 Task: Compose an email with the signature Dominique Adams with the subject Budget report and the message I am writing to inform you that there will be a delay in the shipment. from softage.1@softage.net to softage.3@softage.net,  softage.1@softage.net and softage.4@softage.net with CC to softage.5@softage.net with an attached document Product_catalog.pdf, insert an emoji of calendar Send the email
Action: Mouse moved to (495, 615)
Screenshot: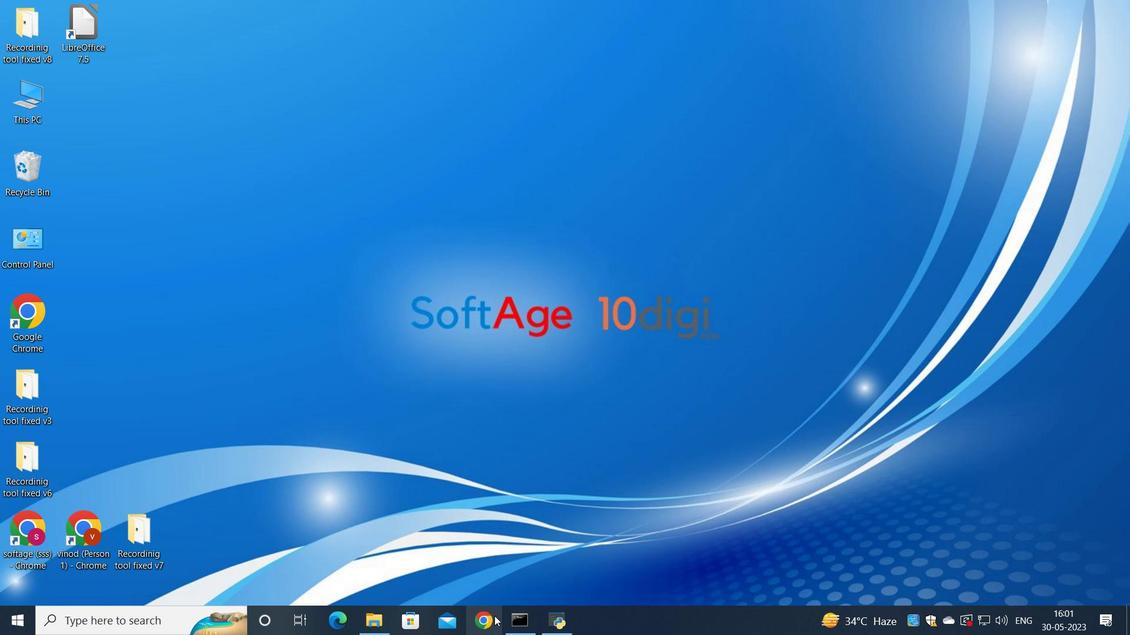 
Action: Mouse pressed left at (495, 615)
Screenshot: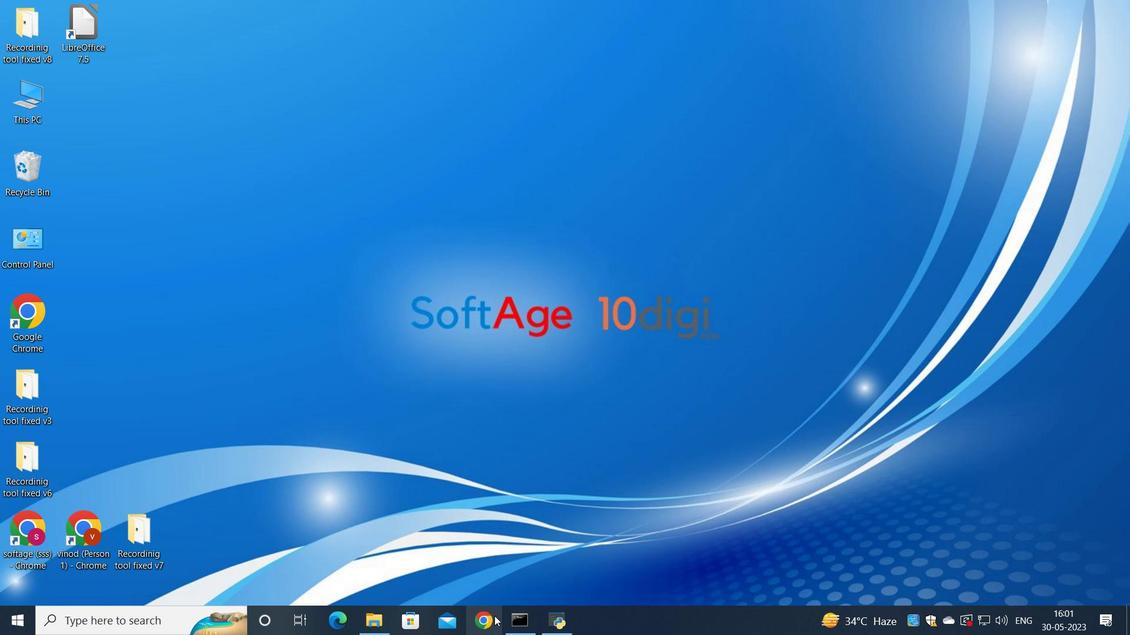 
Action: Mouse moved to (500, 399)
Screenshot: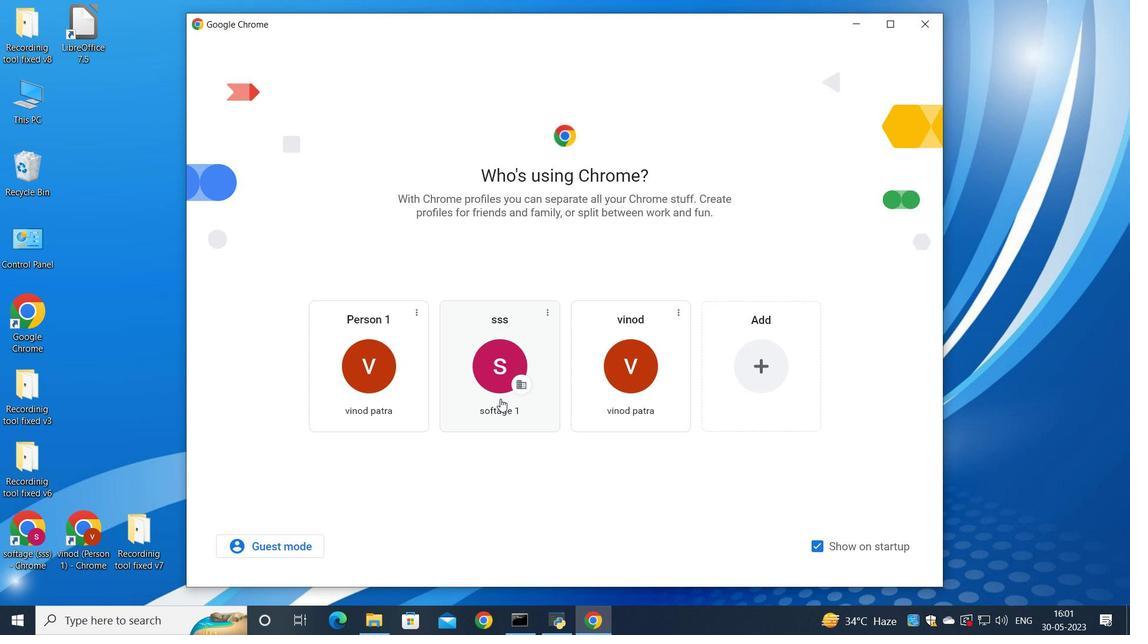 
Action: Mouse pressed left at (500, 399)
Screenshot: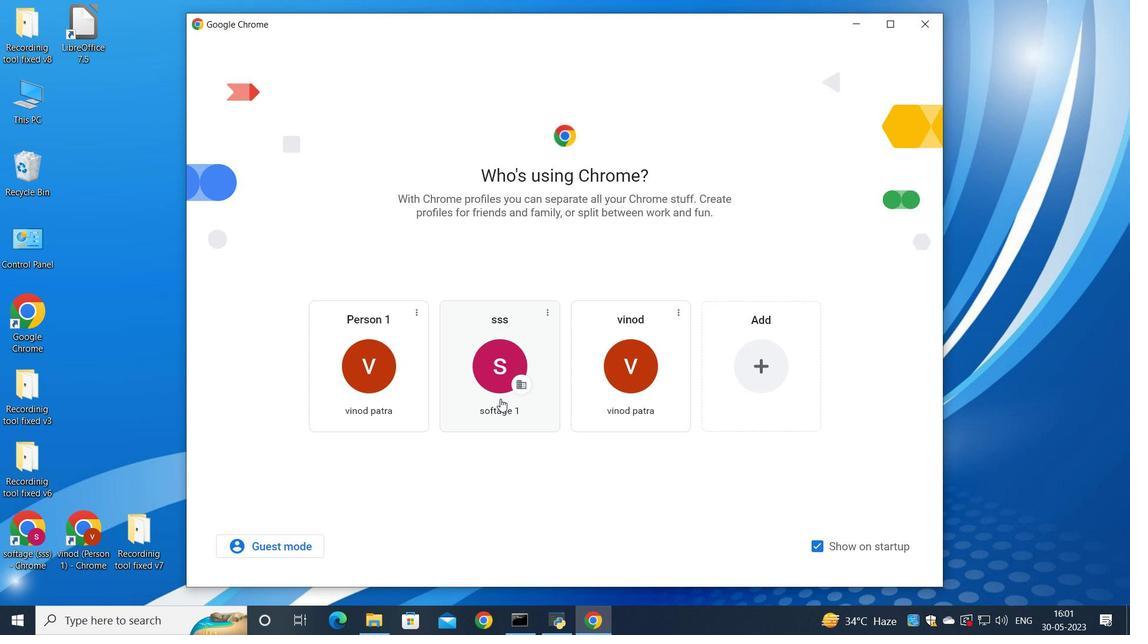 
Action: Mouse moved to (991, 70)
Screenshot: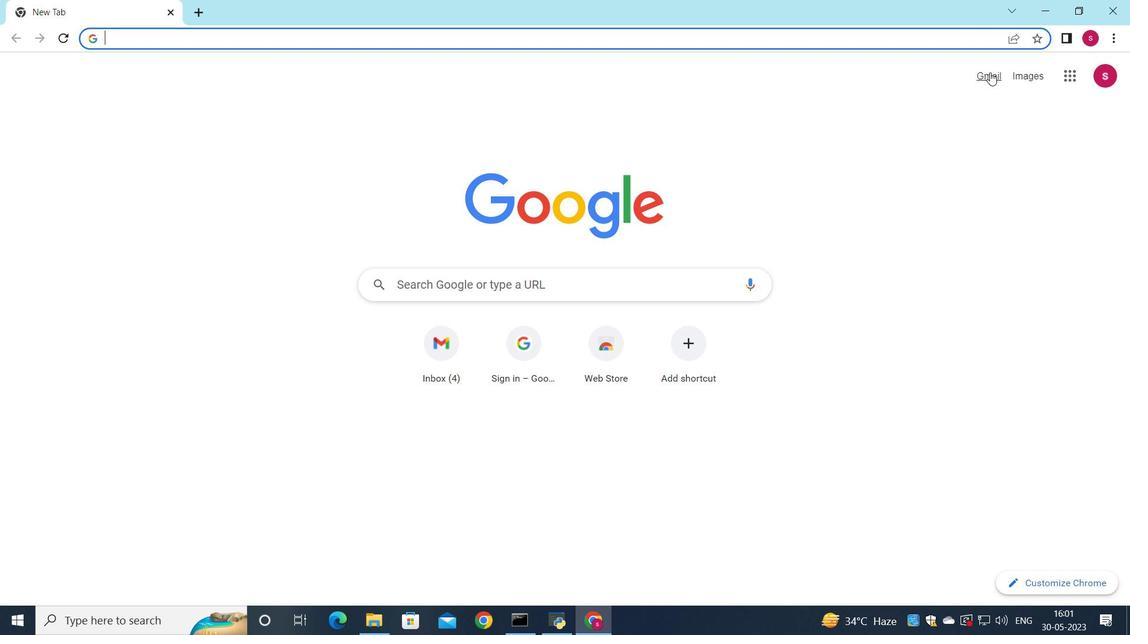 
Action: Mouse pressed left at (991, 70)
Screenshot: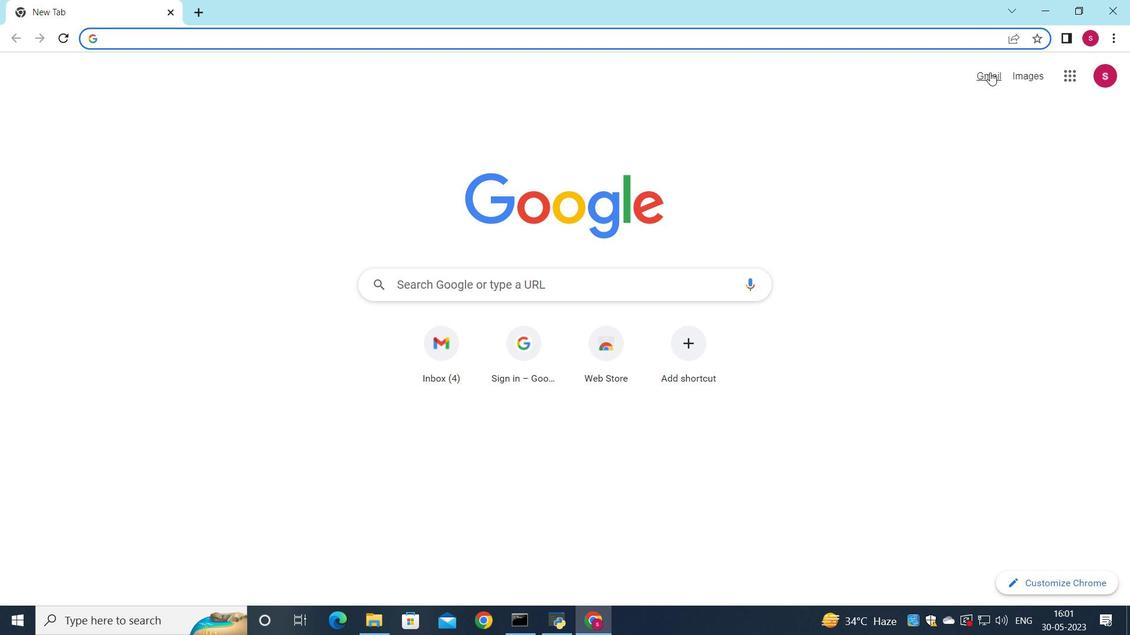 
Action: Mouse moved to (958, 101)
Screenshot: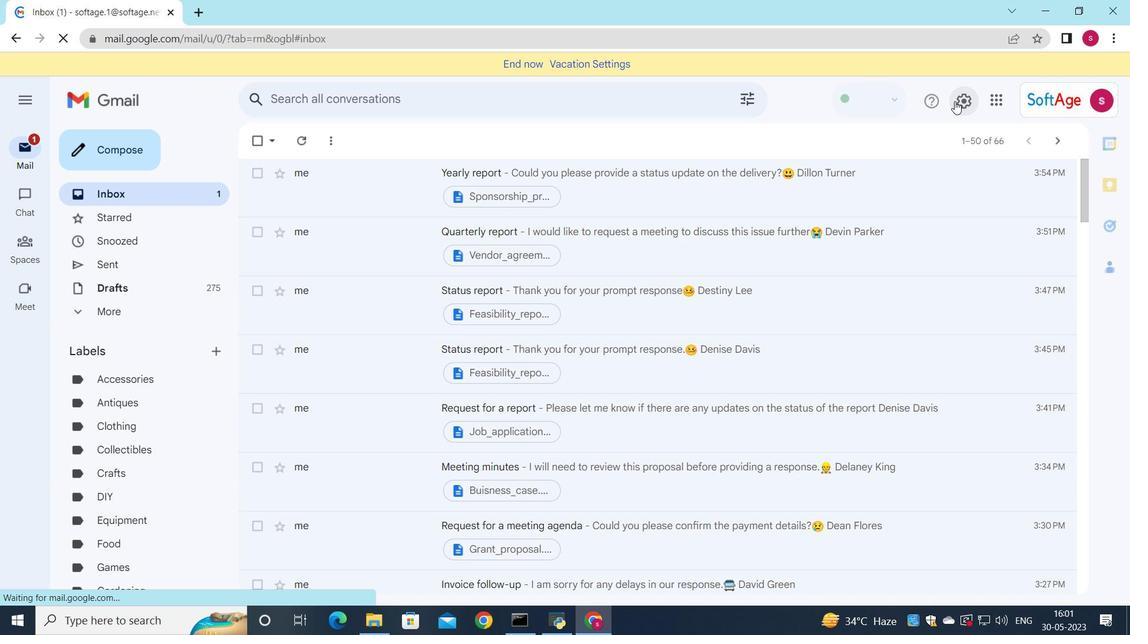 
Action: Mouse pressed left at (958, 101)
Screenshot: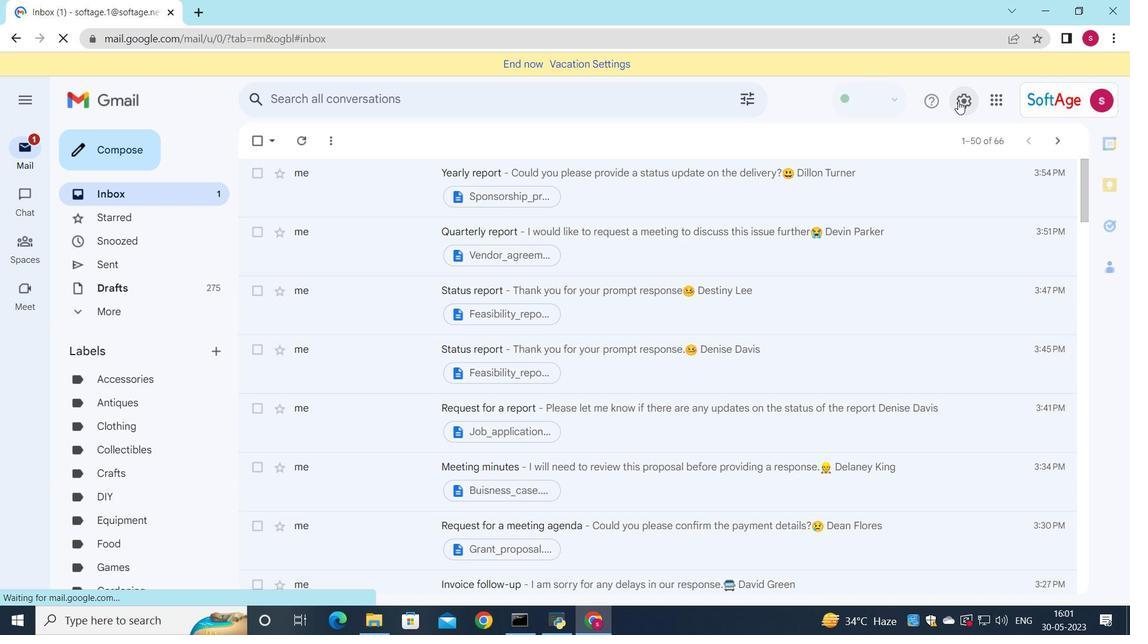 
Action: Mouse moved to (987, 167)
Screenshot: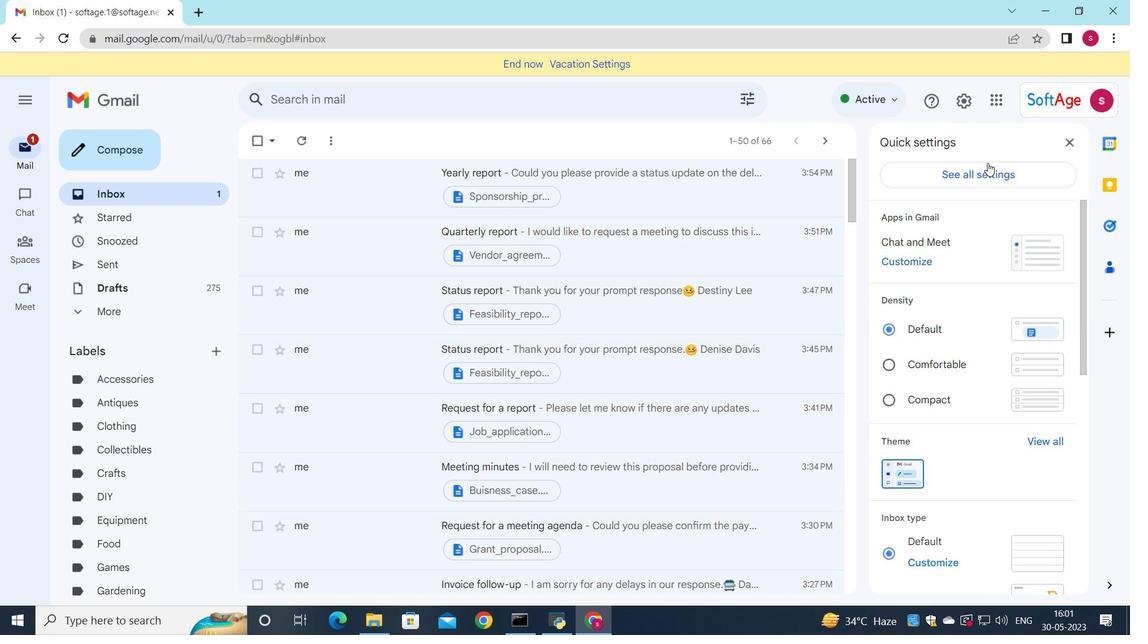 
Action: Mouse pressed left at (987, 167)
Screenshot: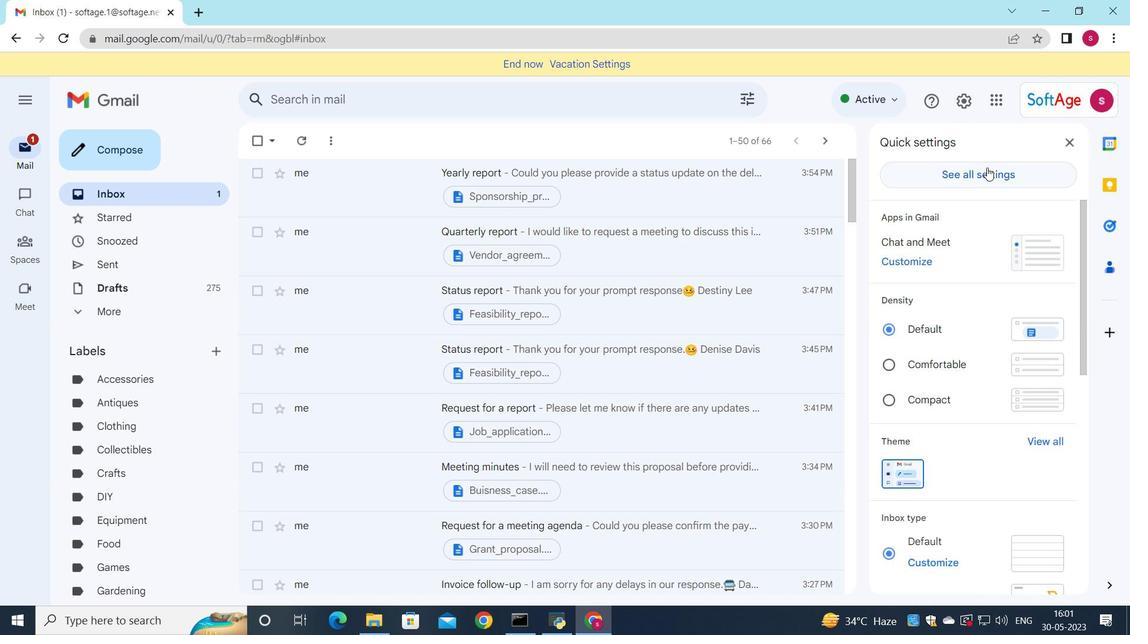 
Action: Mouse moved to (961, 98)
Screenshot: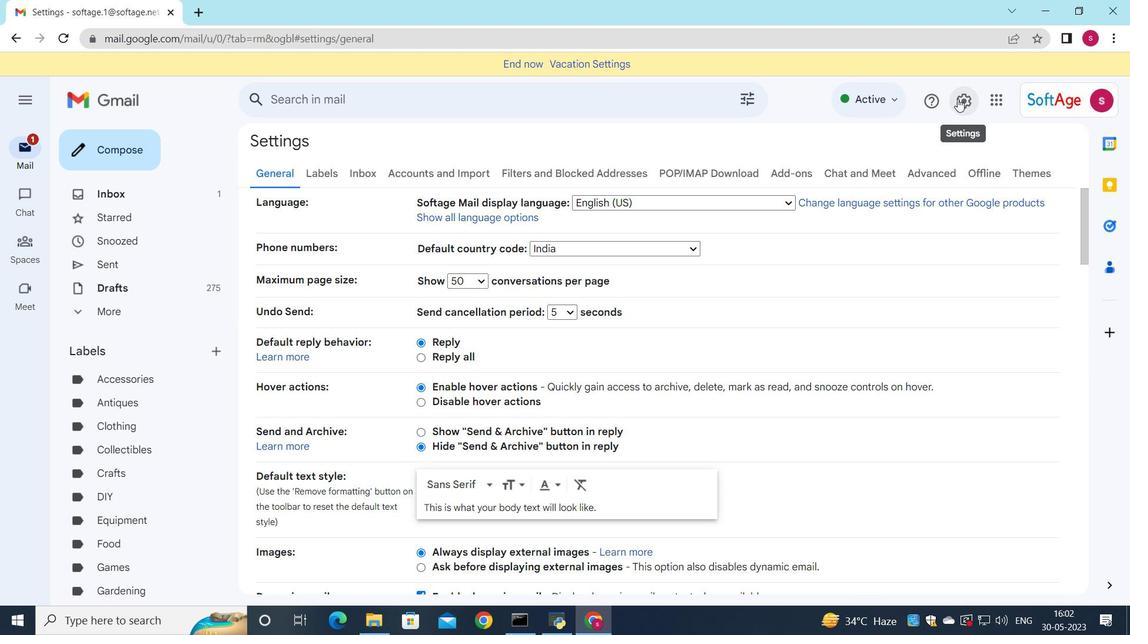 
Action: Mouse pressed left at (961, 98)
Screenshot: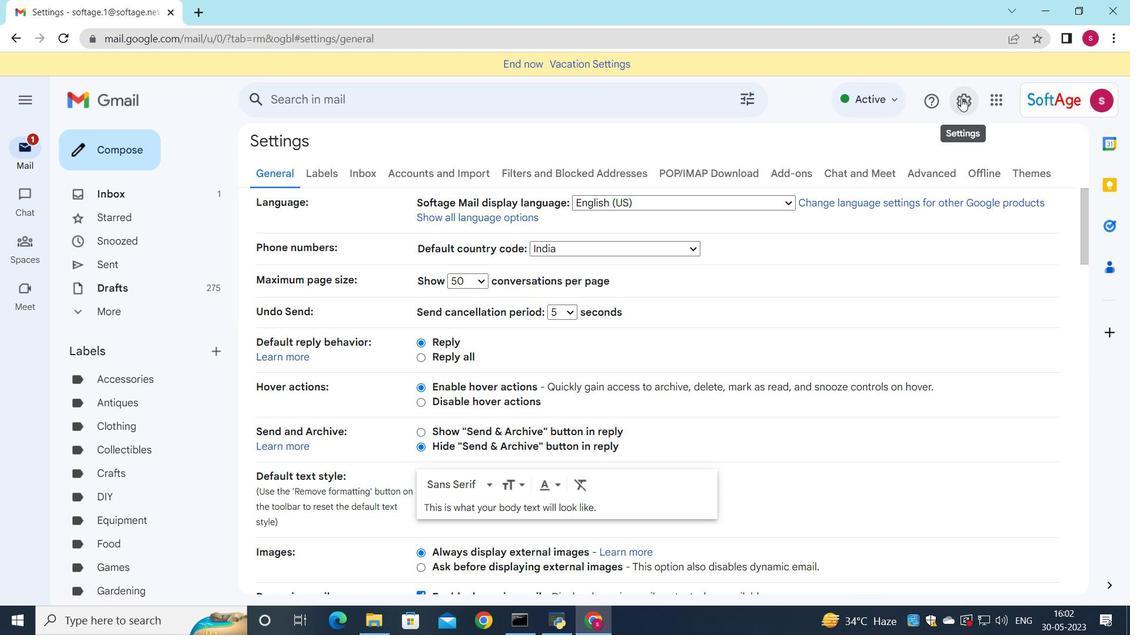 
Action: Mouse moved to (754, 213)
Screenshot: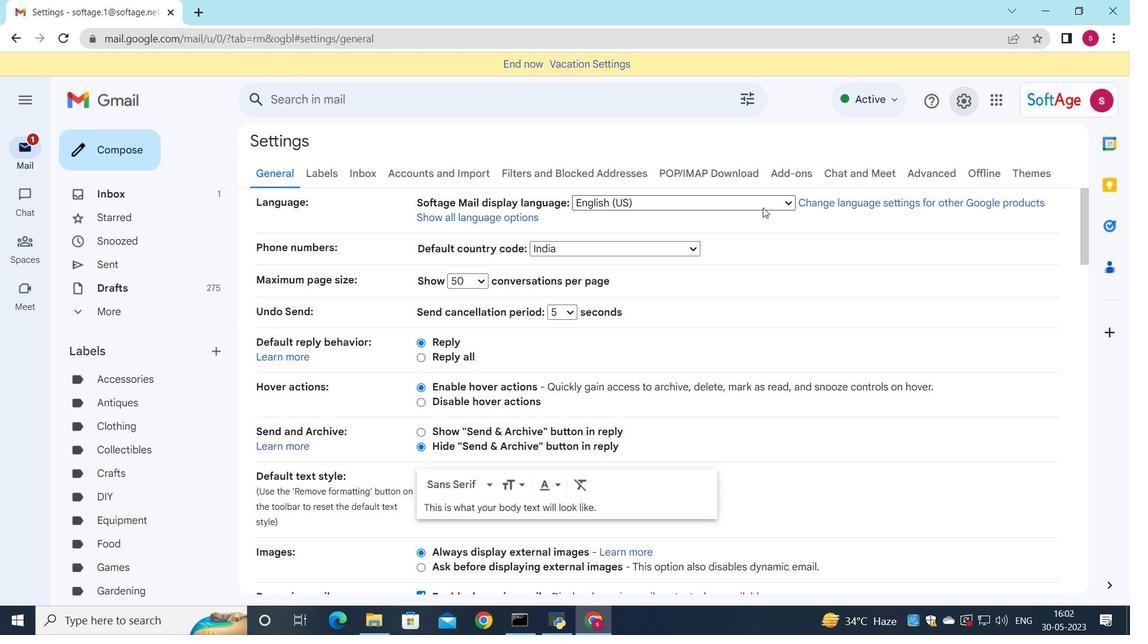 
Action: Mouse pressed left at (754, 213)
Screenshot: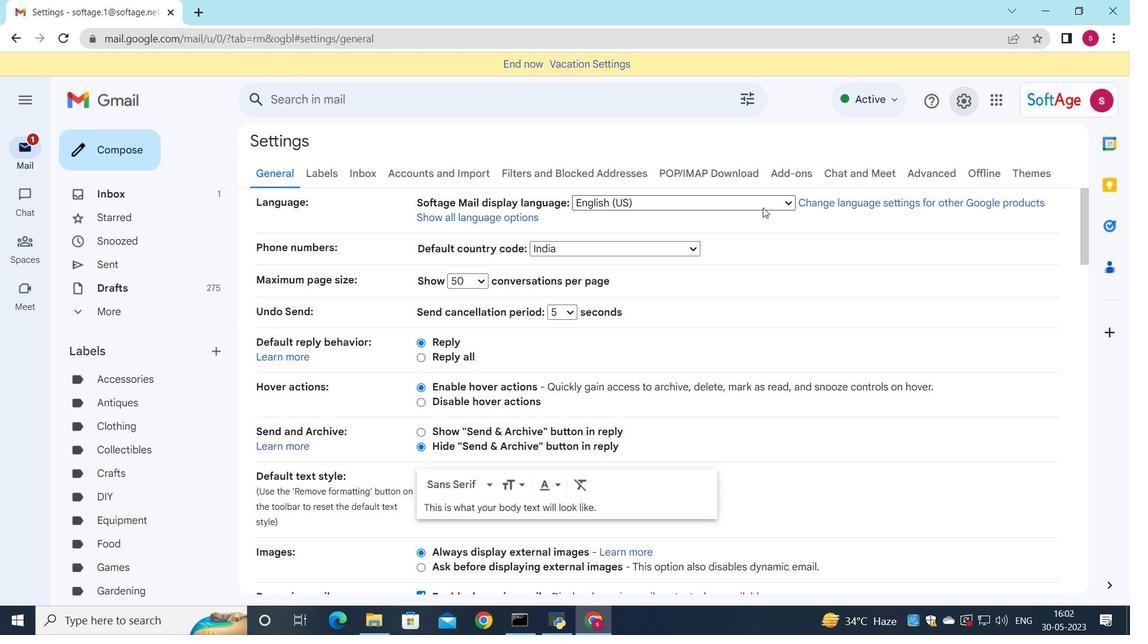 
Action: Mouse moved to (753, 215)
Screenshot: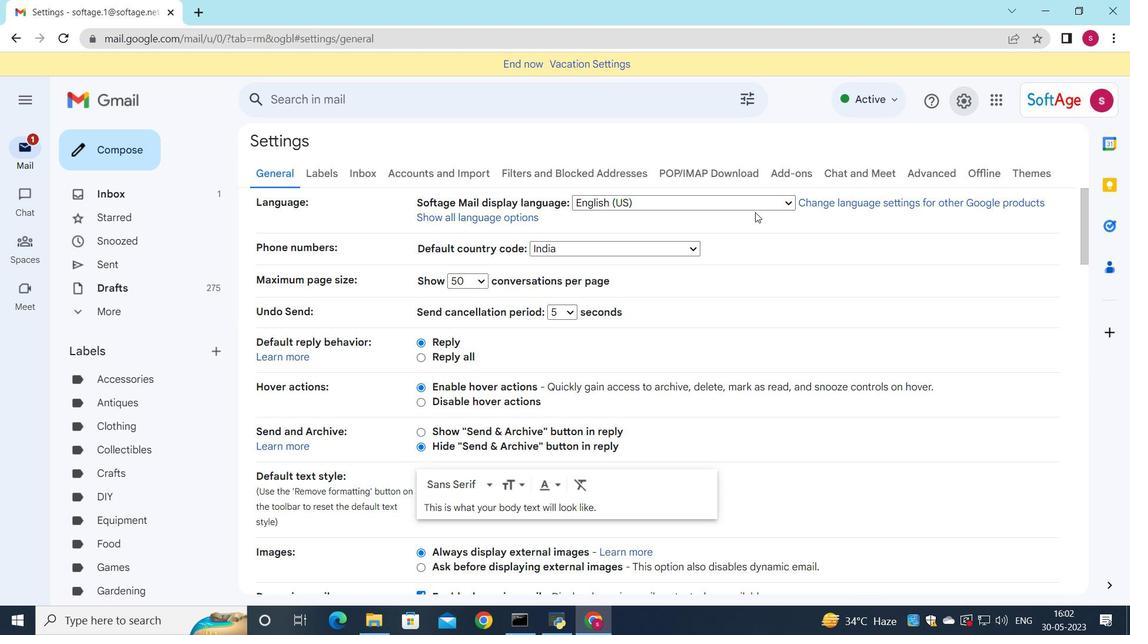 
Action: Mouse scrolled (753, 215) with delta (0, 0)
Screenshot: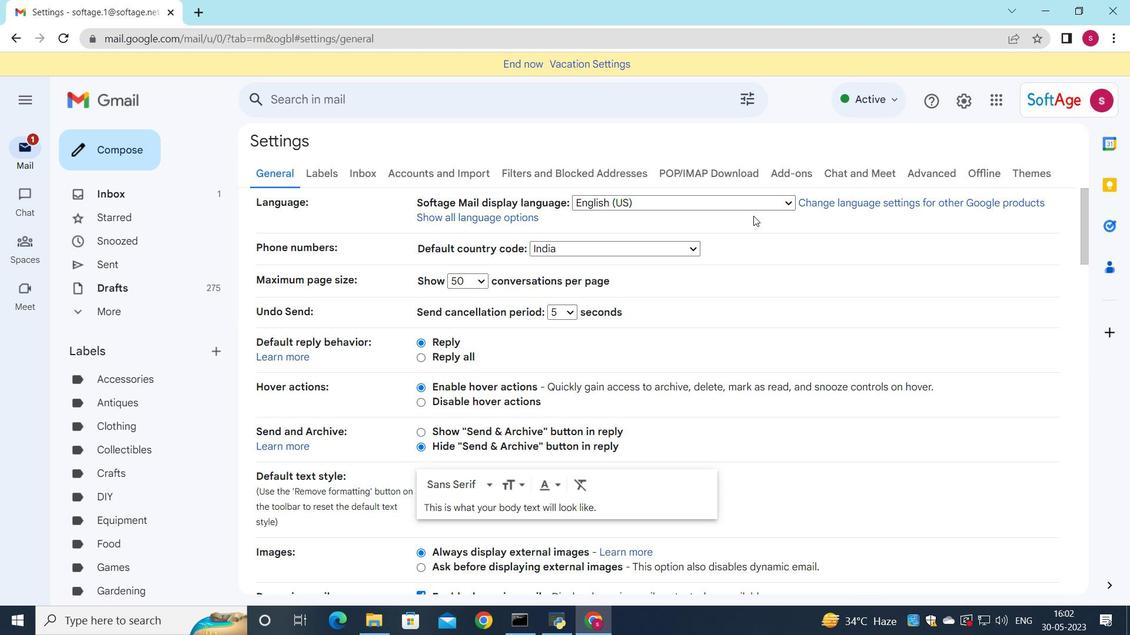
Action: Mouse scrolled (753, 215) with delta (0, 0)
Screenshot: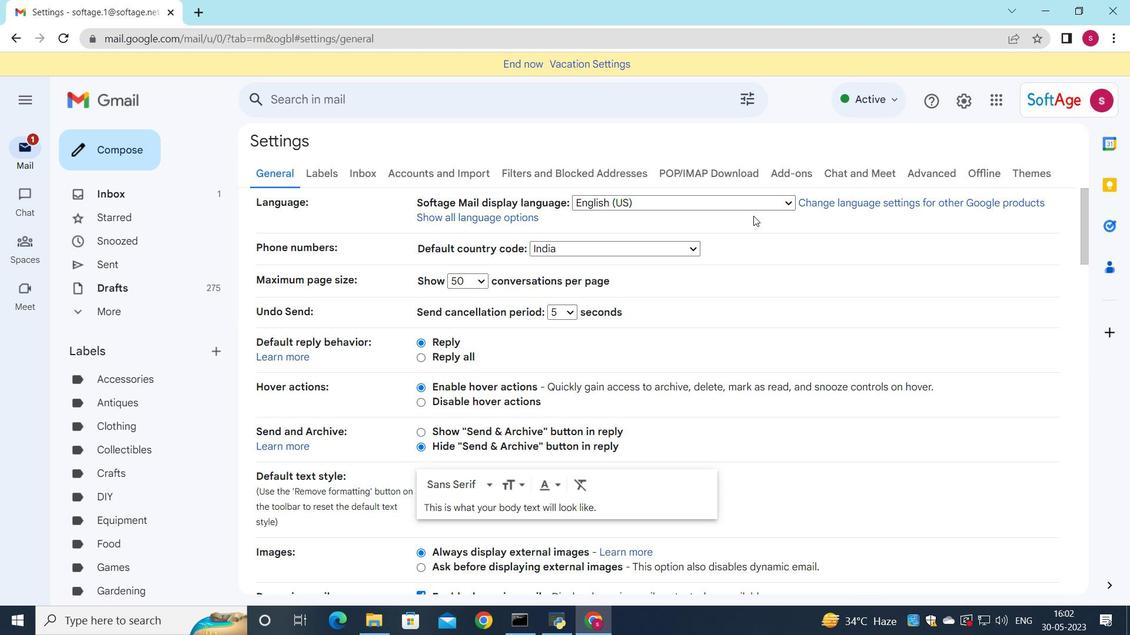 
Action: Mouse scrolled (753, 215) with delta (0, 0)
Screenshot: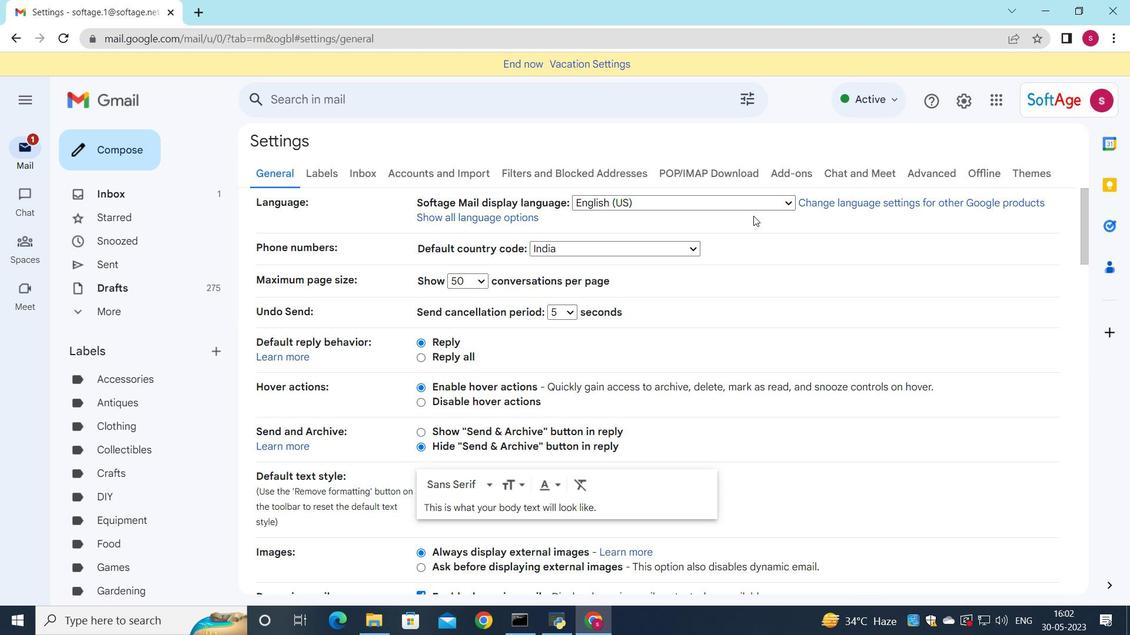 
Action: Mouse scrolled (753, 215) with delta (0, 0)
Screenshot: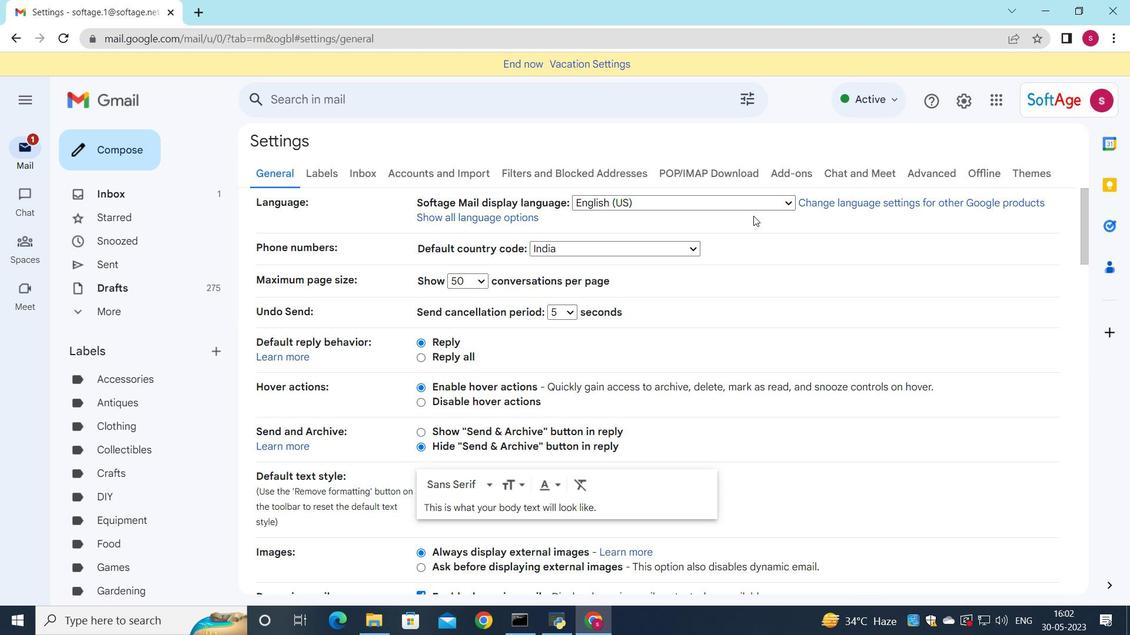 
Action: Mouse scrolled (753, 215) with delta (0, 0)
Screenshot: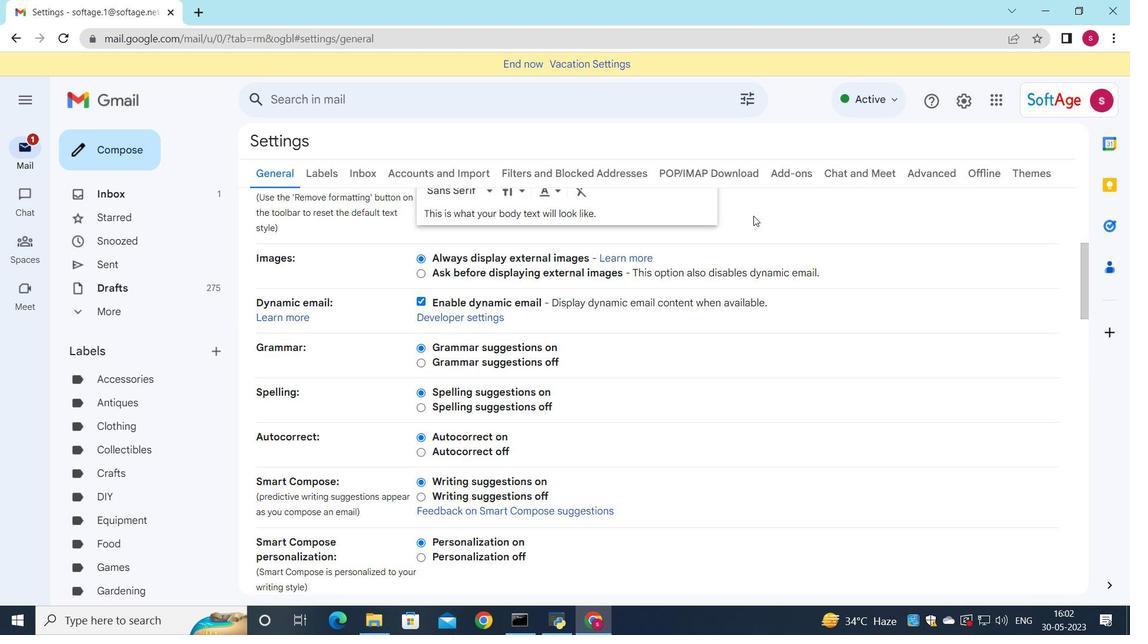 
Action: Mouse scrolled (753, 215) with delta (0, 0)
Screenshot: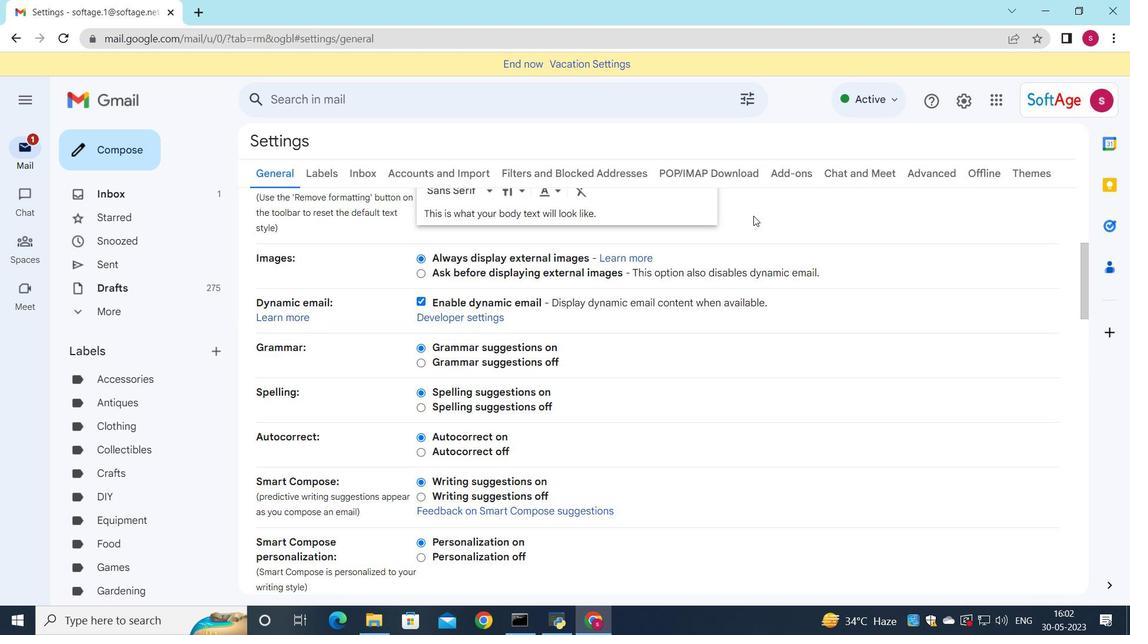 
Action: Mouse scrolled (753, 215) with delta (0, 0)
Screenshot: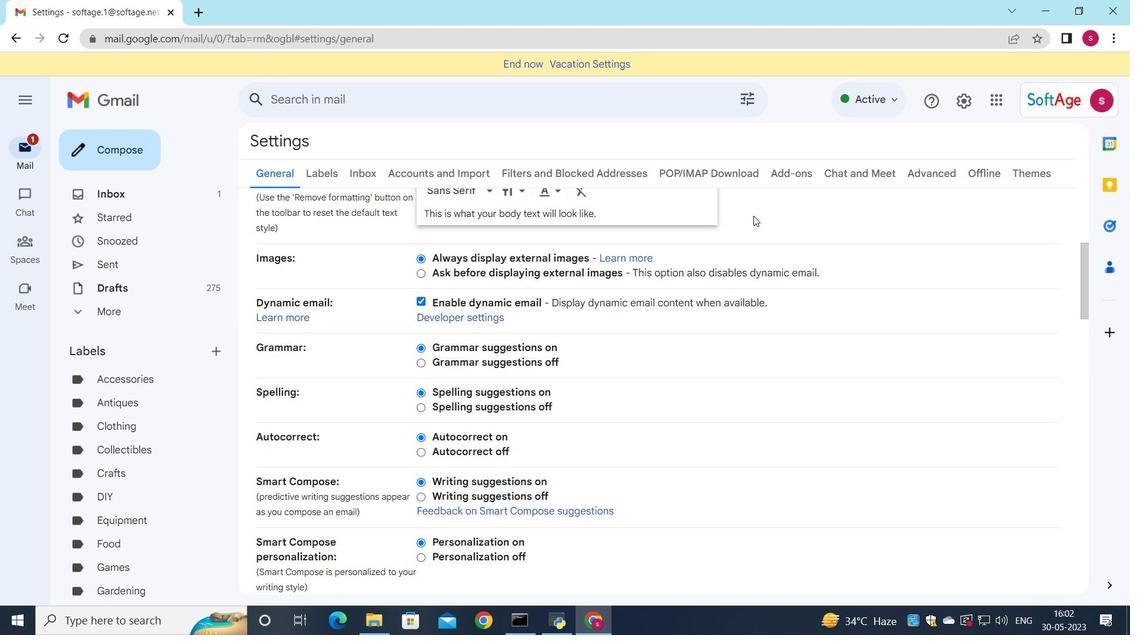 
Action: Mouse scrolled (753, 215) with delta (0, 0)
Screenshot: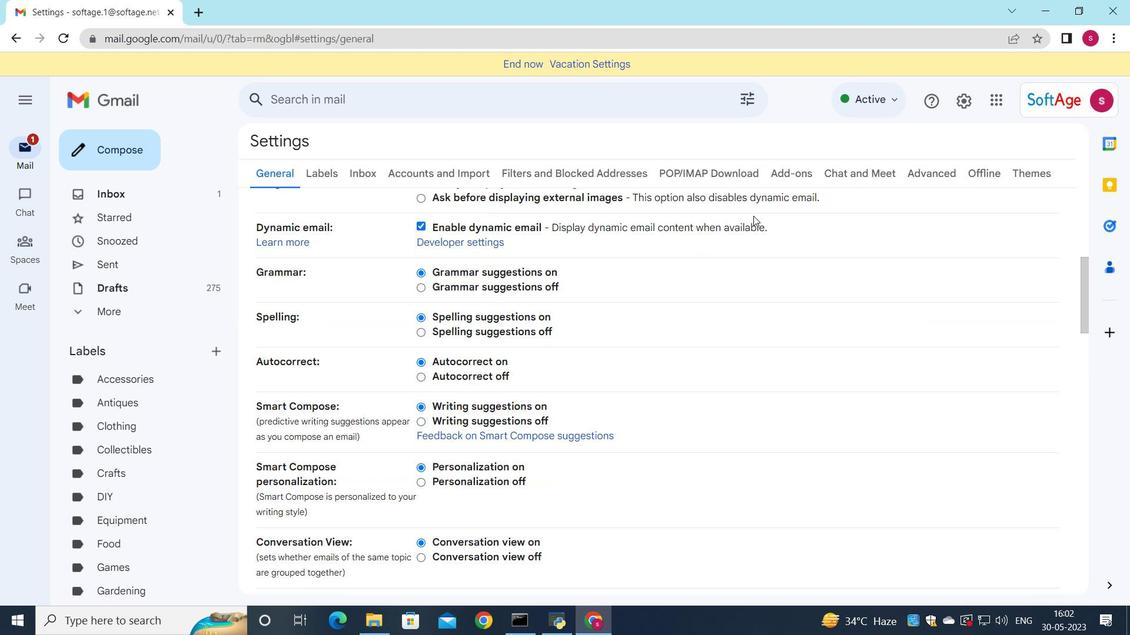 
Action: Mouse scrolled (753, 215) with delta (0, 0)
Screenshot: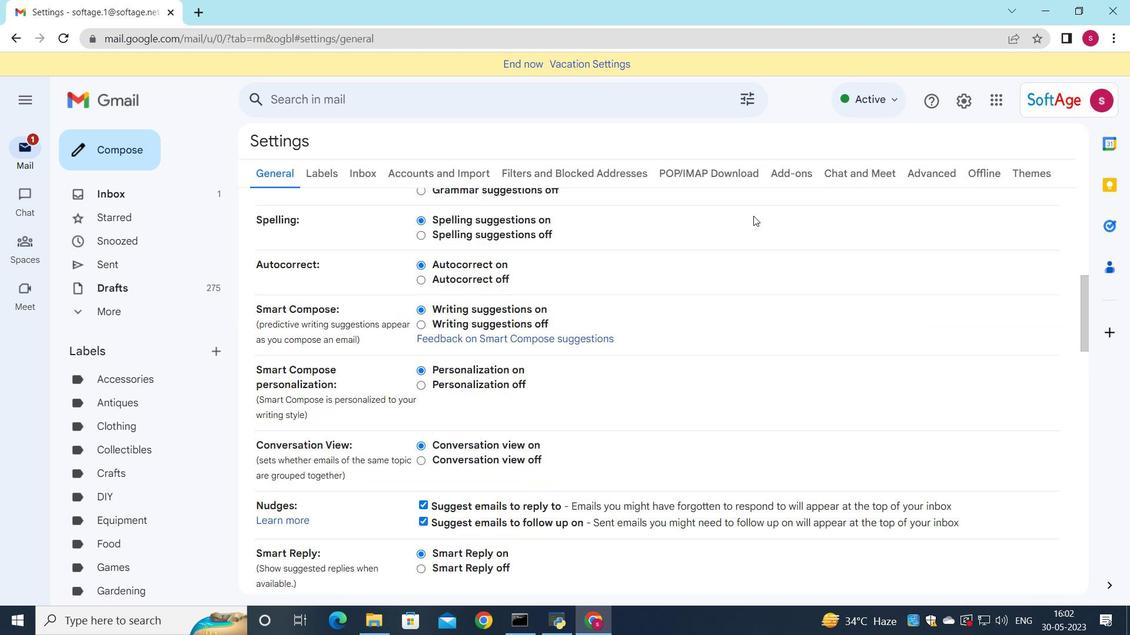 
Action: Mouse scrolled (753, 215) with delta (0, 0)
Screenshot: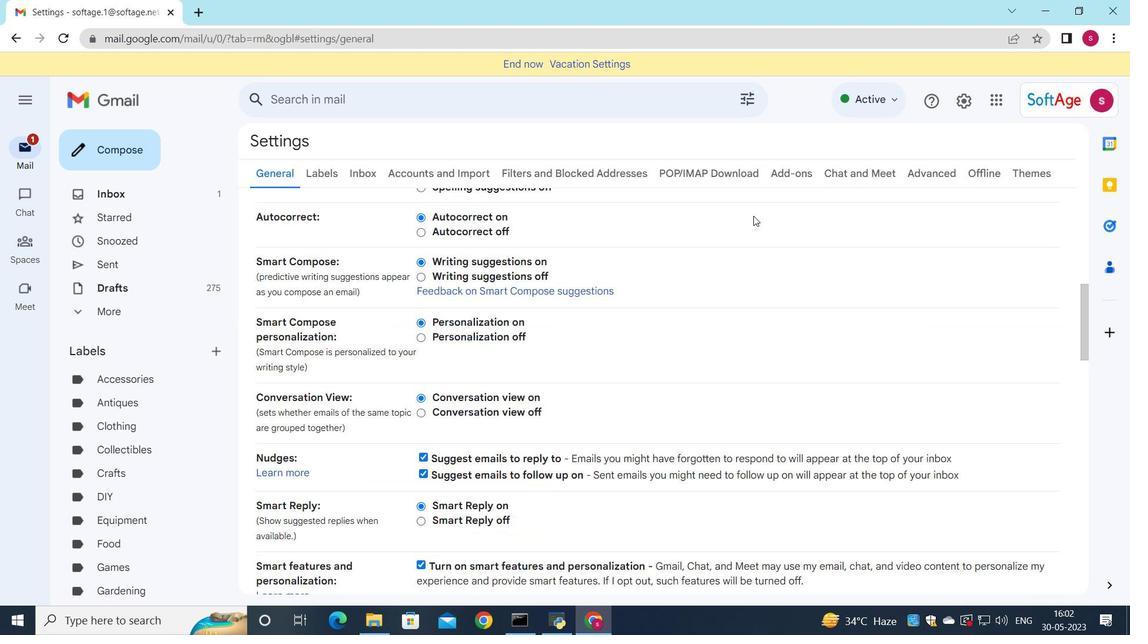 
Action: Mouse moved to (753, 216)
Screenshot: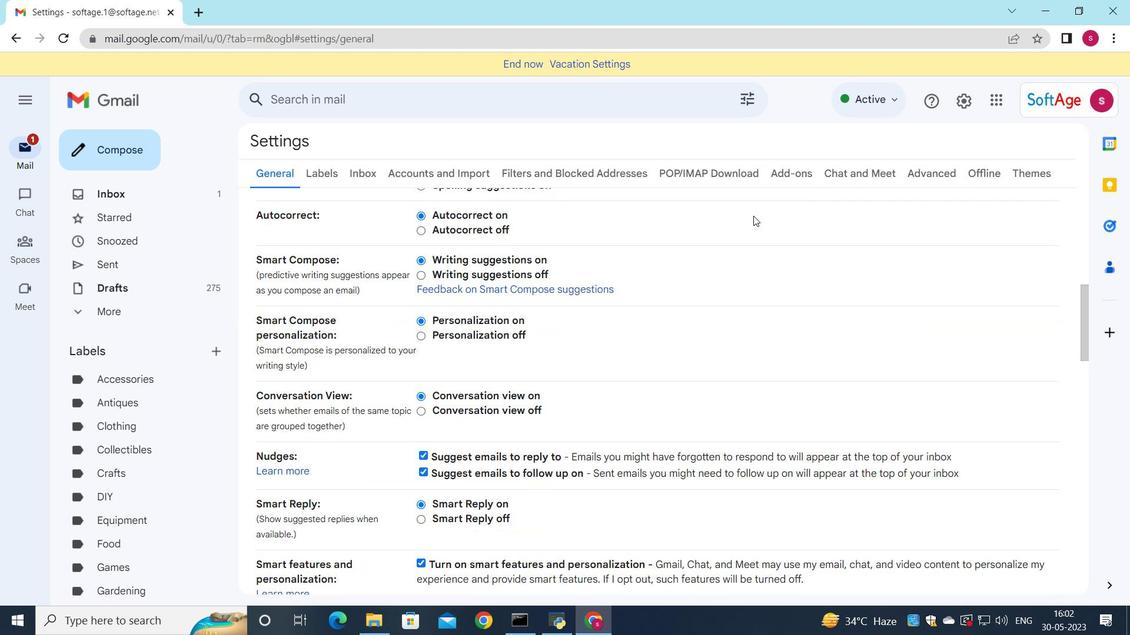 
Action: Mouse scrolled (753, 215) with delta (0, 0)
Screenshot: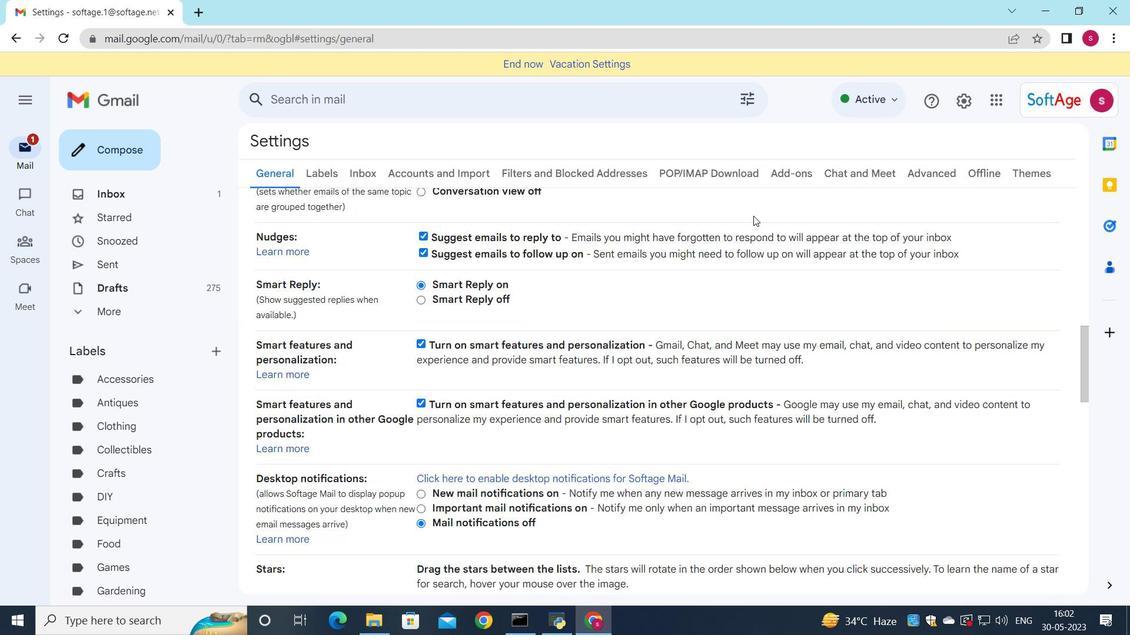 
Action: Mouse moved to (753, 217)
Screenshot: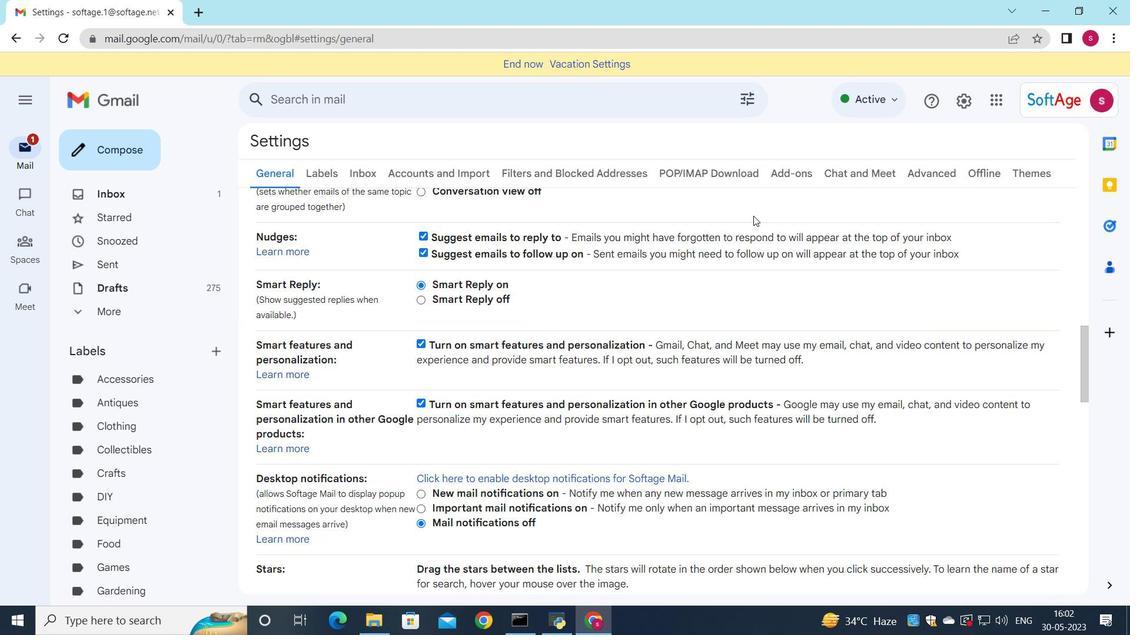 
Action: Mouse scrolled (753, 216) with delta (0, 0)
Screenshot: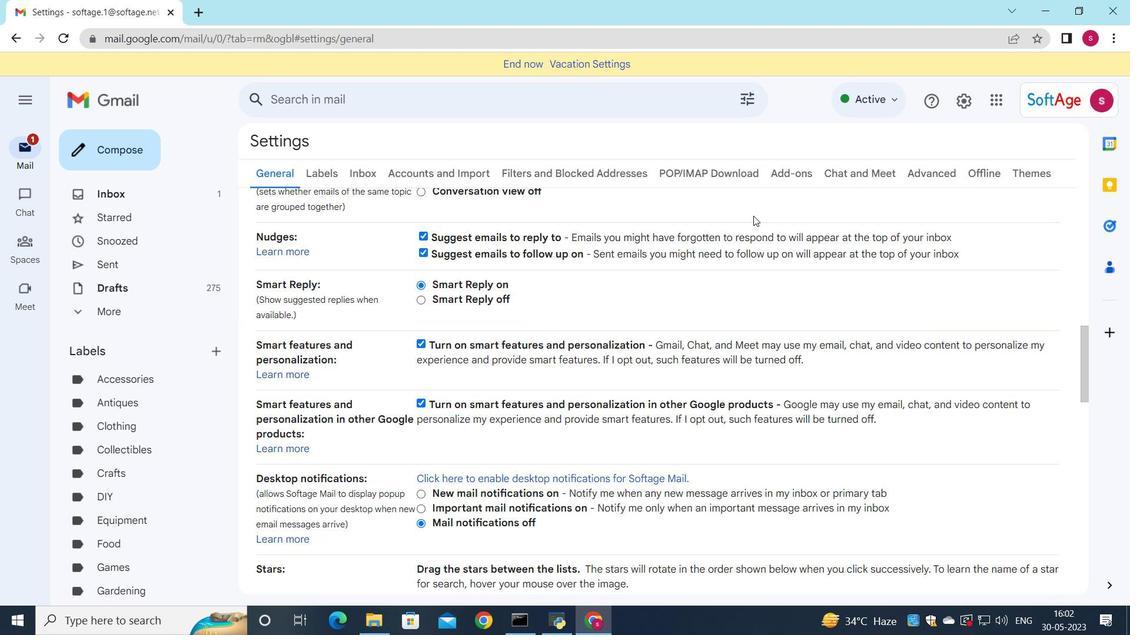 
Action: Mouse moved to (753, 234)
Screenshot: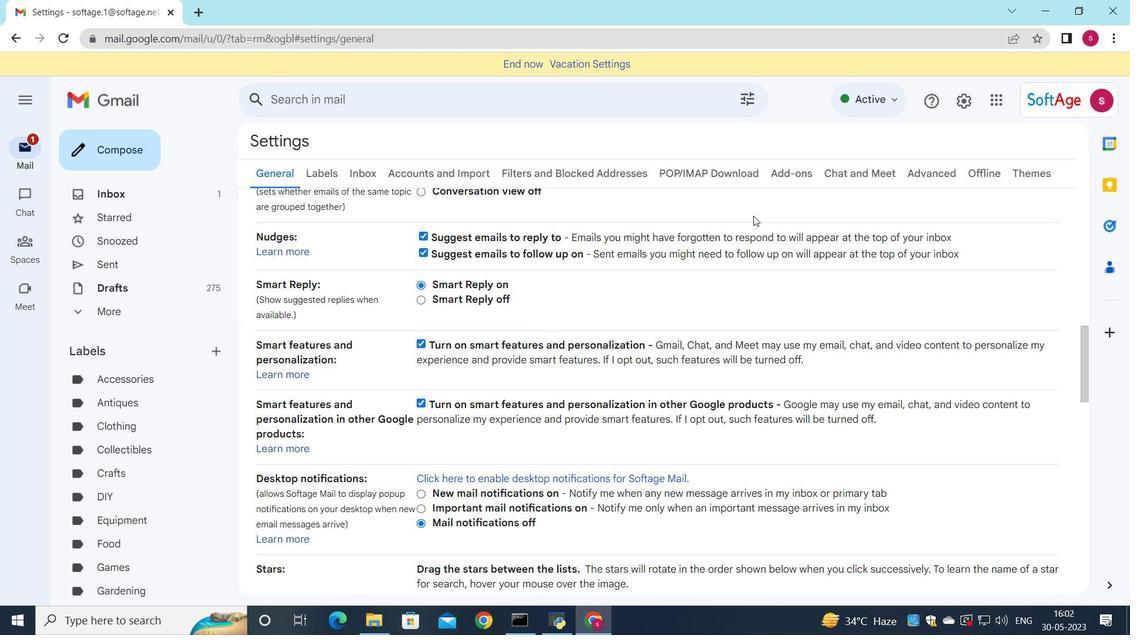 
Action: Mouse scrolled (753, 234) with delta (0, 0)
Screenshot: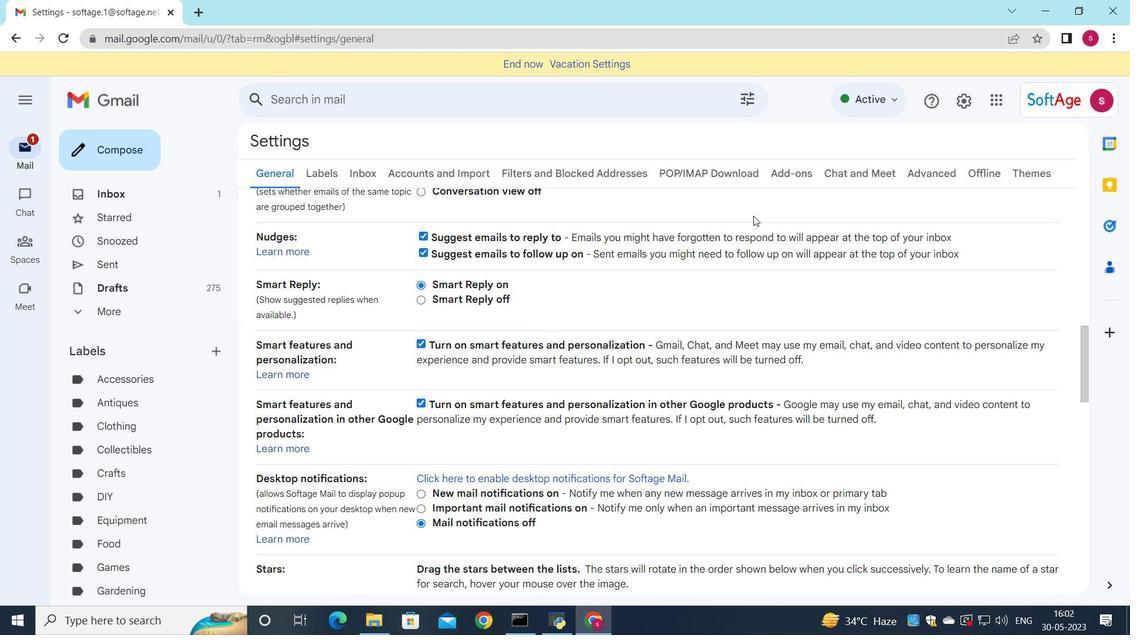 
Action: Mouse moved to (943, 307)
Screenshot: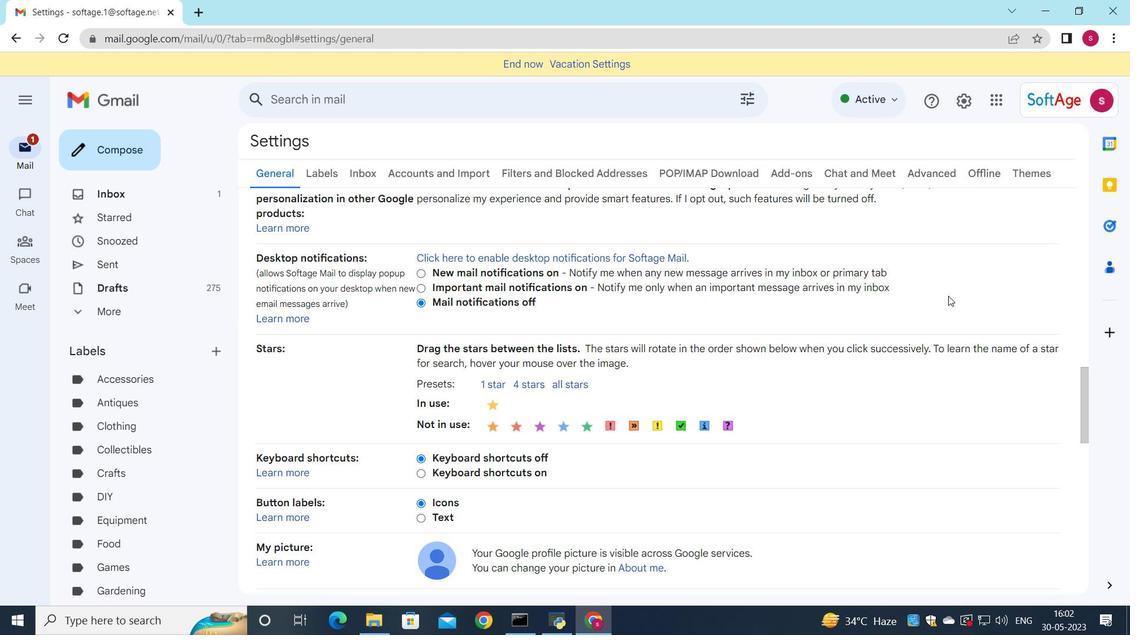 
Action: Mouse scrolled (943, 306) with delta (0, 0)
Screenshot: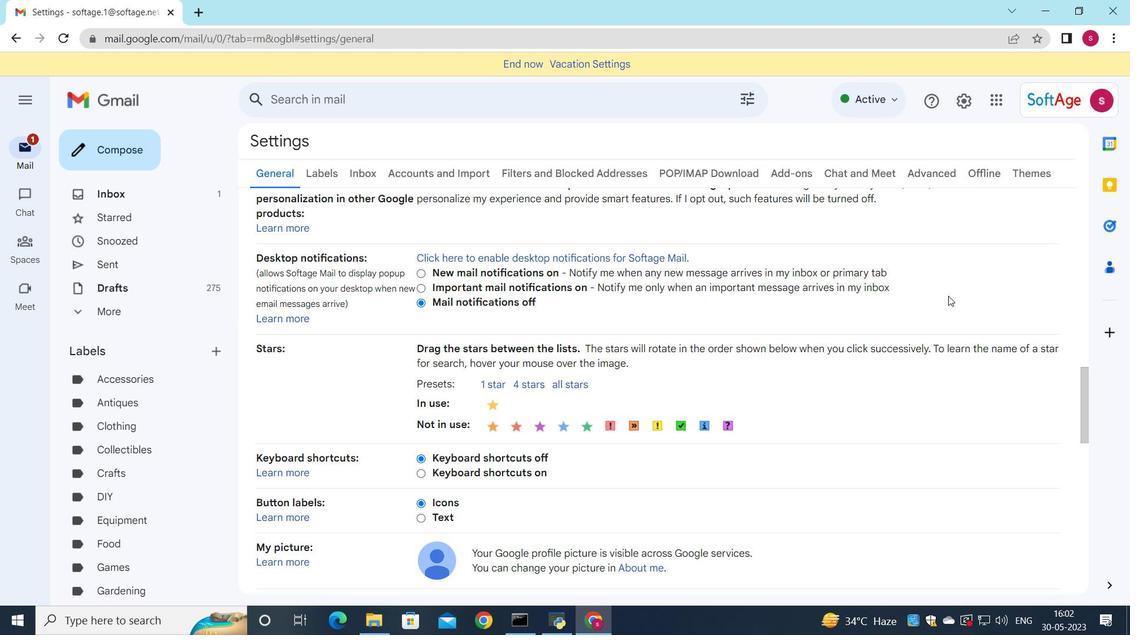 
Action: Mouse moved to (939, 310)
Screenshot: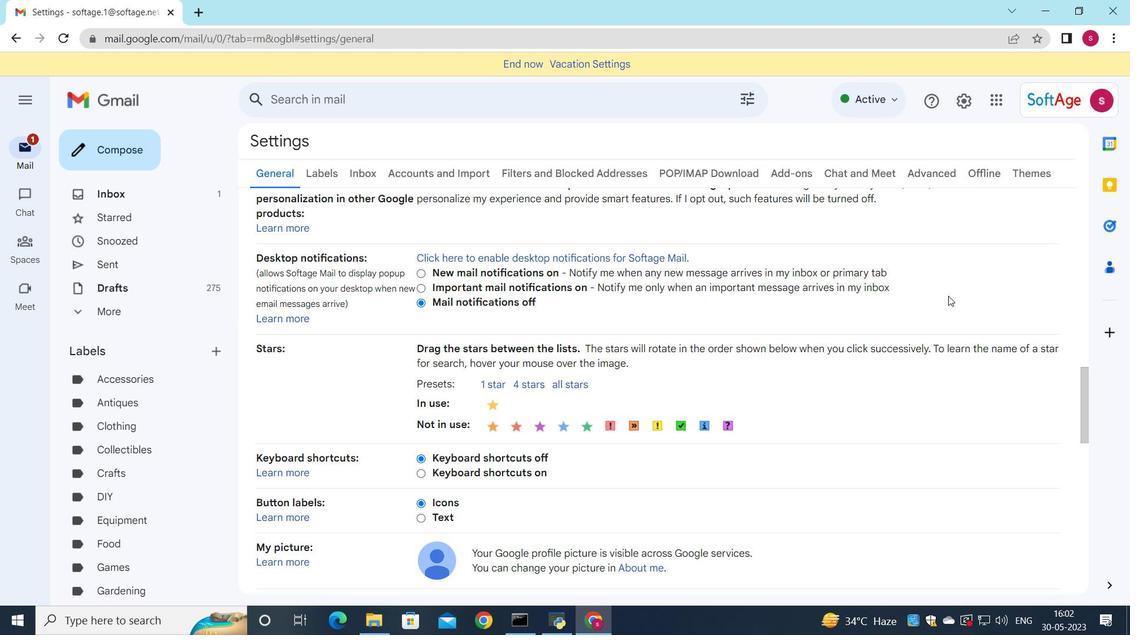 
Action: Mouse scrolled (939, 310) with delta (0, 0)
Screenshot: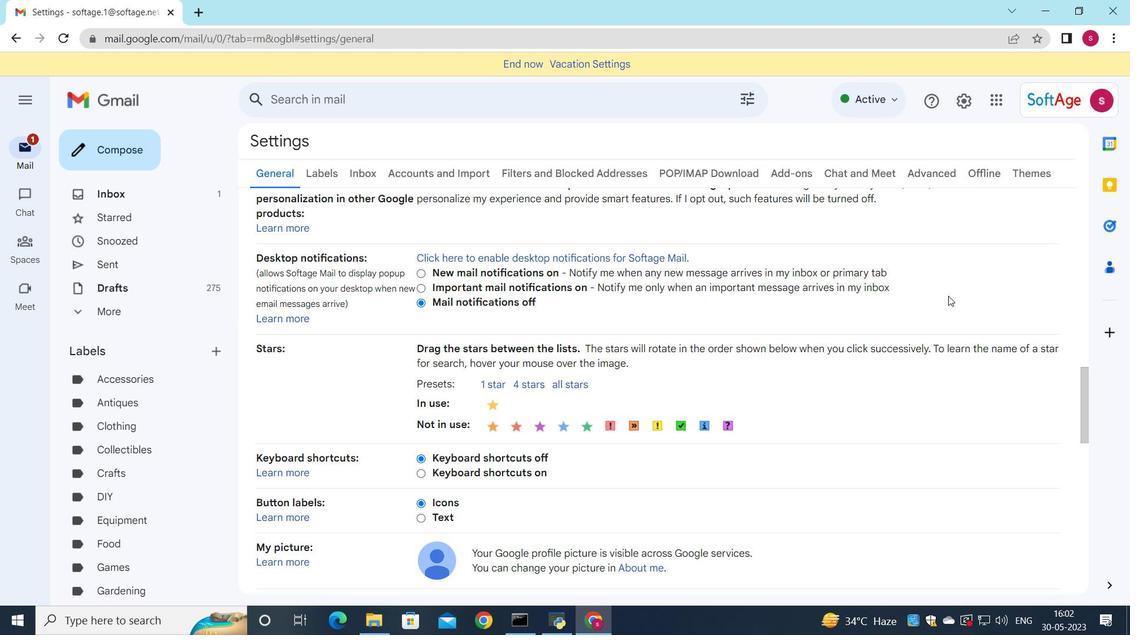 
Action: Mouse moved to (932, 314)
Screenshot: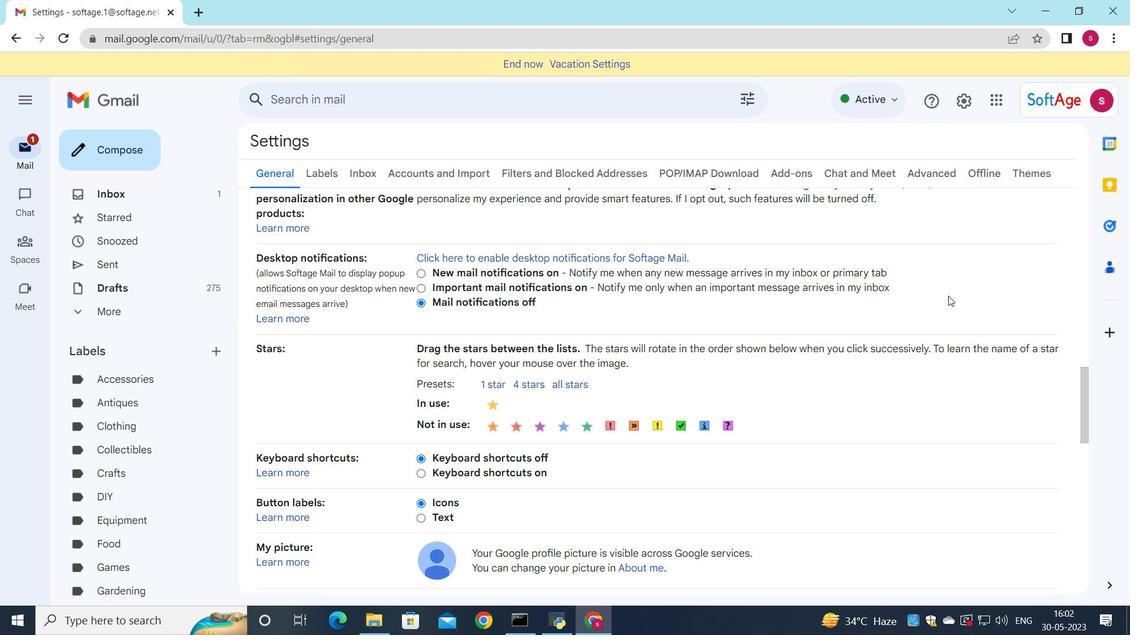 
Action: Mouse scrolled (932, 313) with delta (0, 0)
Screenshot: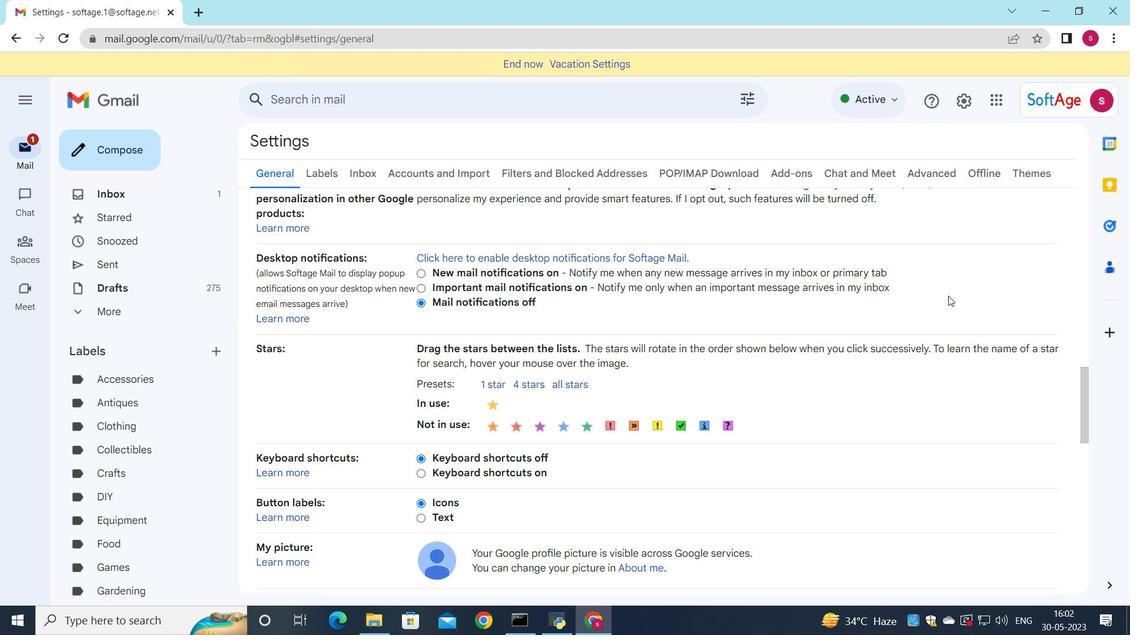 
Action: Mouse moved to (658, 397)
Screenshot: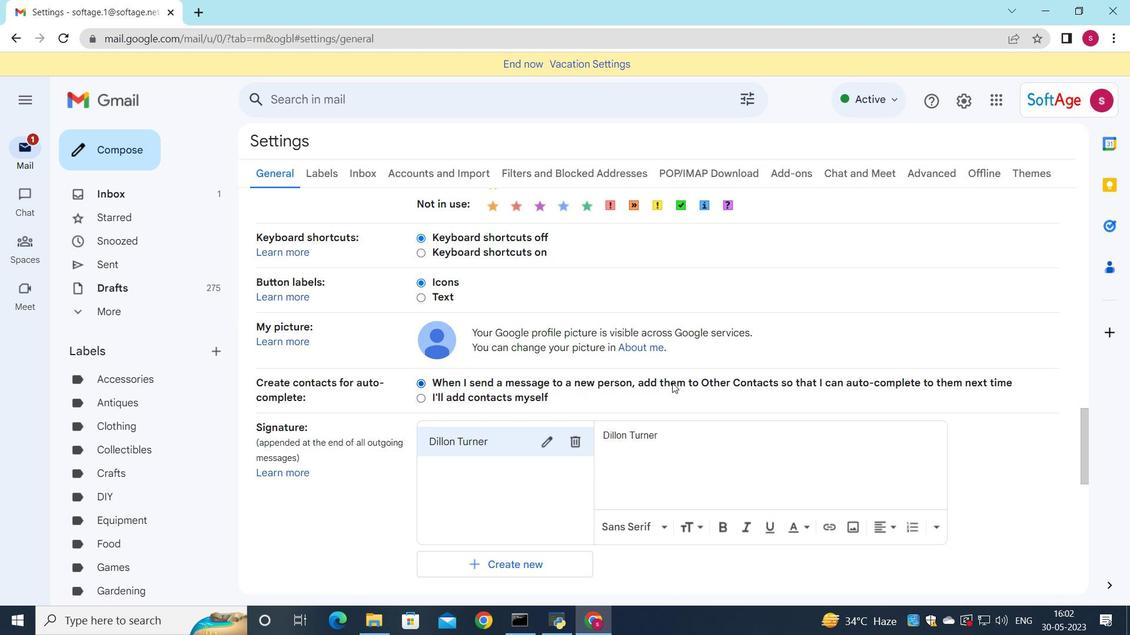 
Action: Mouse scrolled (658, 396) with delta (0, 0)
Screenshot: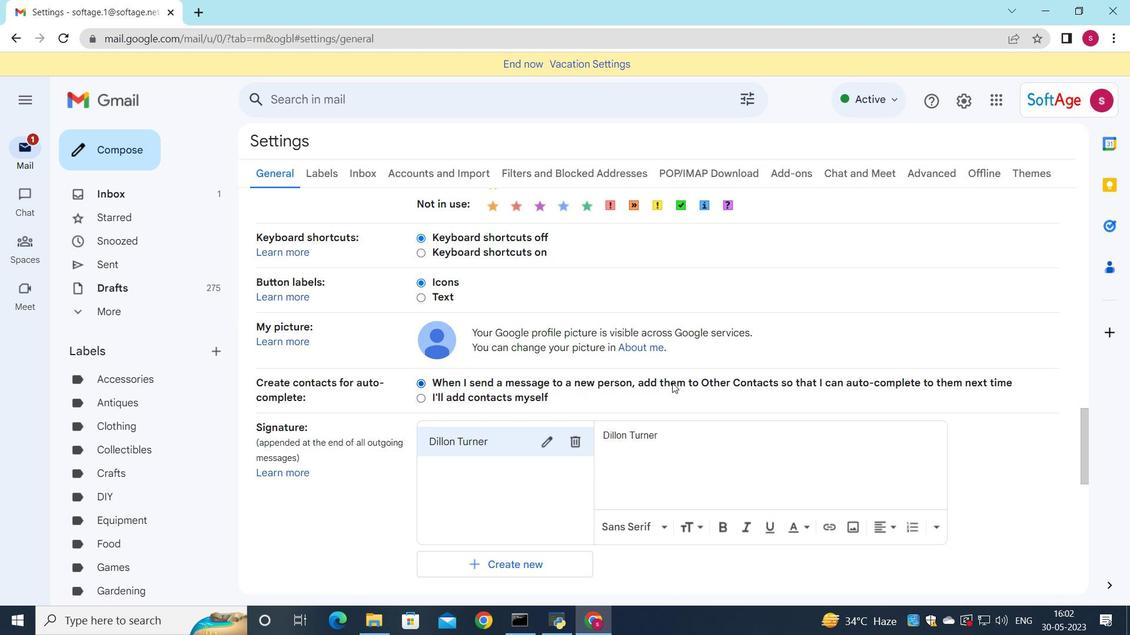 
Action: Mouse moved to (657, 404)
Screenshot: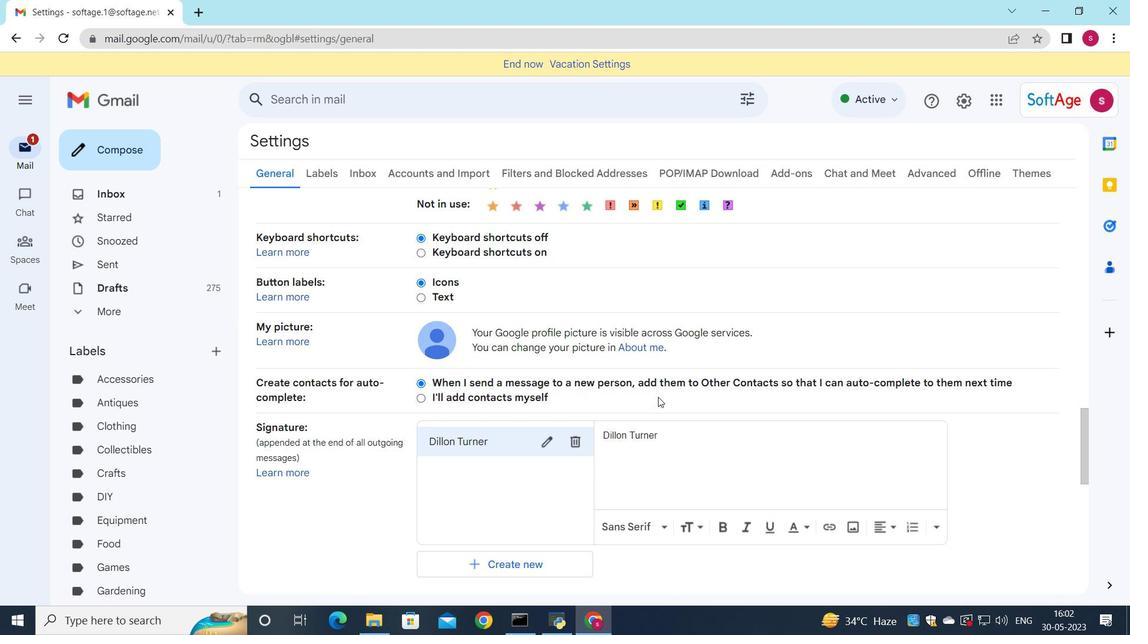 
Action: Mouse scrolled (657, 404) with delta (0, 0)
Screenshot: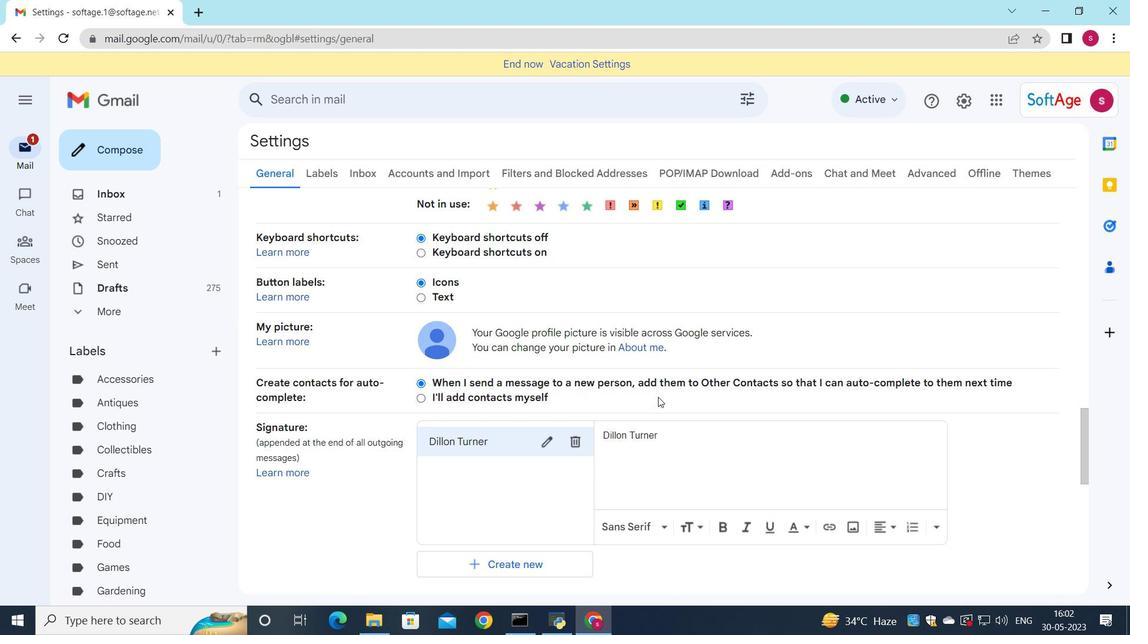 
Action: Mouse moved to (575, 290)
Screenshot: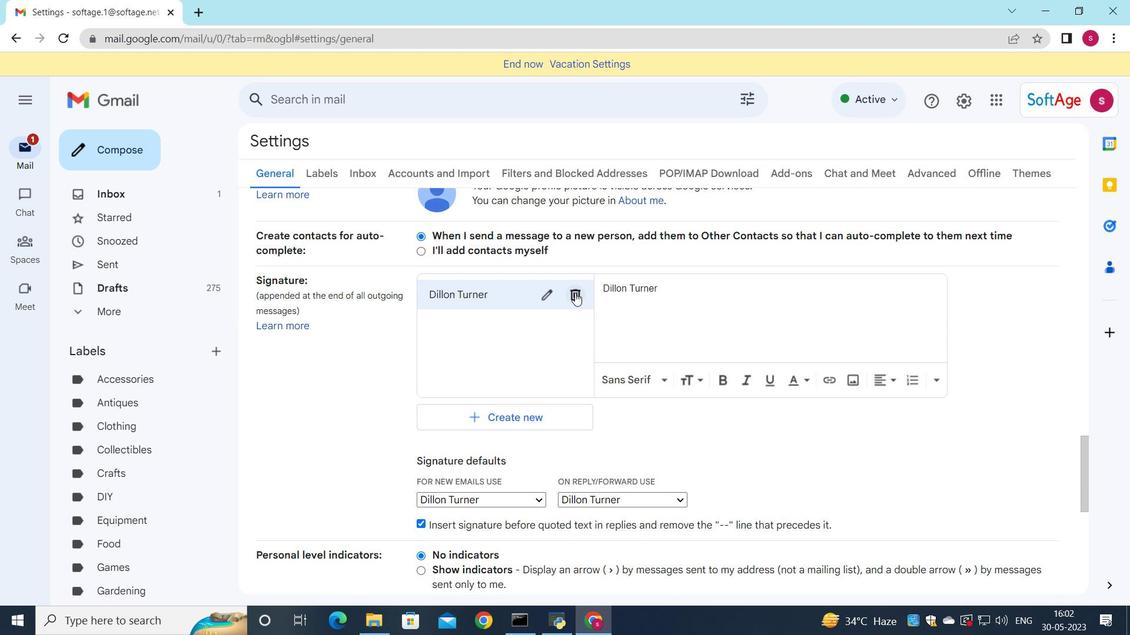 
Action: Mouse pressed left at (575, 290)
Screenshot: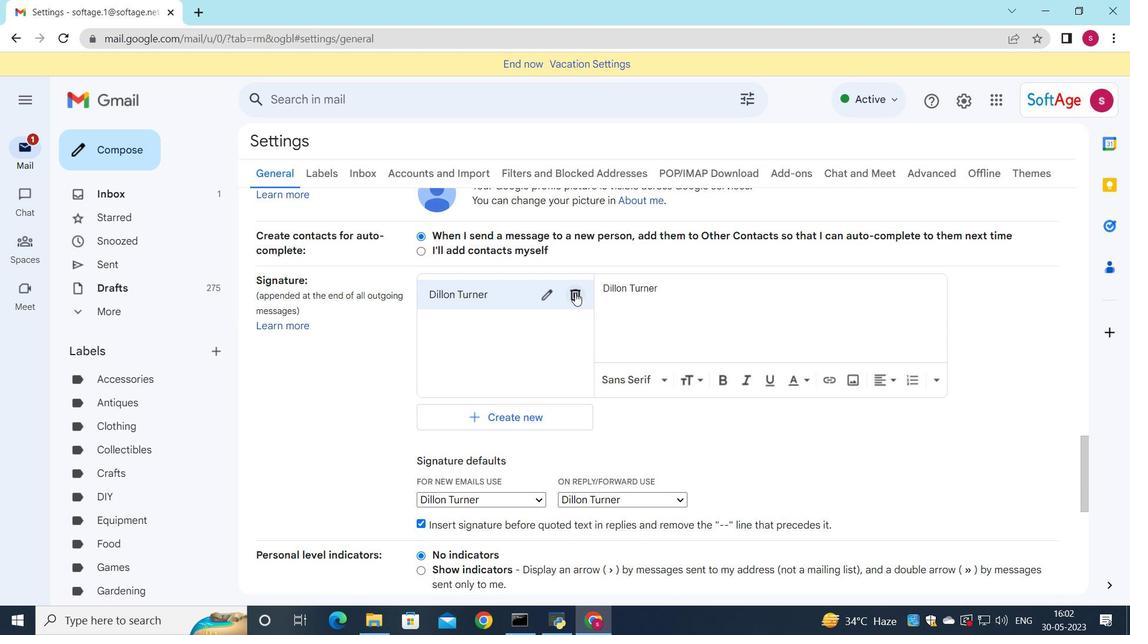 
Action: Mouse moved to (687, 349)
Screenshot: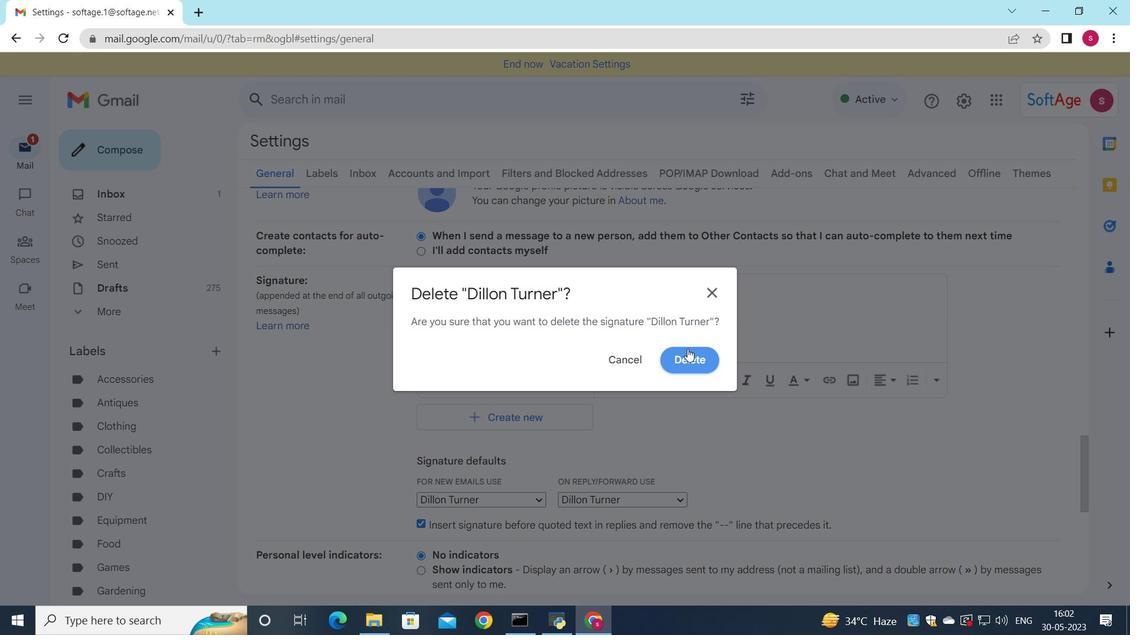 
Action: Mouse pressed left at (687, 349)
Screenshot: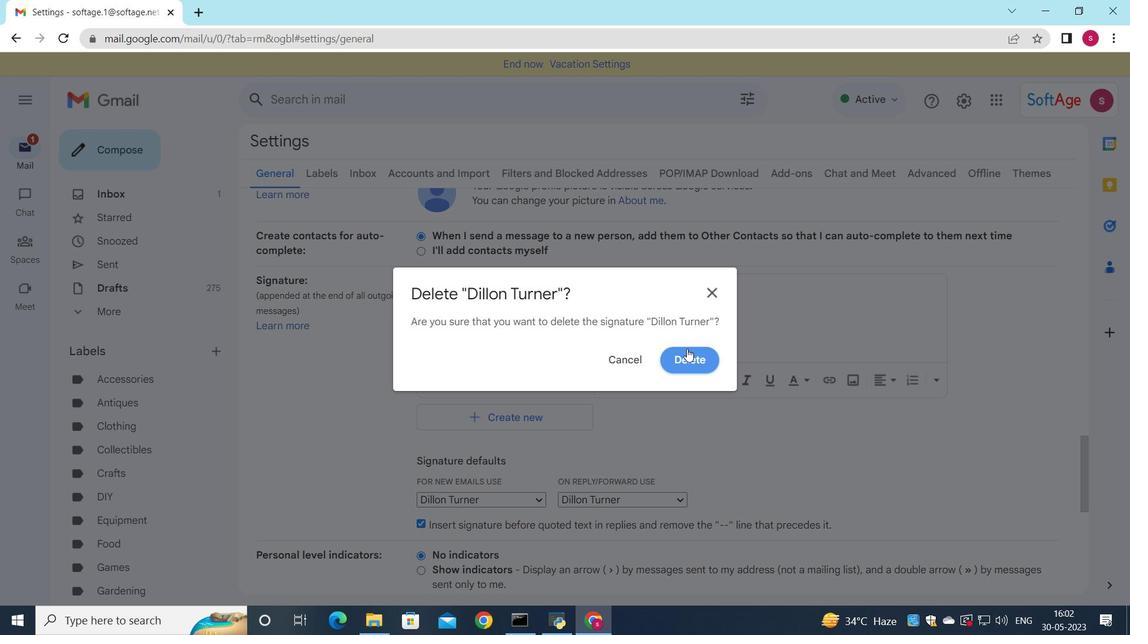 
Action: Mouse moved to (456, 307)
Screenshot: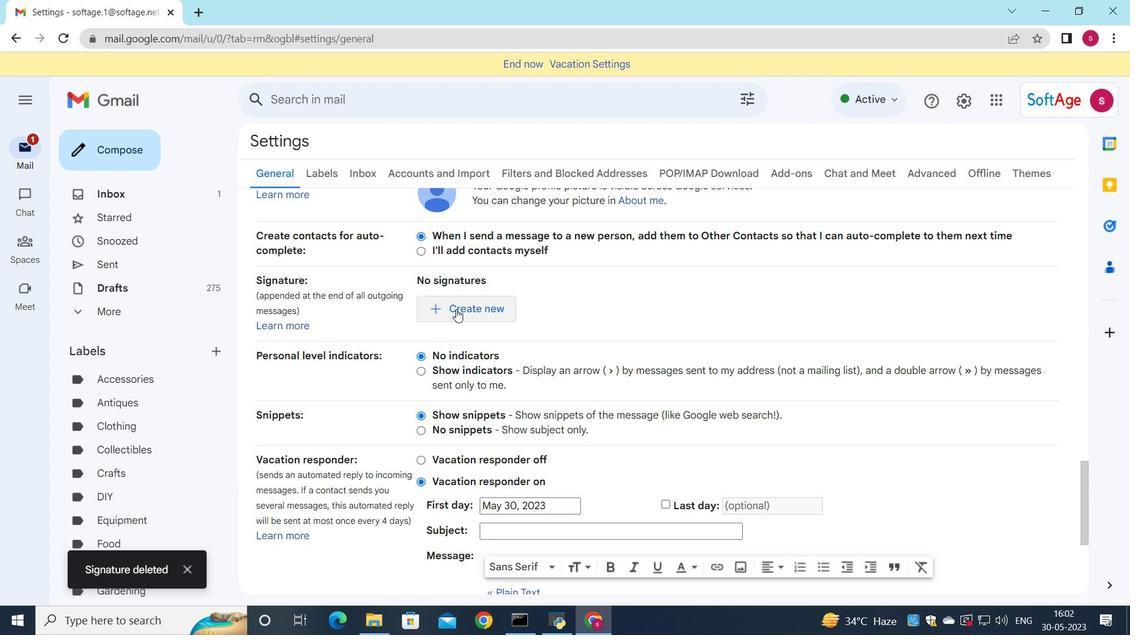 
Action: Mouse pressed left at (456, 307)
Screenshot: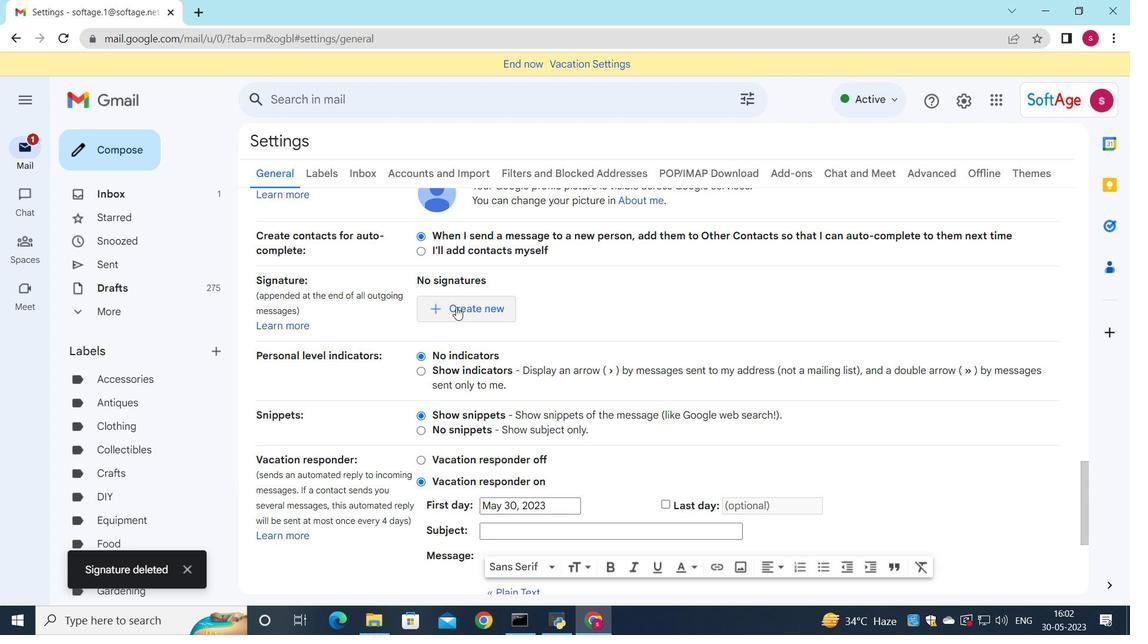 
Action: Mouse moved to (605, 330)
Screenshot: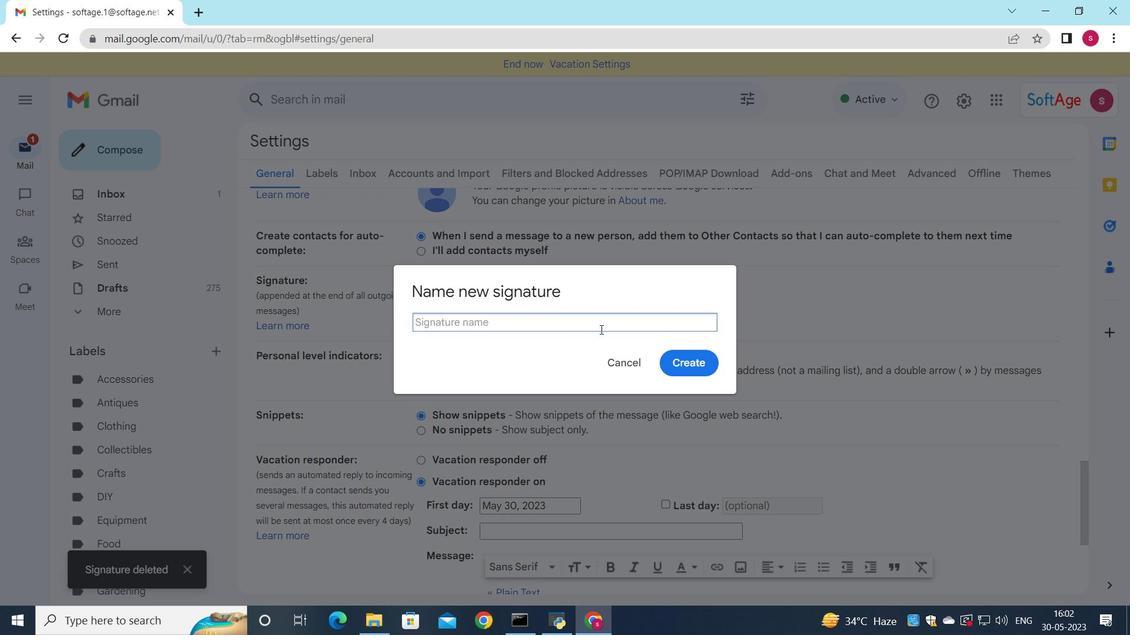
Action: Key pressed <Key.shift>DOm<Key.backspace><Key.backspace>ominique<Key.space><Key.shift>Adams
Screenshot: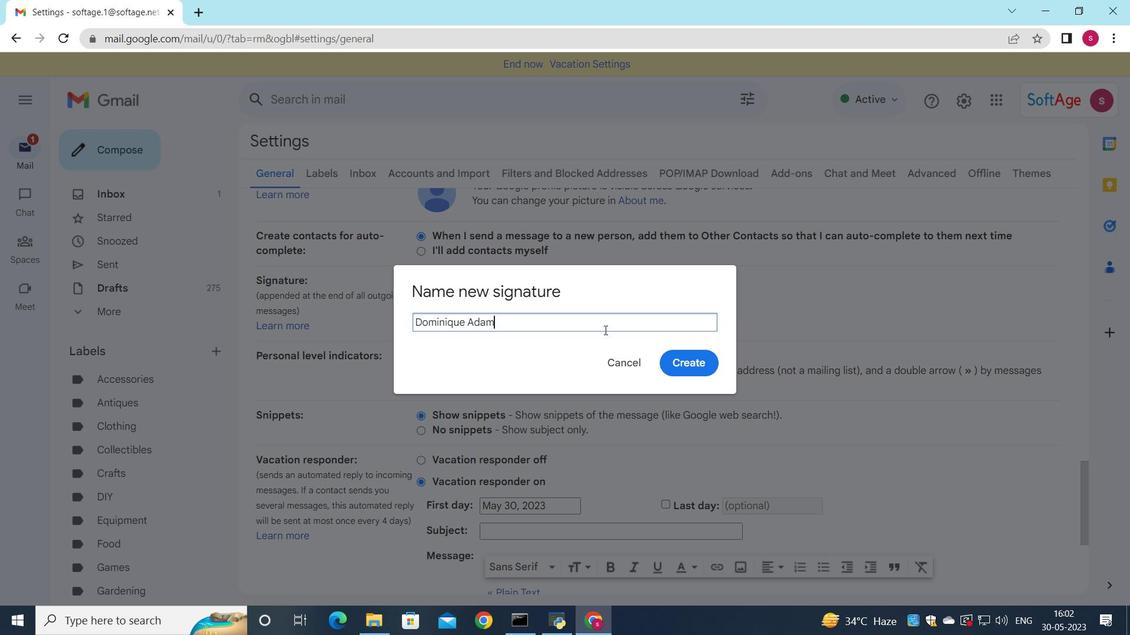 
Action: Mouse moved to (677, 368)
Screenshot: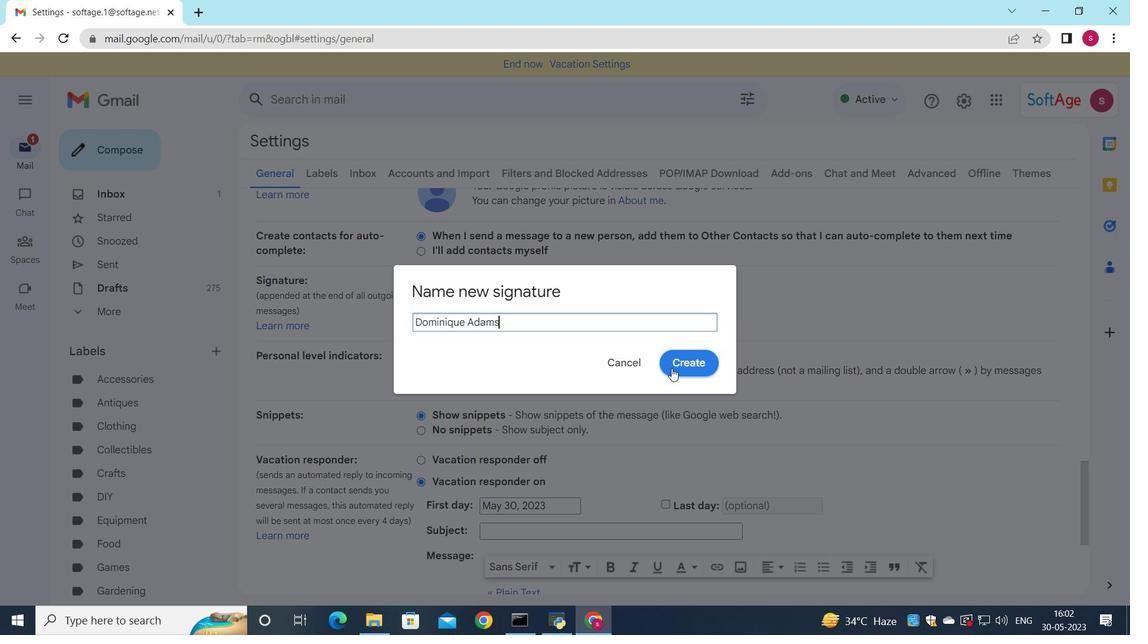 
Action: Mouse pressed left at (677, 368)
Screenshot: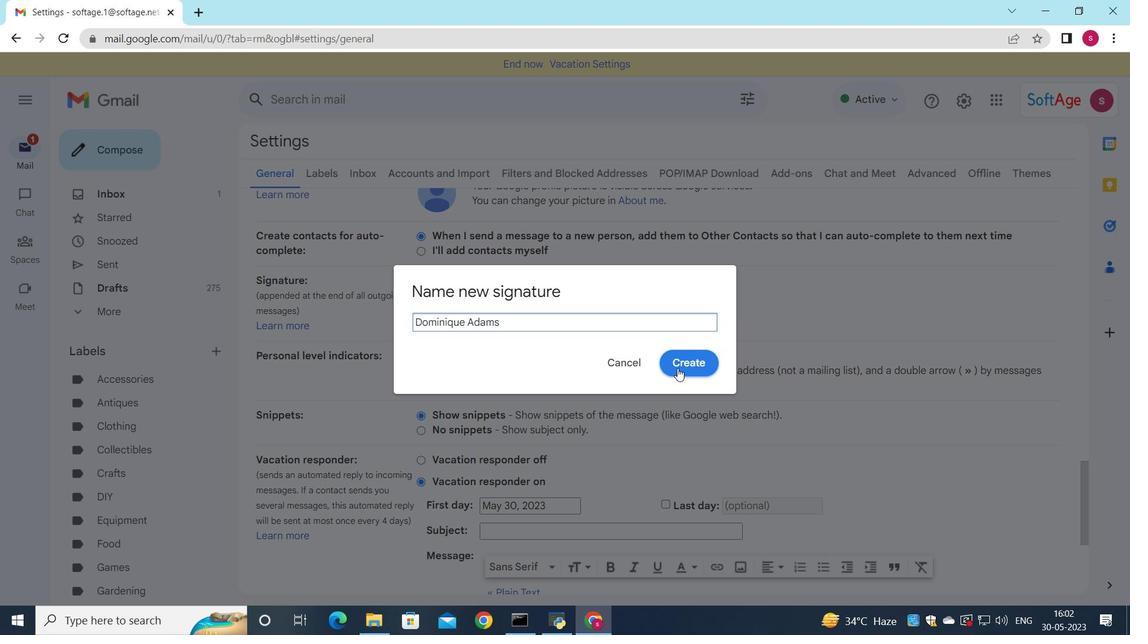 
Action: Mouse moved to (703, 298)
Screenshot: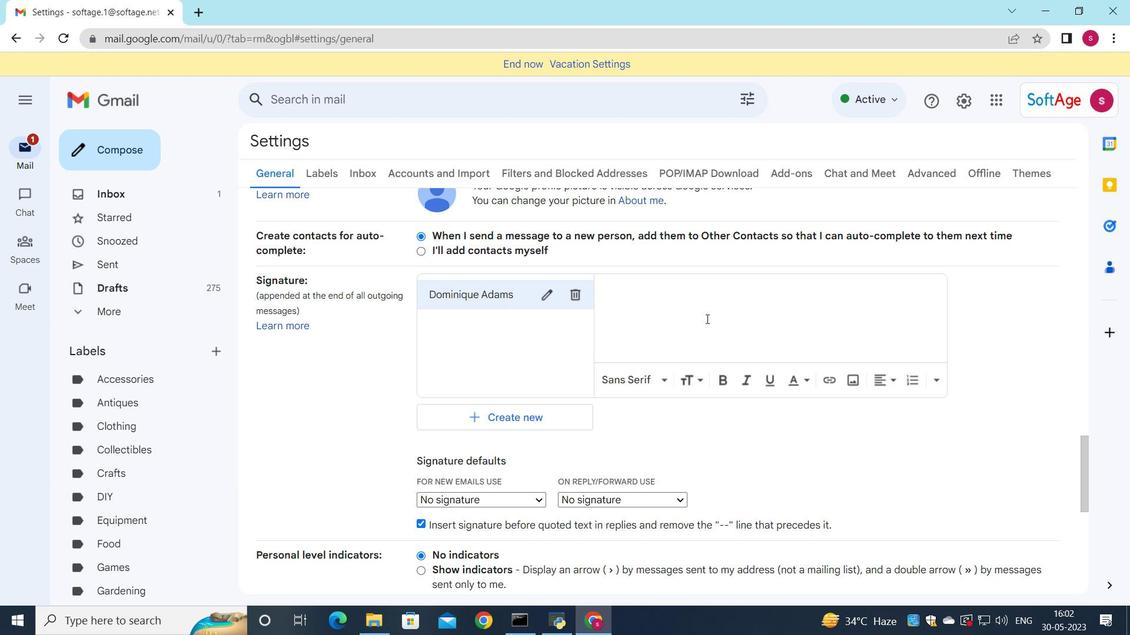 
Action: Mouse pressed left at (703, 298)
Screenshot: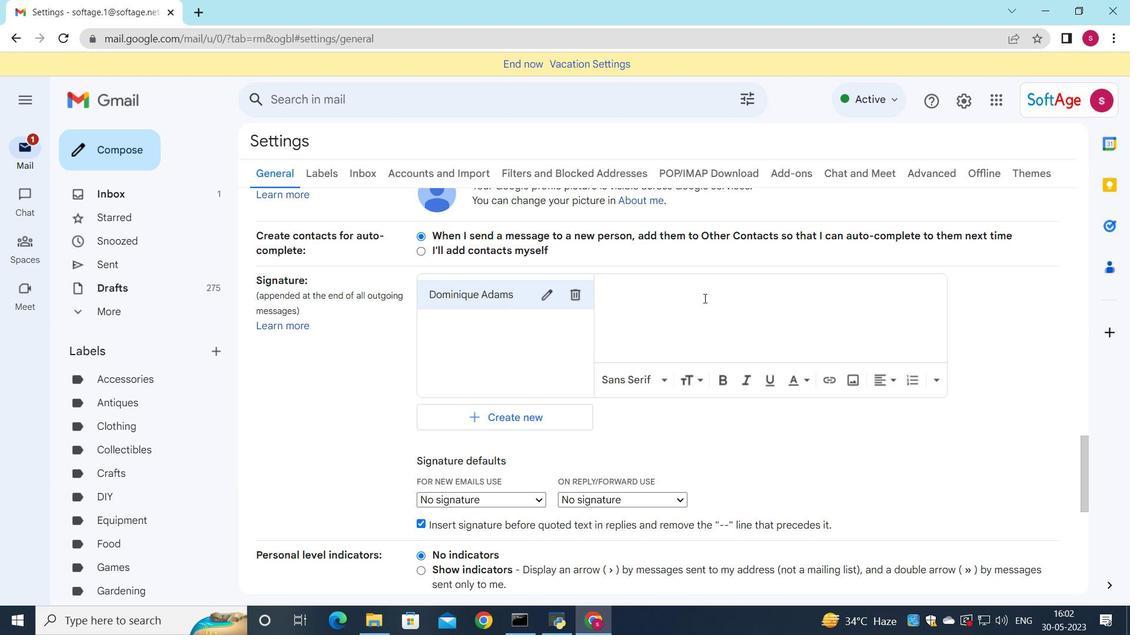 
Action: Key pressed <Key.shift>Dominique<Key.space><Key.shift>Adams
Screenshot: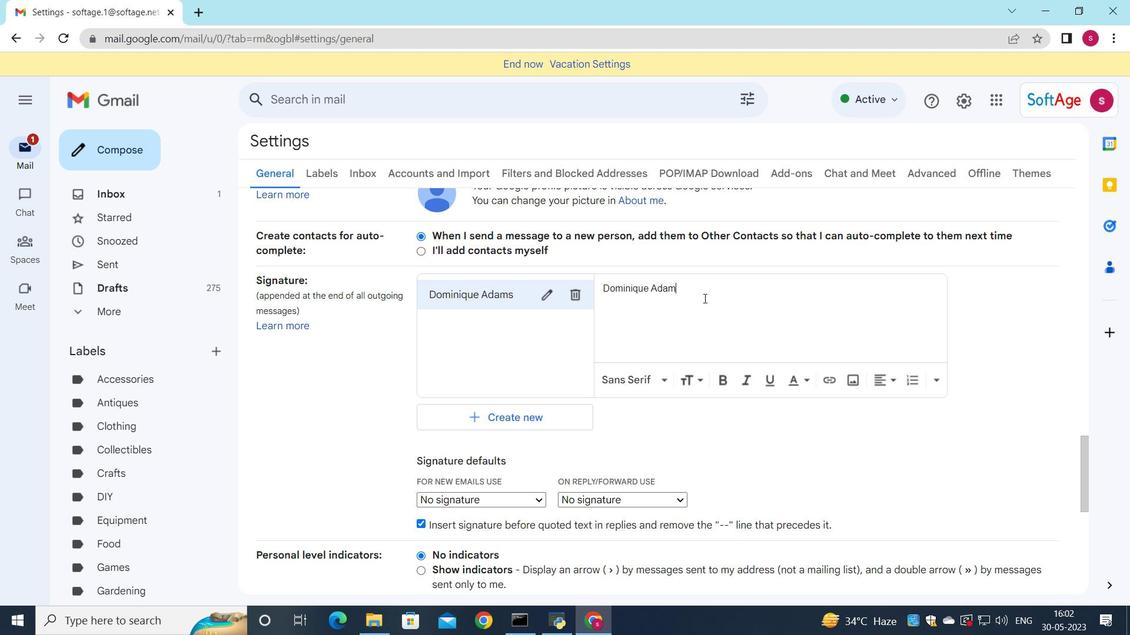 
Action: Mouse moved to (574, 351)
Screenshot: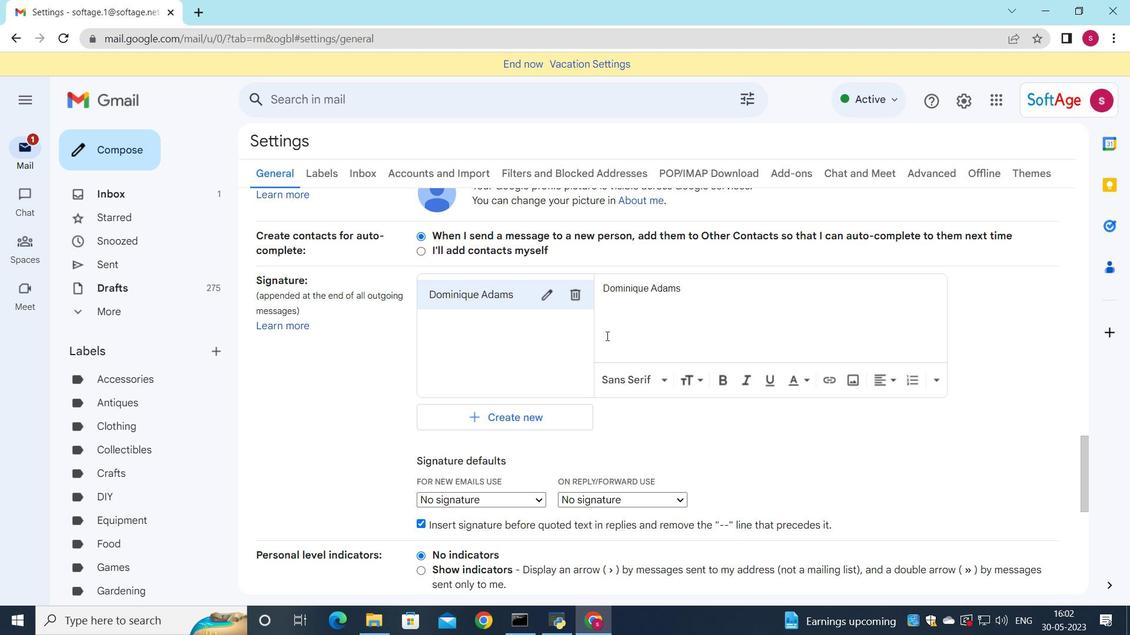 
Action: Mouse scrolled (574, 351) with delta (0, 0)
Screenshot: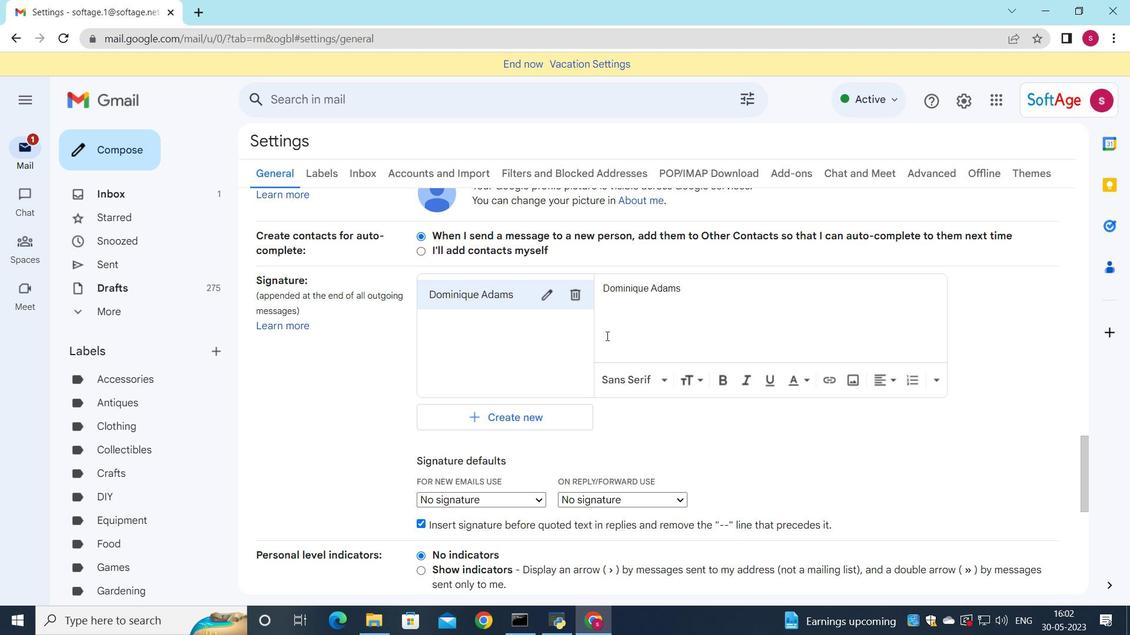 
Action: Mouse moved to (569, 359)
Screenshot: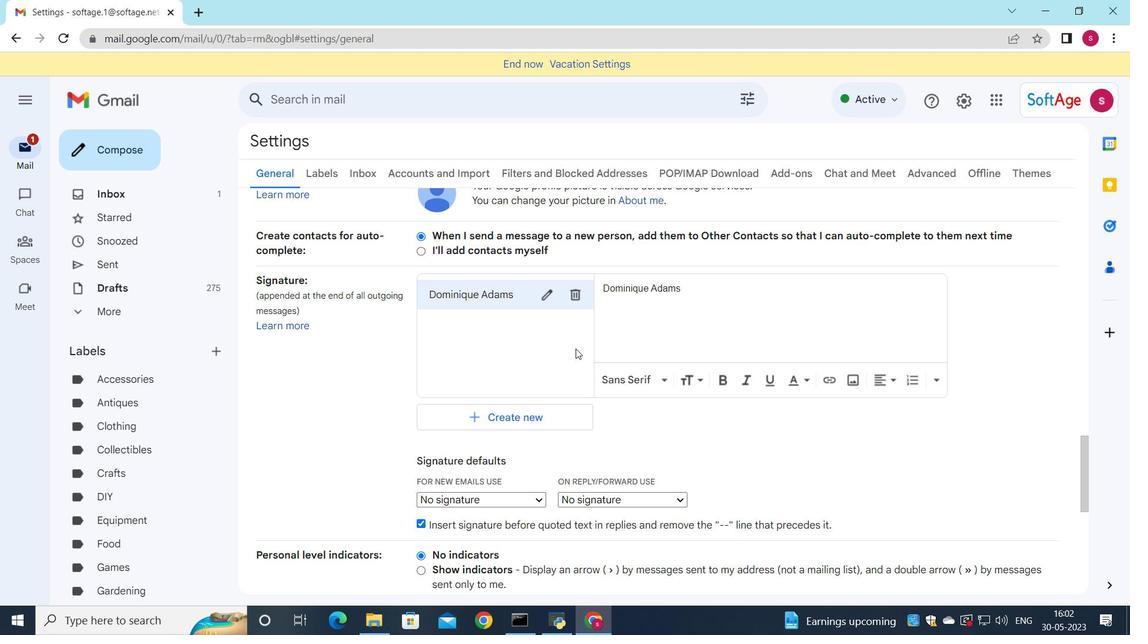 
Action: Mouse scrolled (569, 358) with delta (0, 0)
Screenshot: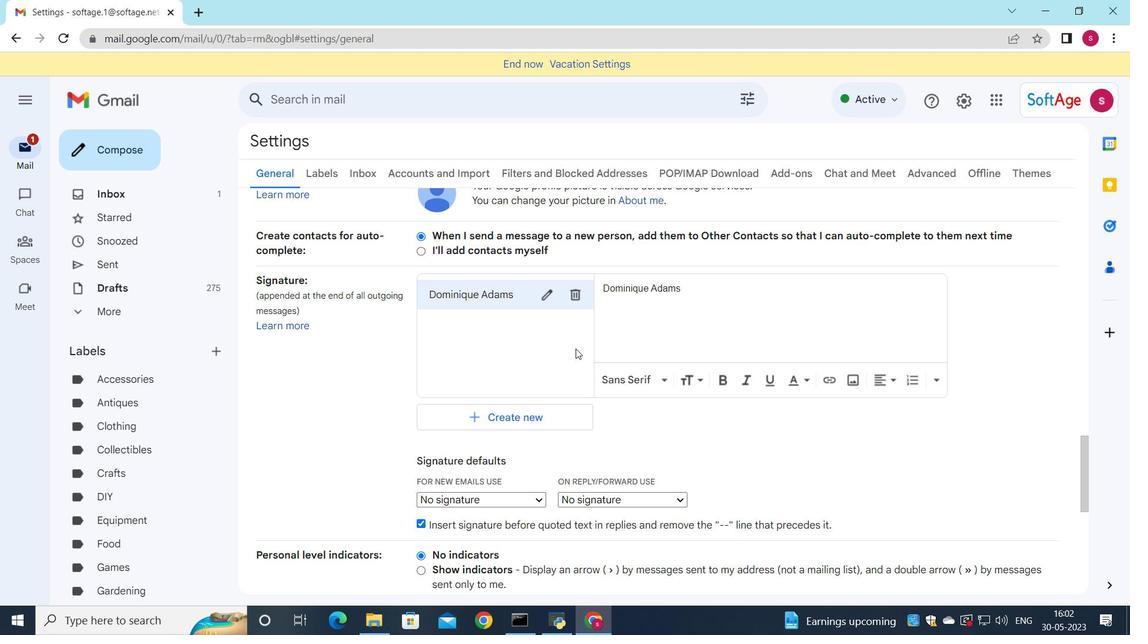 
Action: Mouse moved to (567, 360)
Screenshot: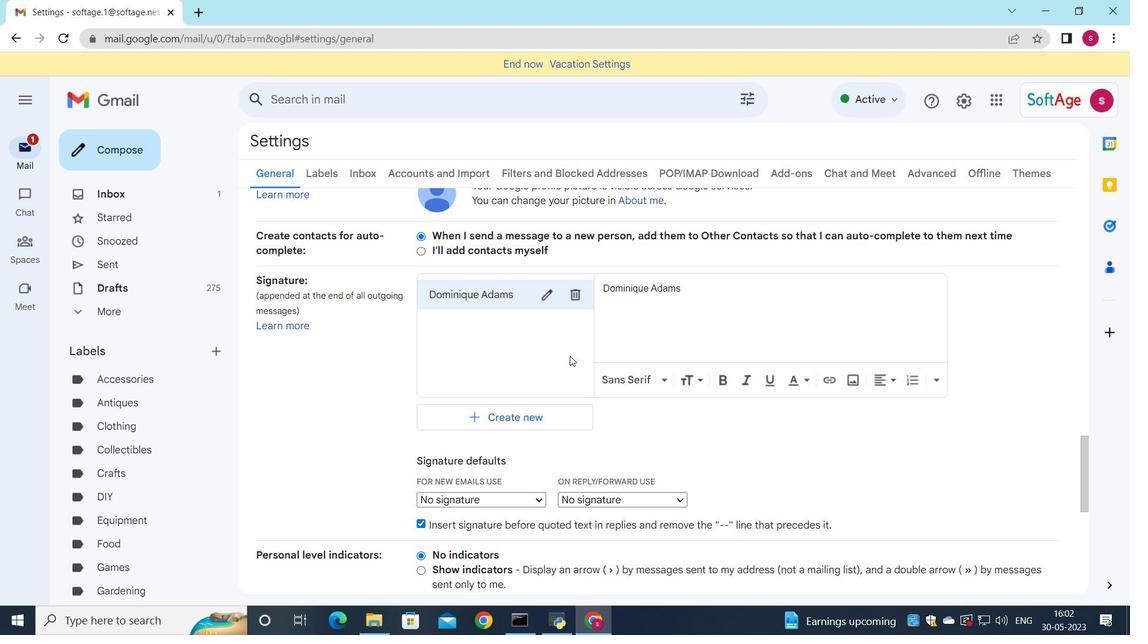 
Action: Mouse scrolled (567, 360) with delta (0, 0)
Screenshot: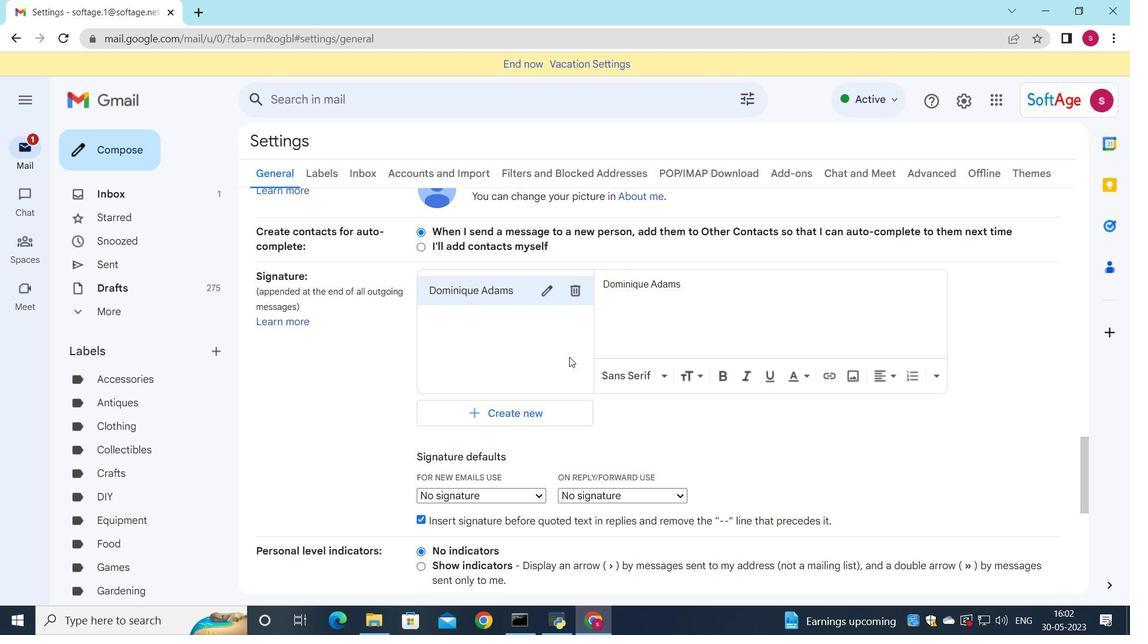 
Action: Mouse moved to (512, 279)
Screenshot: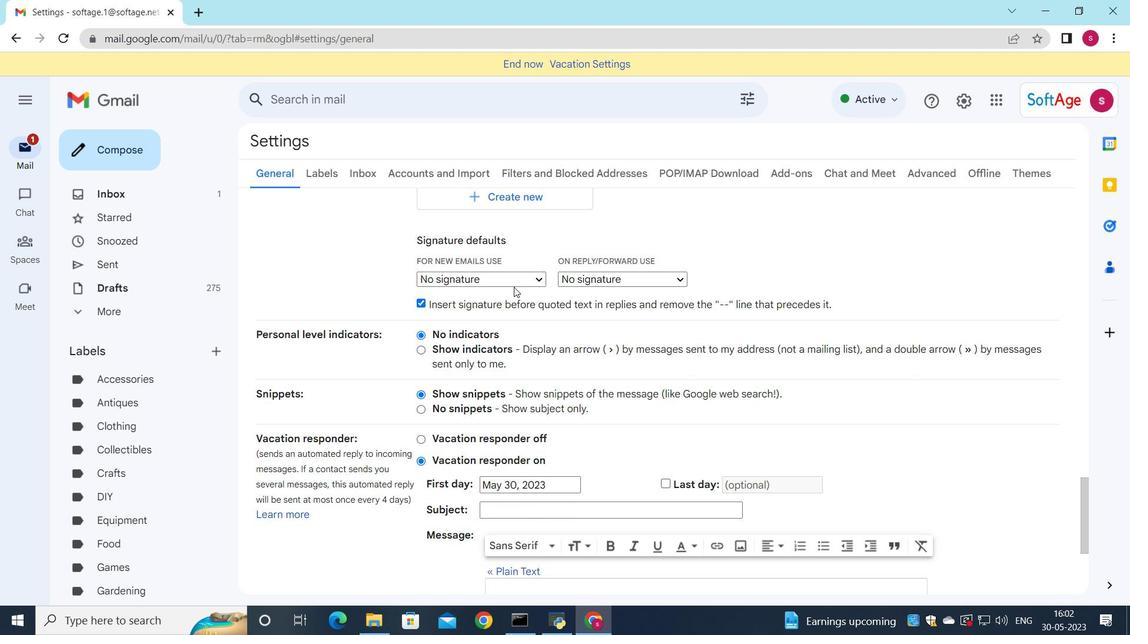 
Action: Mouse pressed left at (512, 279)
Screenshot: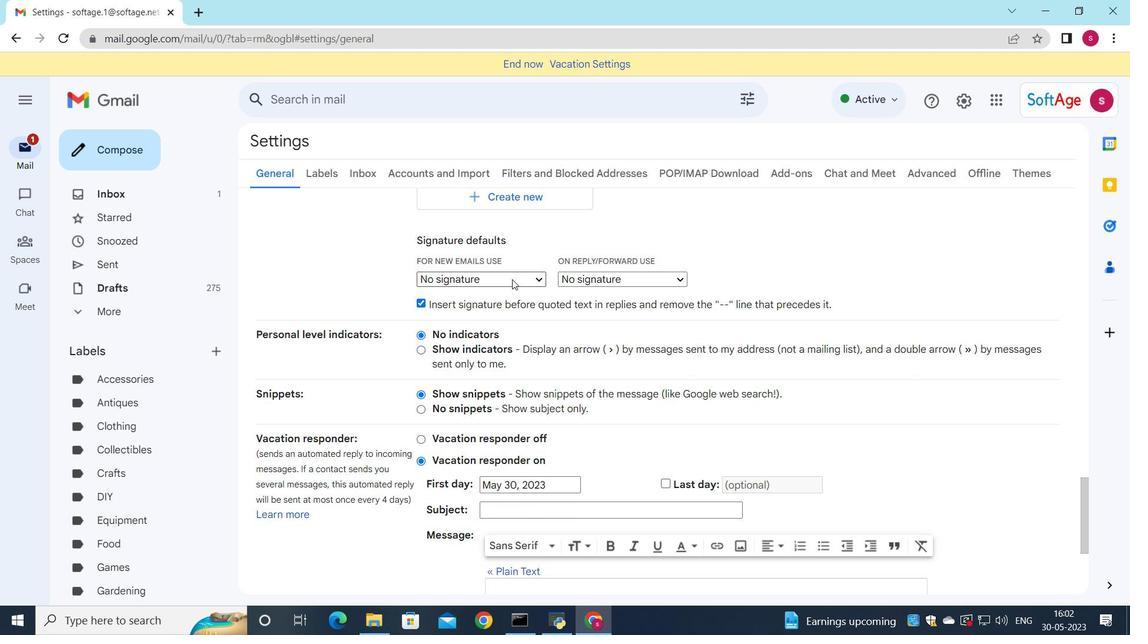 
Action: Mouse moved to (511, 311)
Screenshot: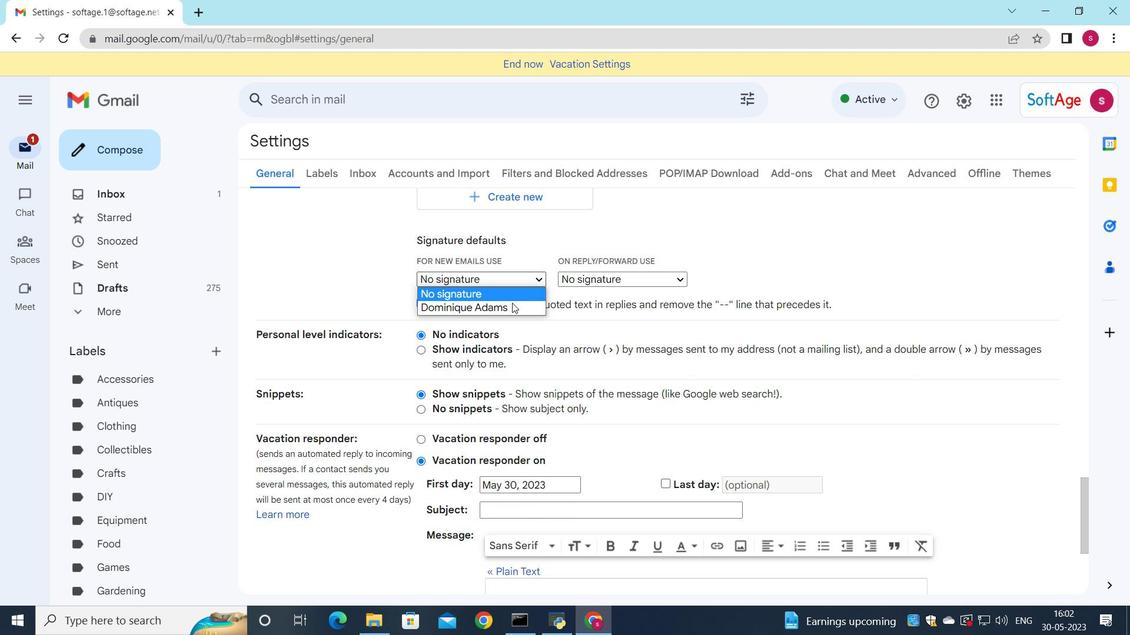 
Action: Mouse pressed left at (511, 311)
Screenshot: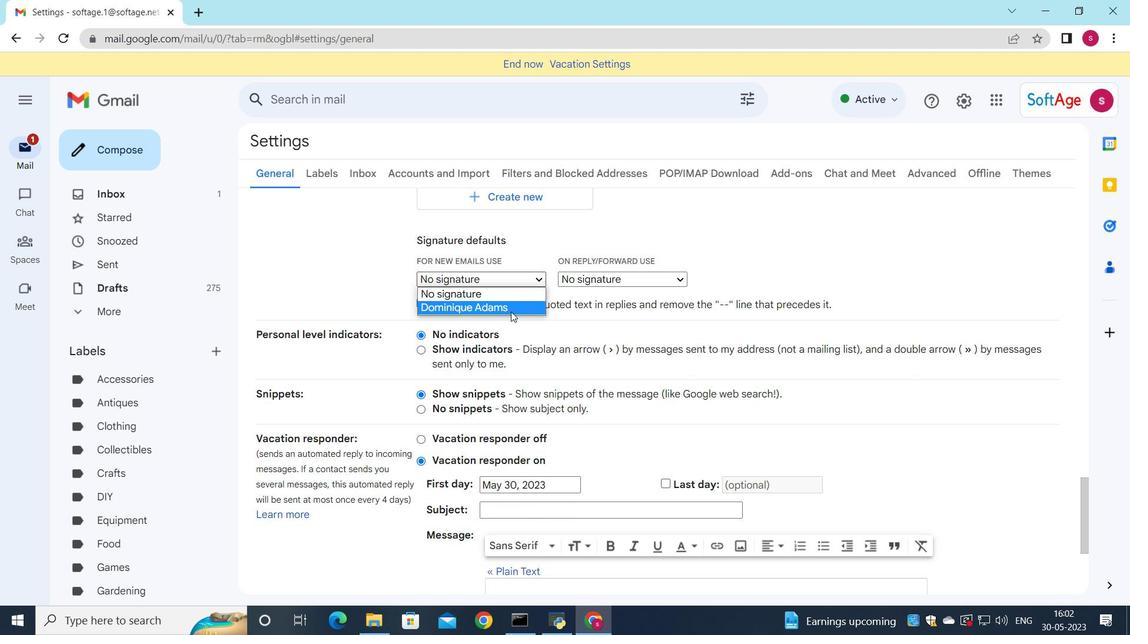
Action: Mouse moved to (599, 280)
Screenshot: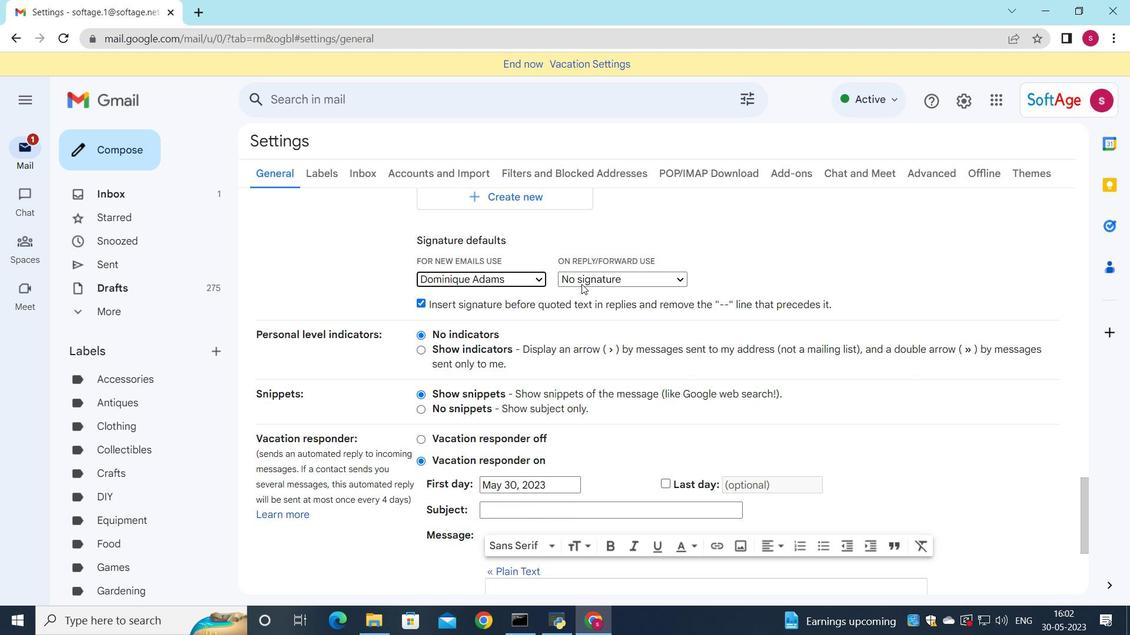 
Action: Mouse pressed left at (599, 280)
Screenshot: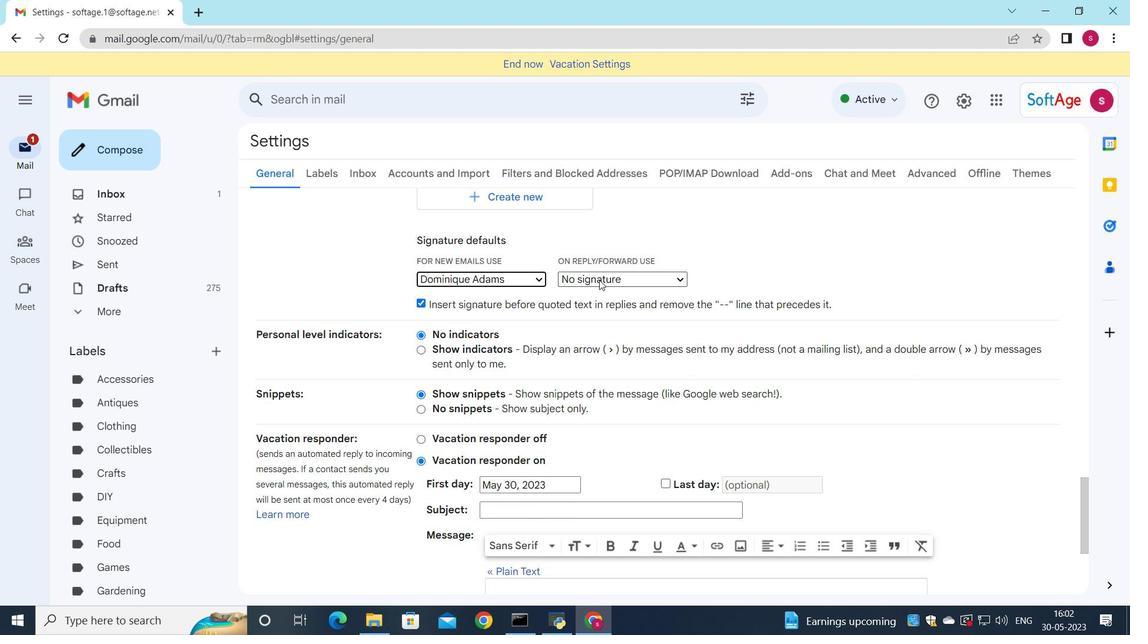 
Action: Mouse moved to (603, 313)
Screenshot: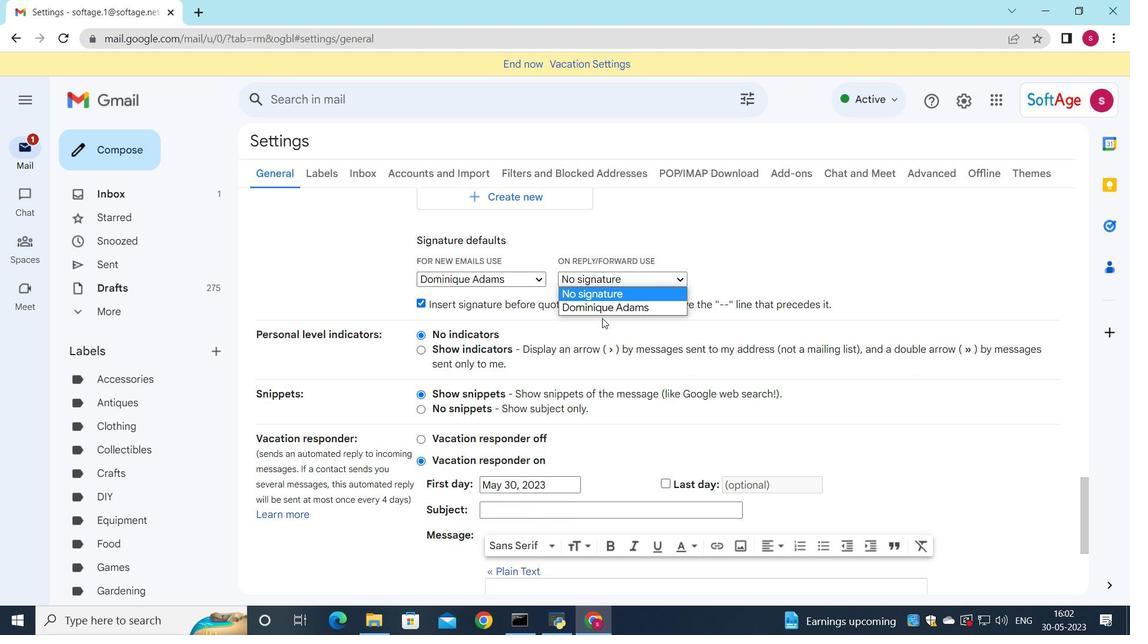 
Action: Mouse pressed left at (603, 313)
Screenshot: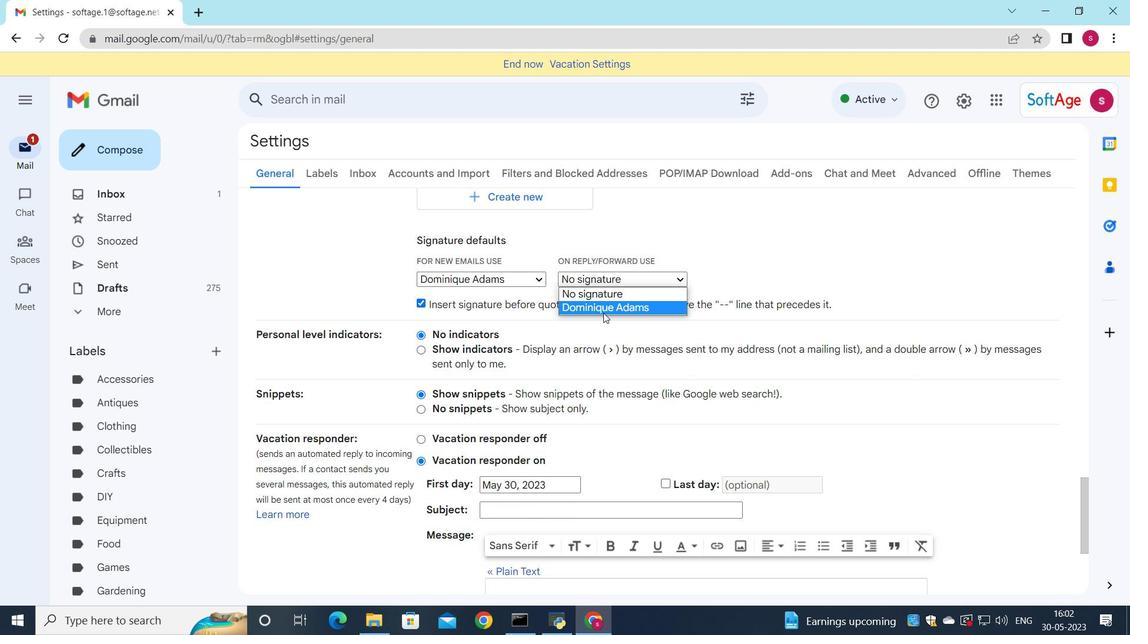 
Action: Mouse moved to (602, 313)
Screenshot: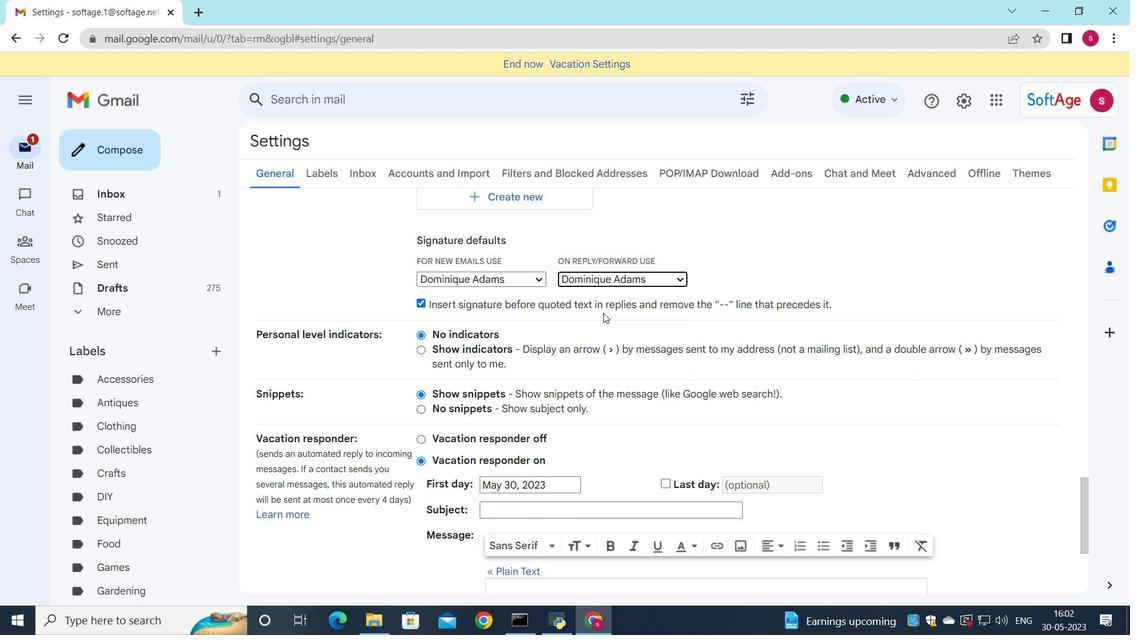 
Action: Mouse scrolled (602, 313) with delta (0, 0)
Screenshot: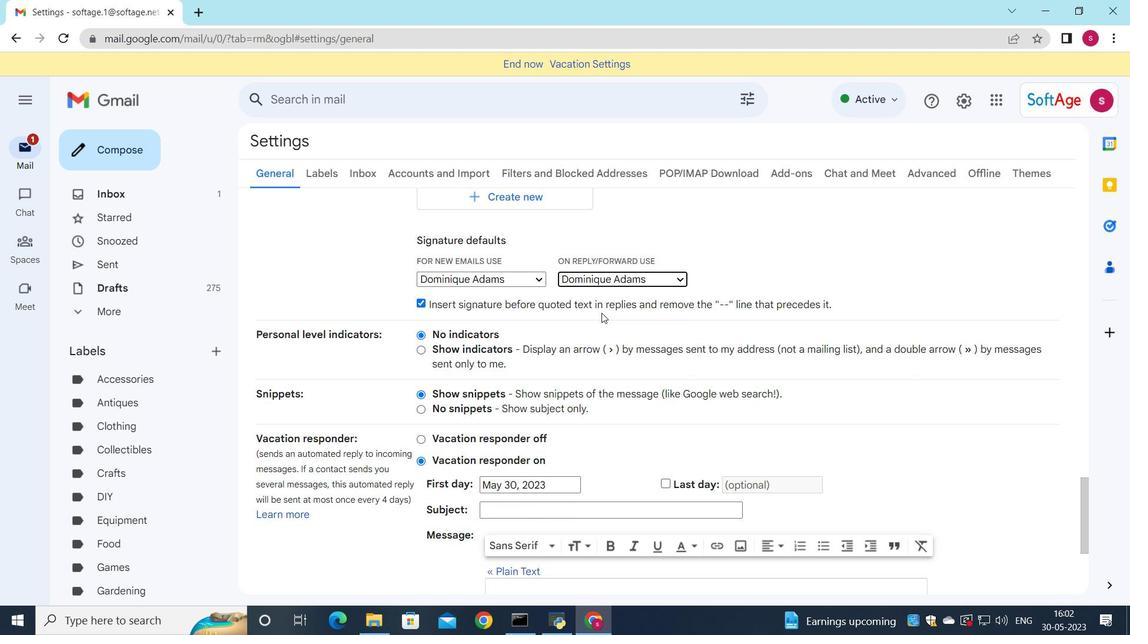 
Action: Mouse scrolled (602, 313) with delta (0, 0)
Screenshot: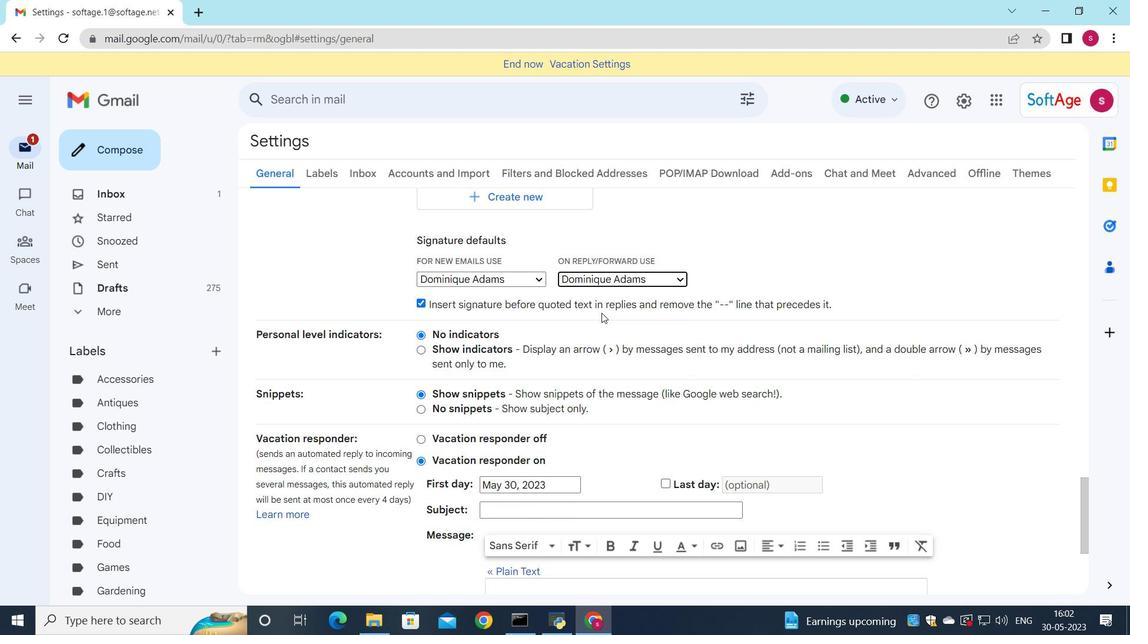 
Action: Mouse scrolled (602, 313) with delta (0, 0)
Screenshot: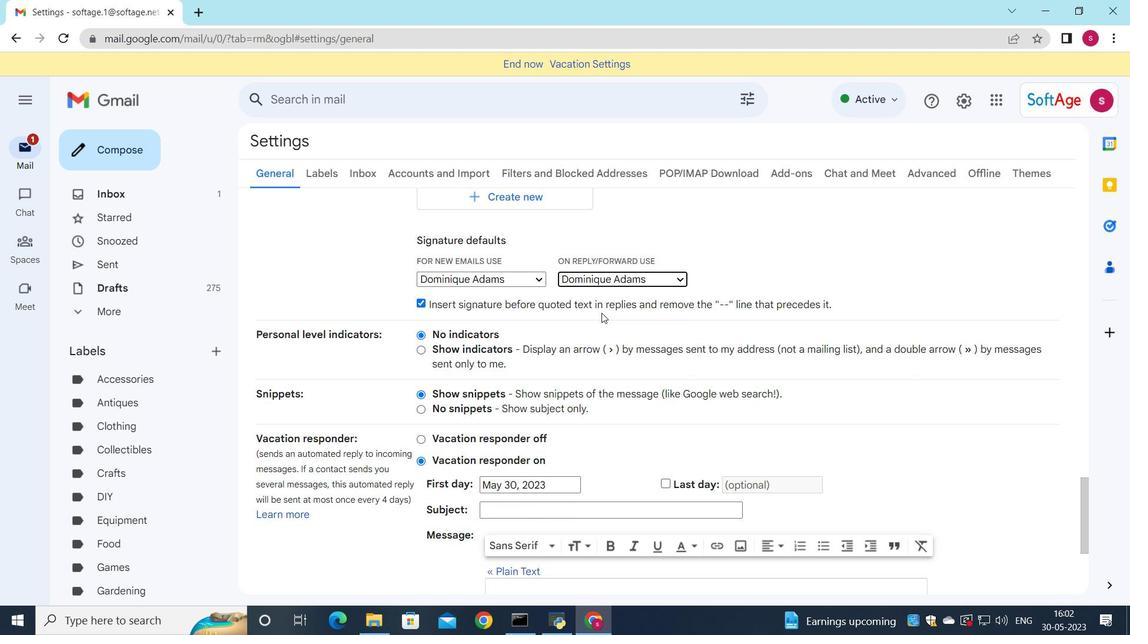 
Action: Mouse scrolled (602, 313) with delta (0, 0)
Screenshot: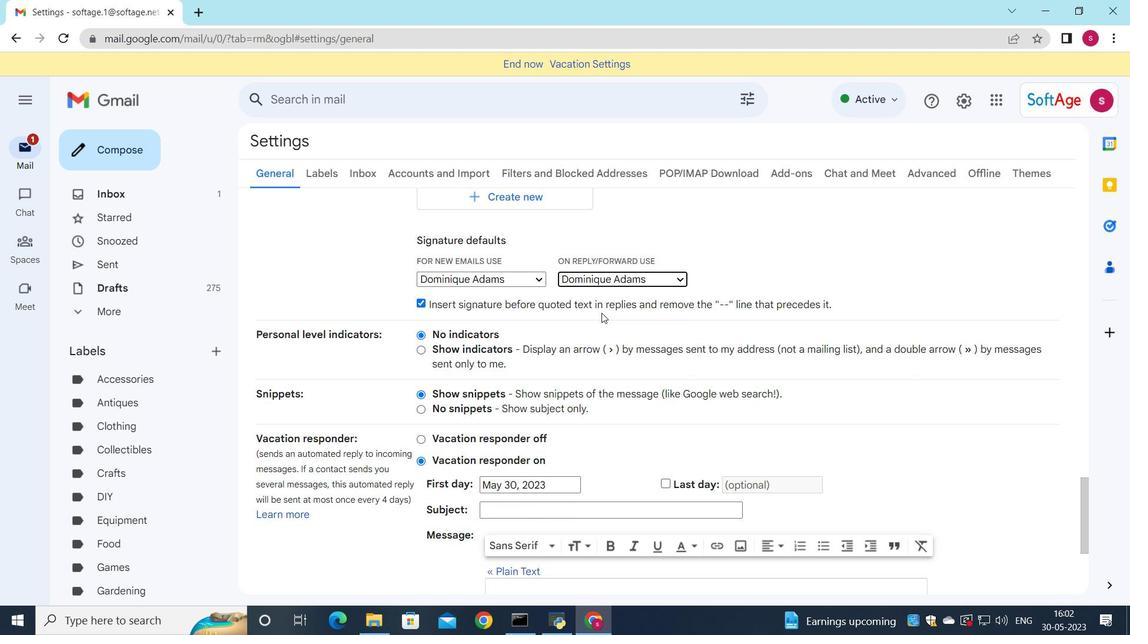 
Action: Mouse moved to (617, 509)
Screenshot: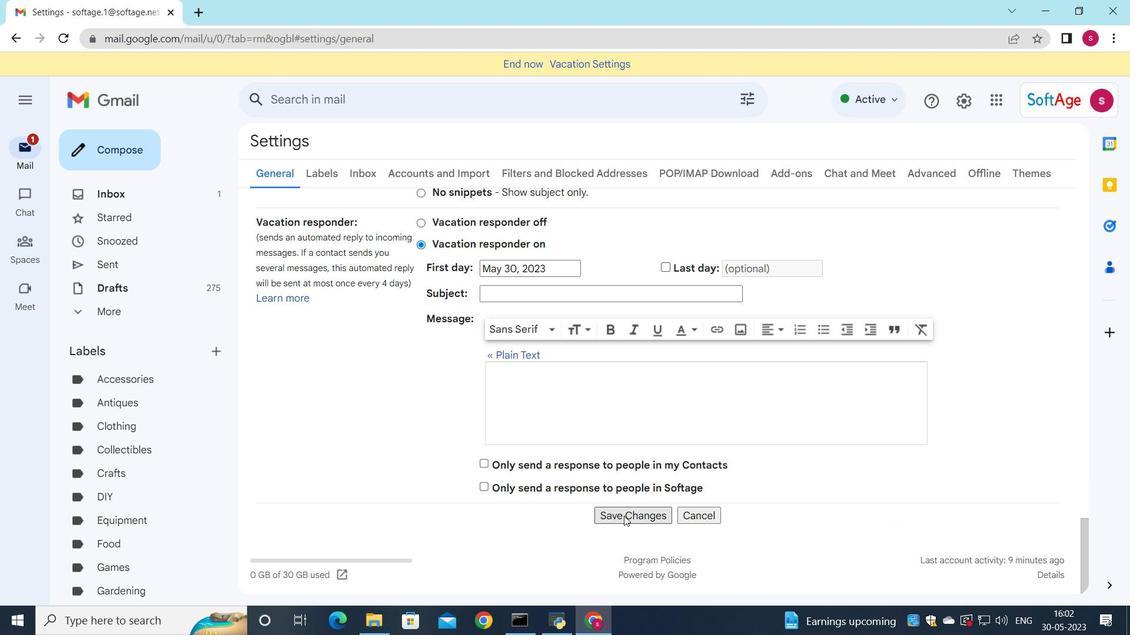 
Action: Mouse pressed left at (617, 509)
Screenshot: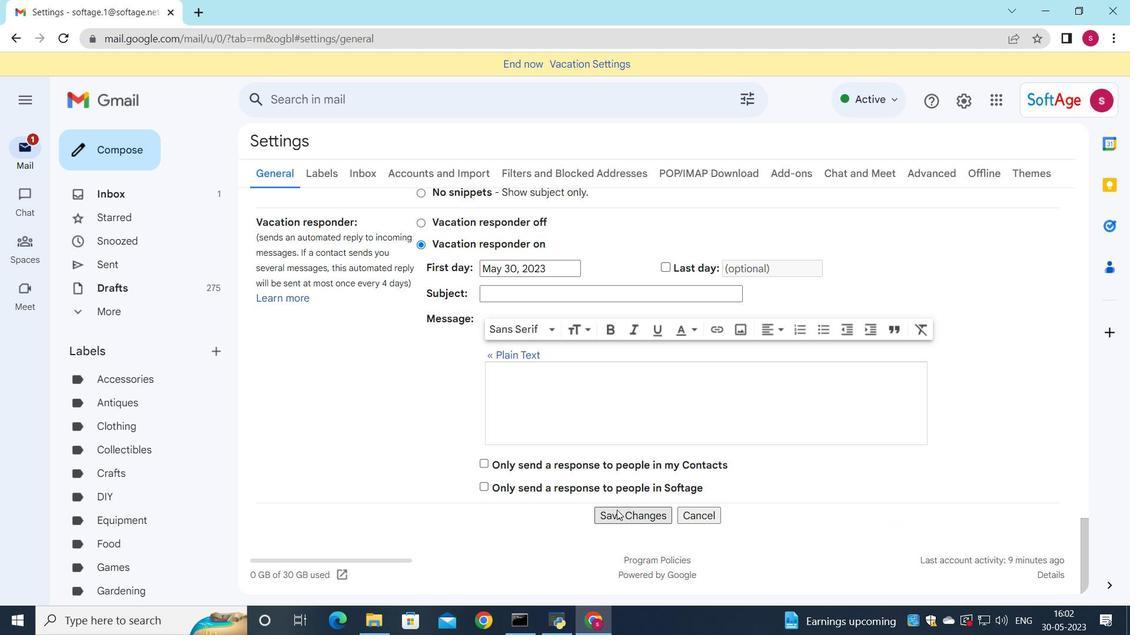 
Action: Mouse moved to (130, 143)
Screenshot: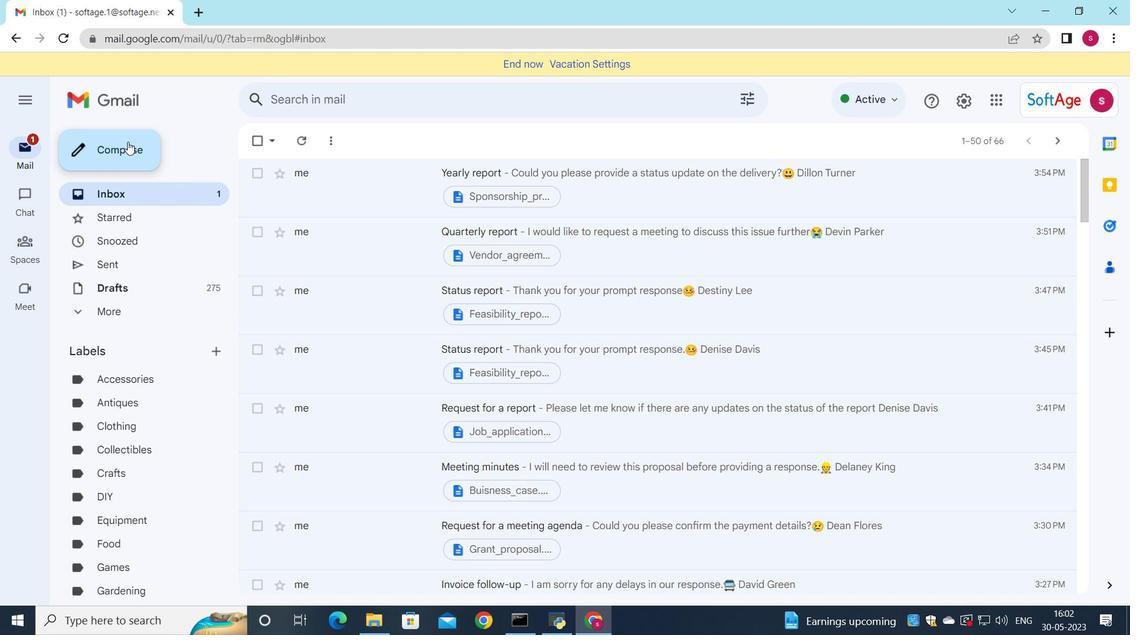 
Action: Mouse pressed left at (130, 143)
Screenshot: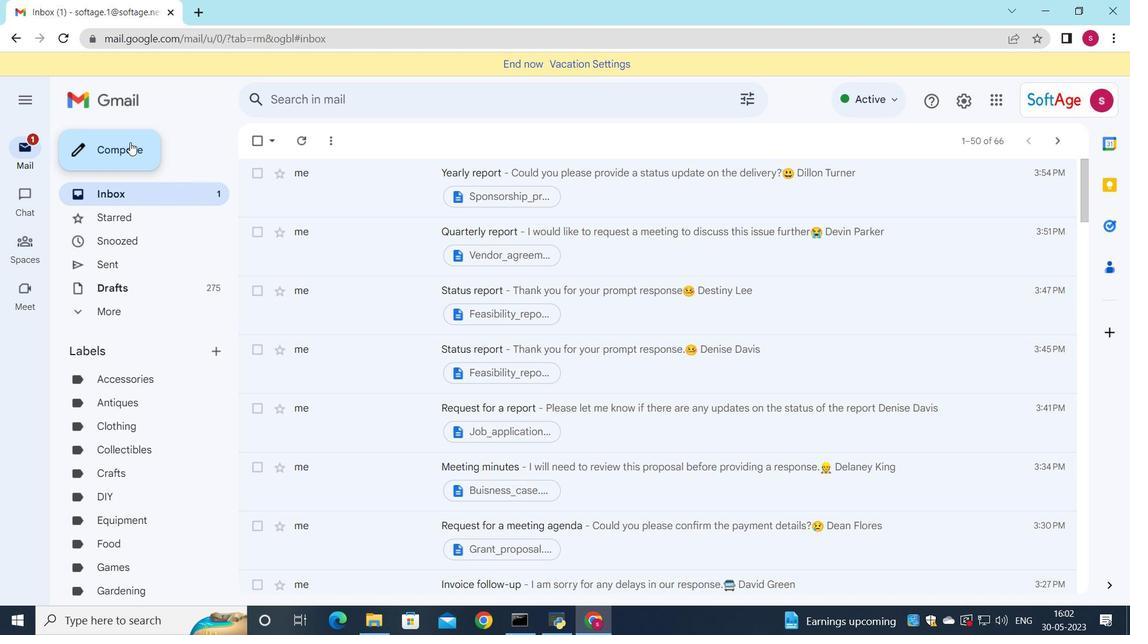 
Action: Mouse moved to (850, 291)
Screenshot: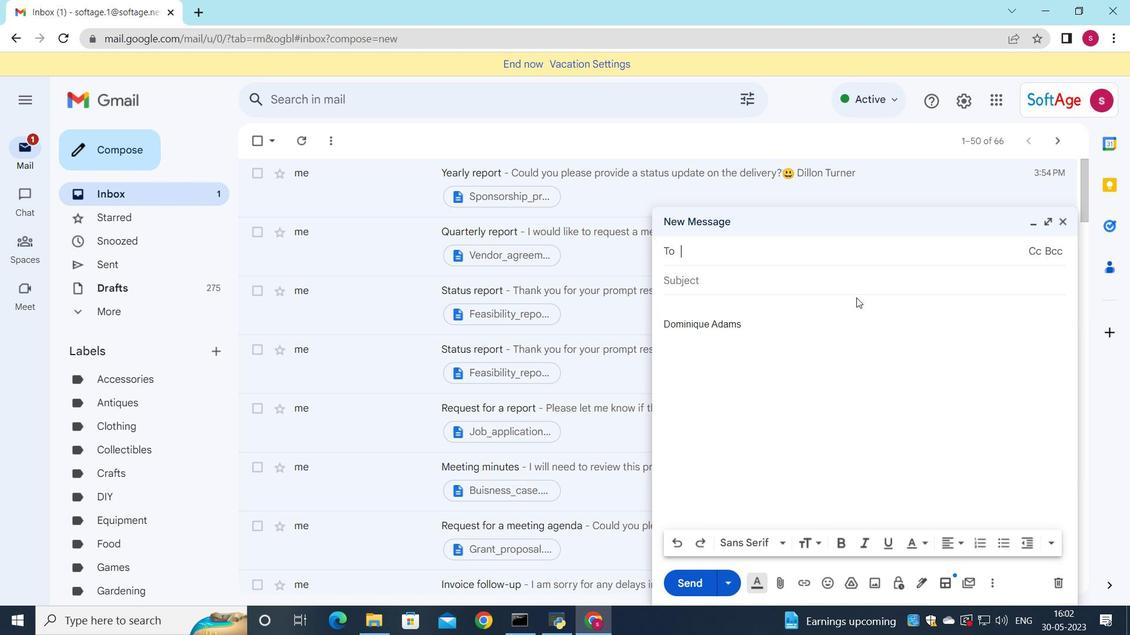 
Action: Key pressed <Key.down>
Screenshot: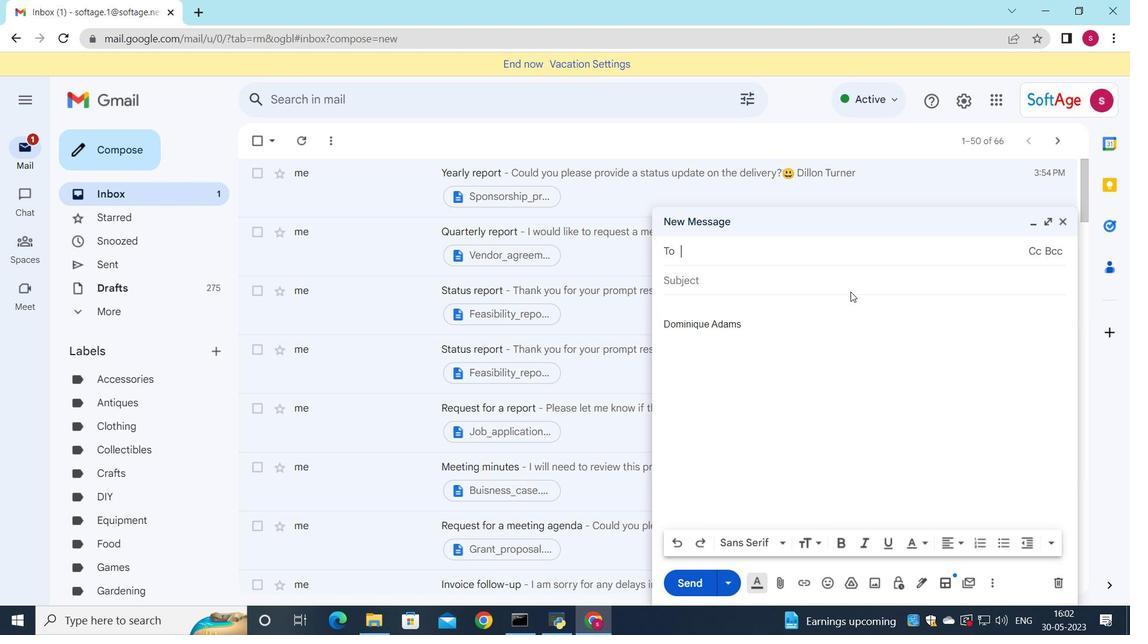 
Action: Mouse moved to (821, 396)
Screenshot: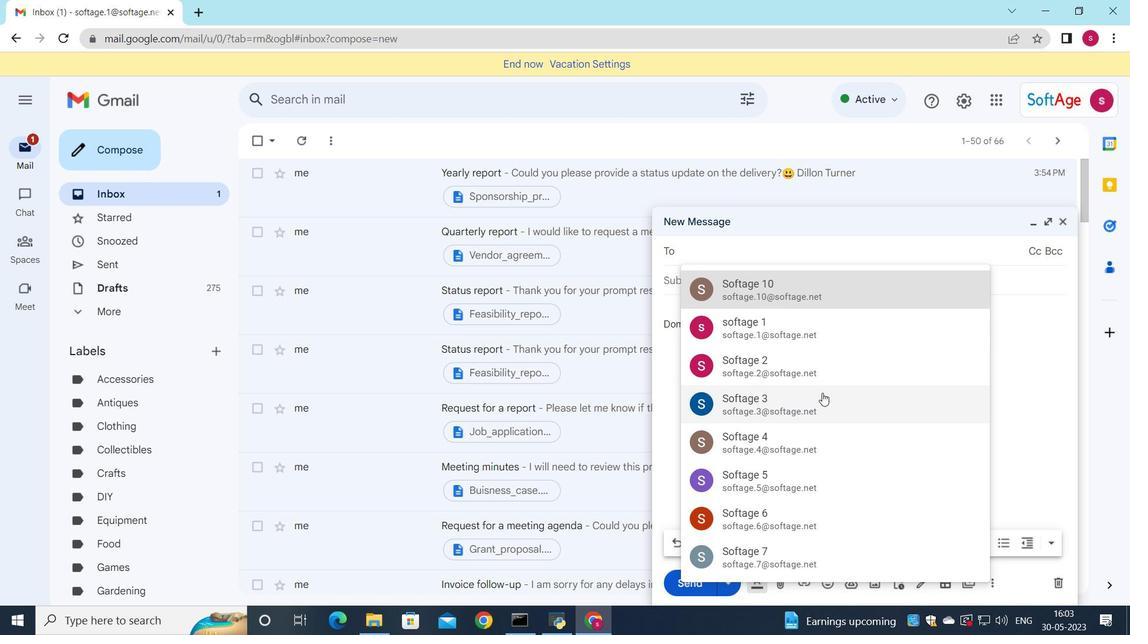 
Action: Mouse pressed left at (821, 396)
Screenshot: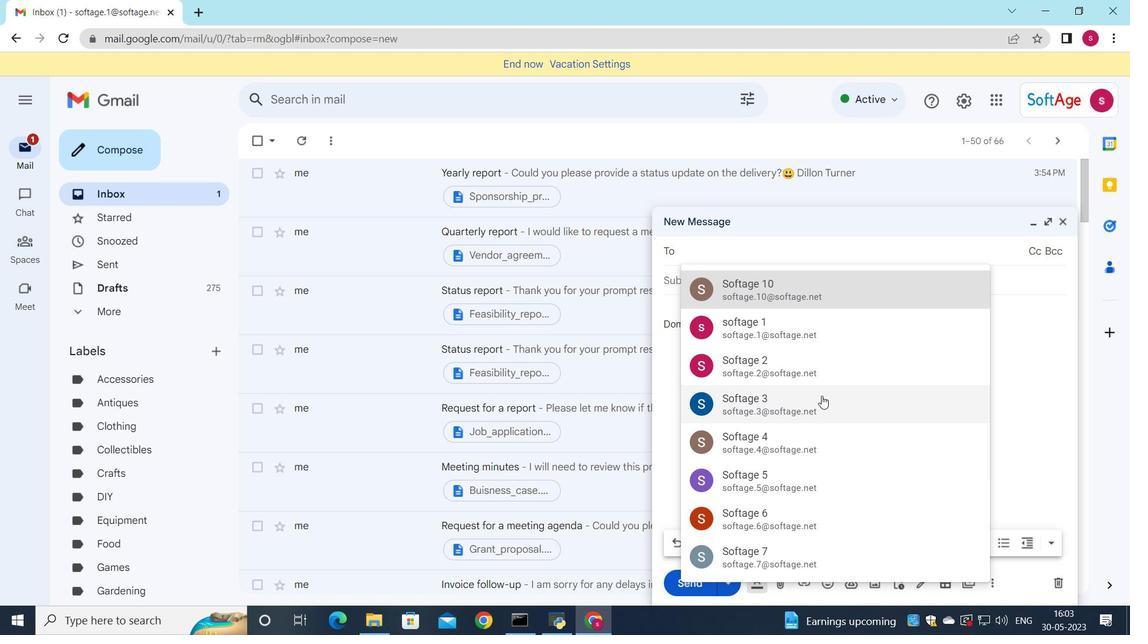 
Action: Mouse moved to (816, 376)
Screenshot: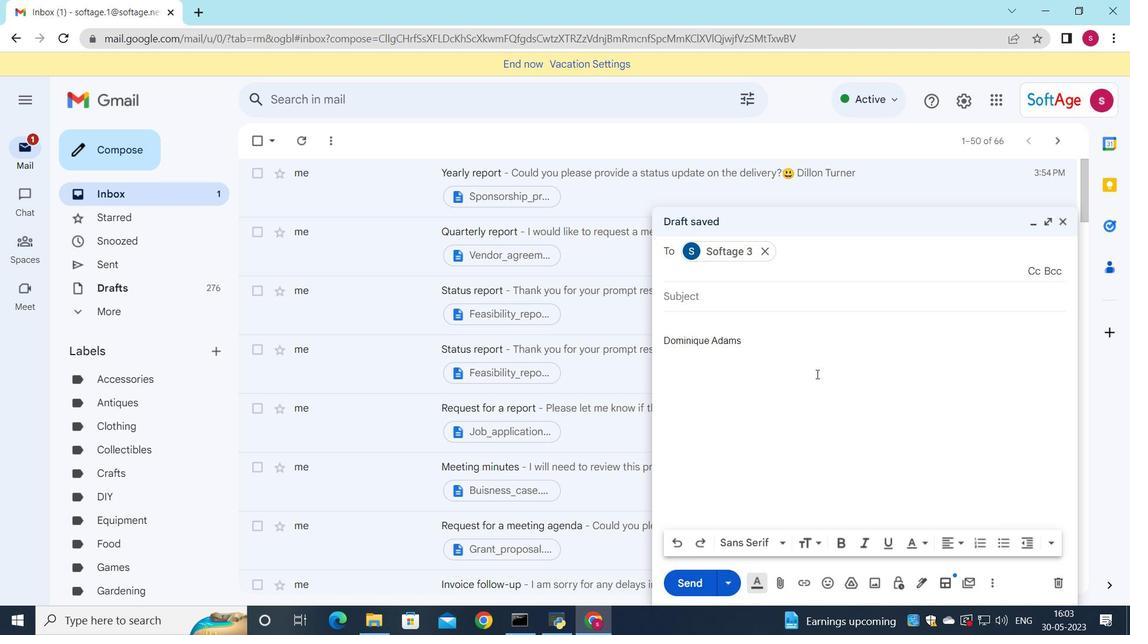 
Action: Key pressed <Key.down>
Screenshot: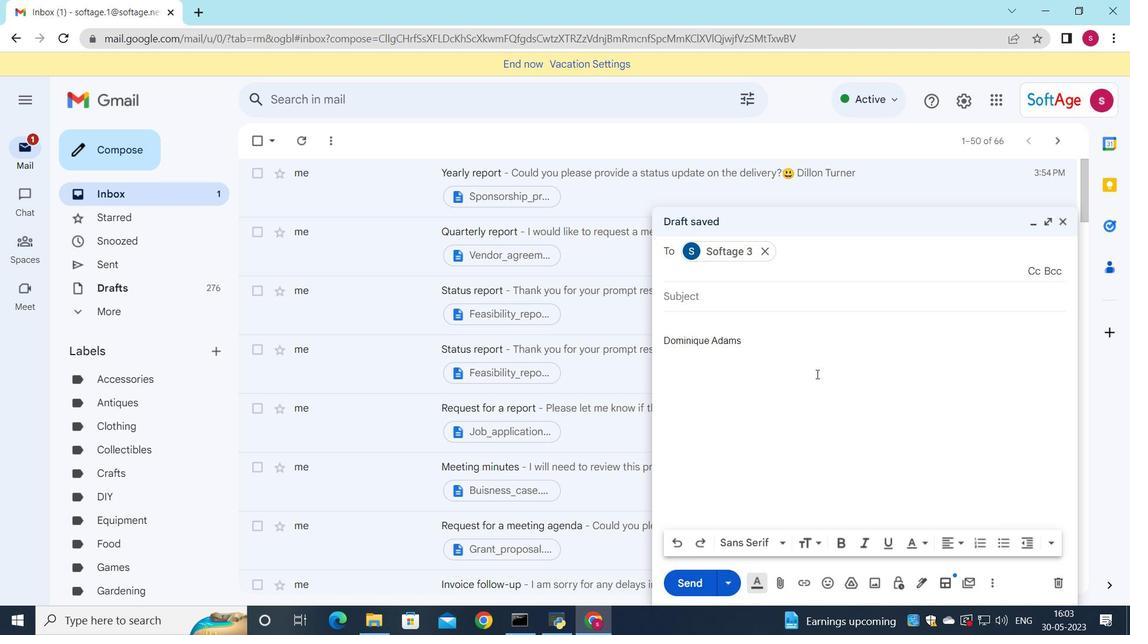 
Action: Mouse moved to (875, 325)
Screenshot: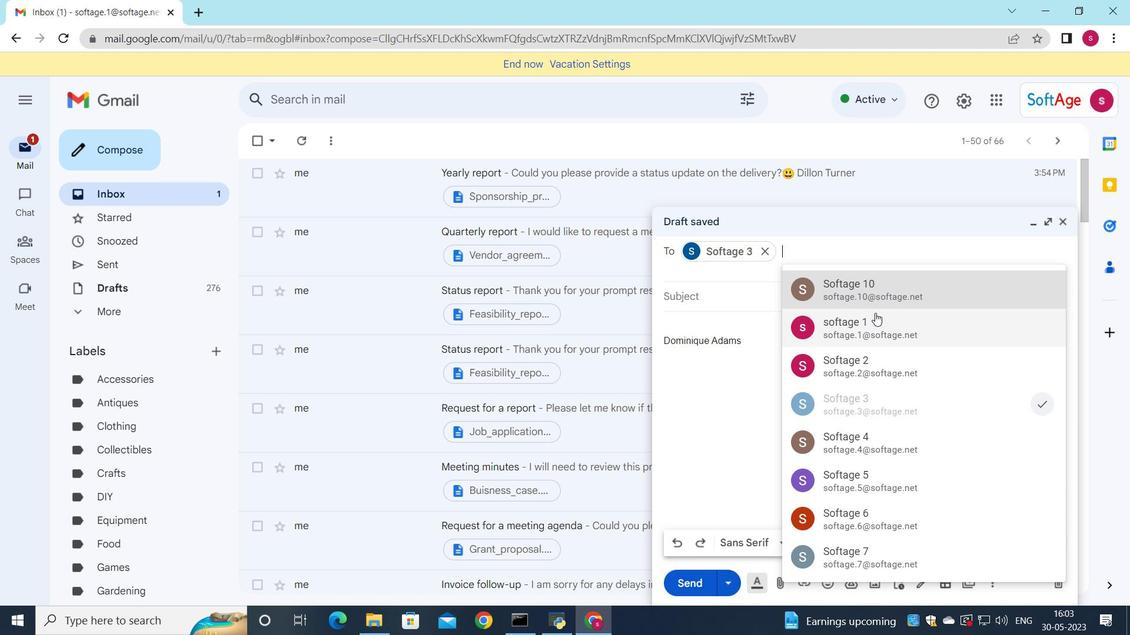 
Action: Mouse pressed left at (875, 325)
Screenshot: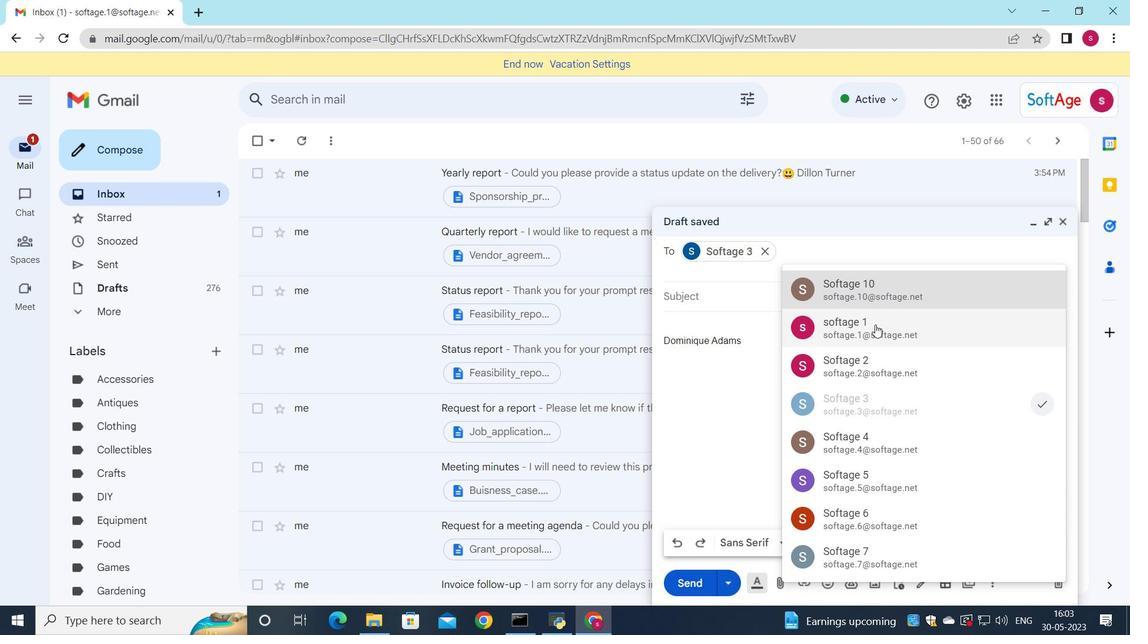 
Action: Mouse moved to (881, 323)
Screenshot: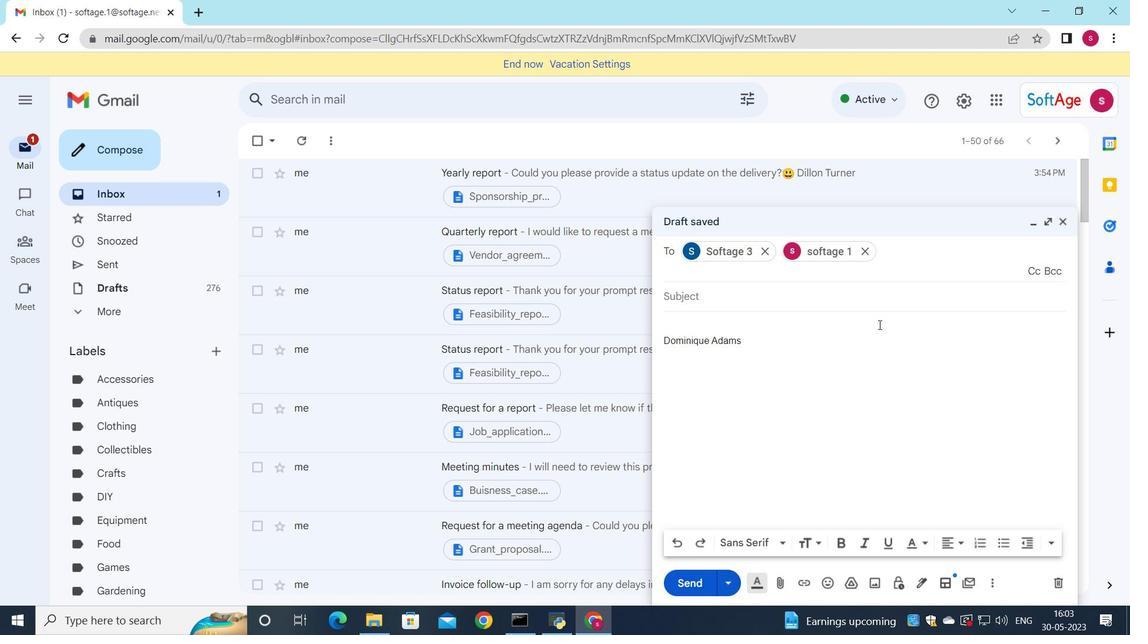 
Action: Key pressed <Key.down>
Screenshot: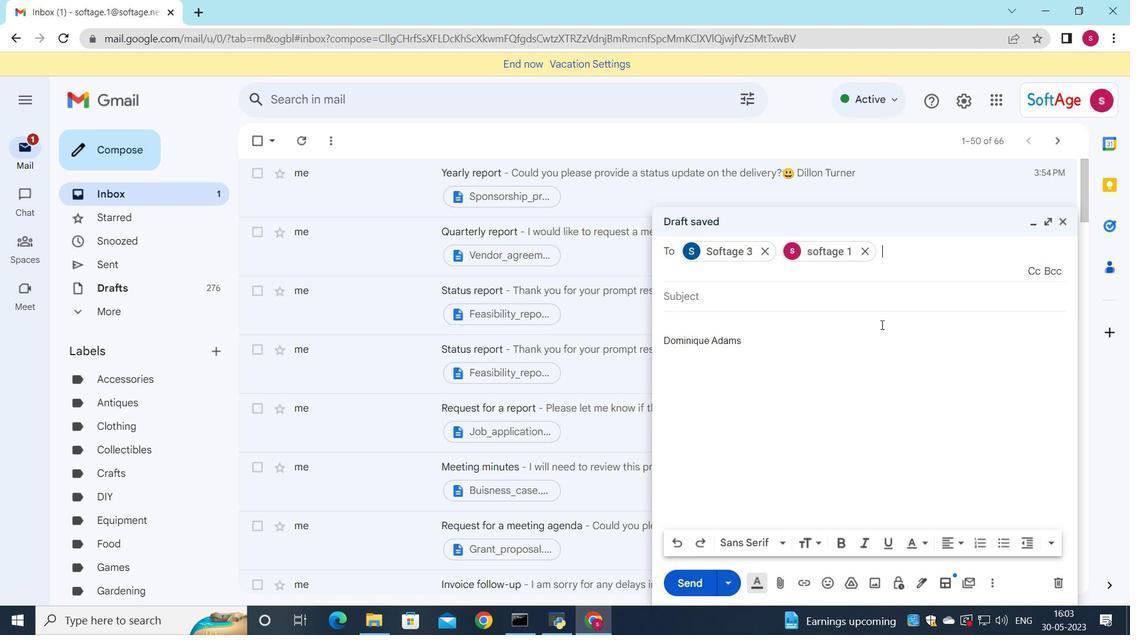 
Action: Mouse moved to (971, 452)
Screenshot: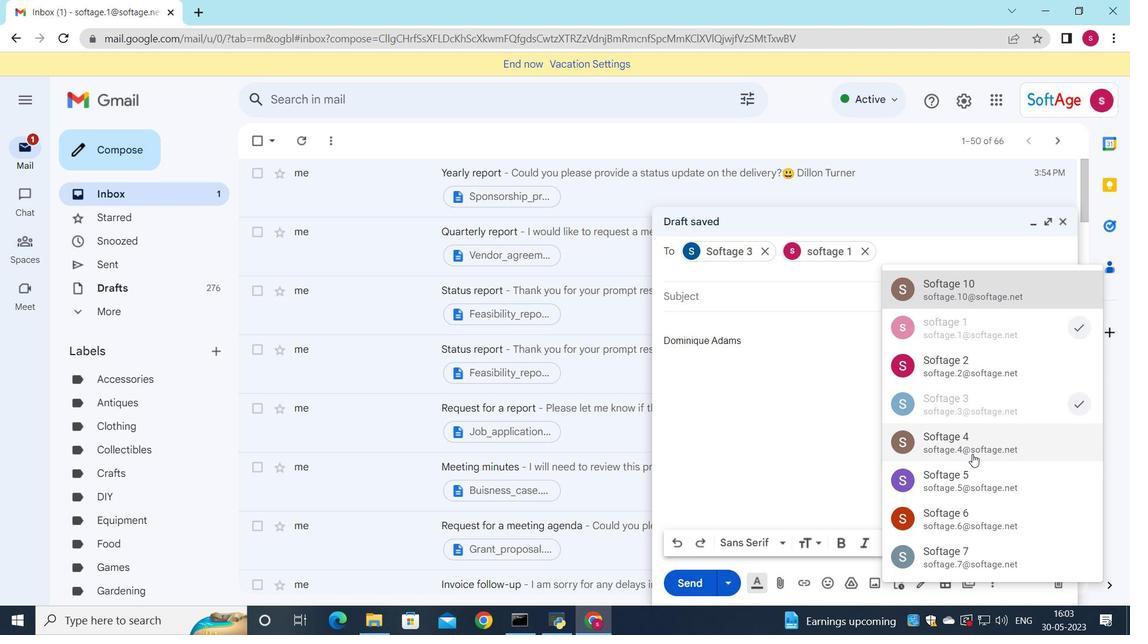 
Action: Mouse pressed left at (971, 452)
Screenshot: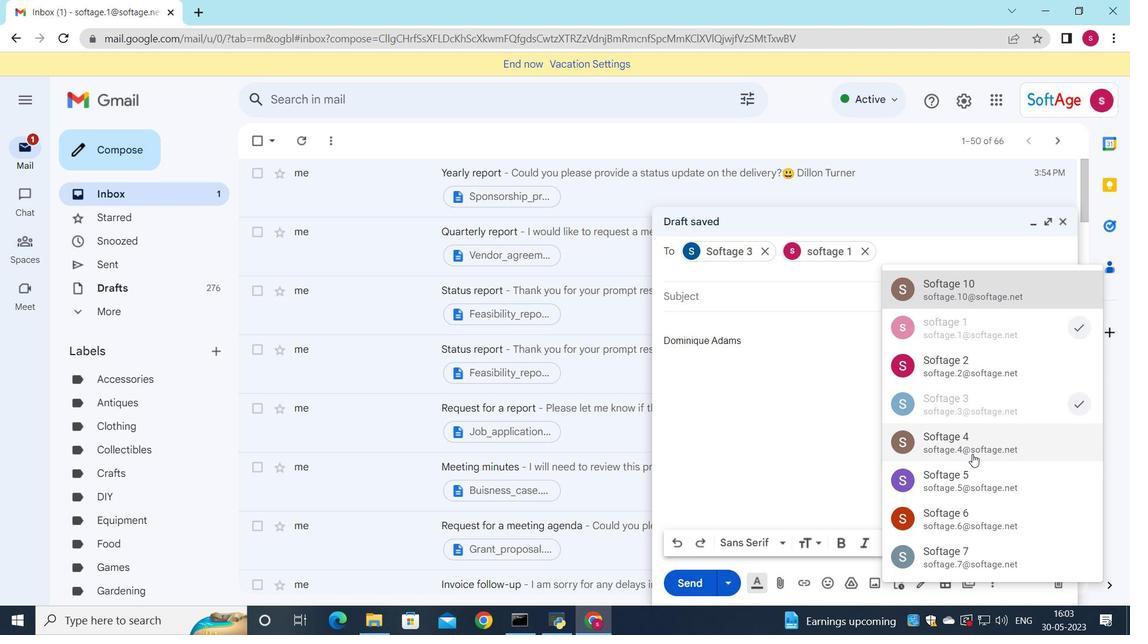 
Action: Mouse moved to (1032, 269)
Screenshot: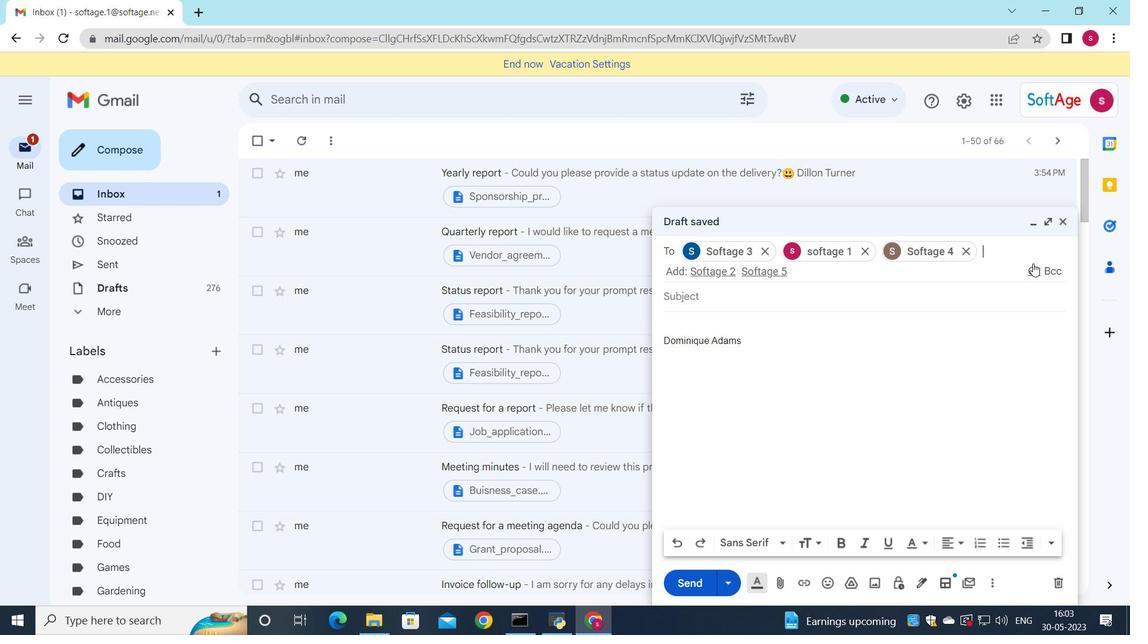 
Action: Mouse pressed left at (1032, 269)
Screenshot: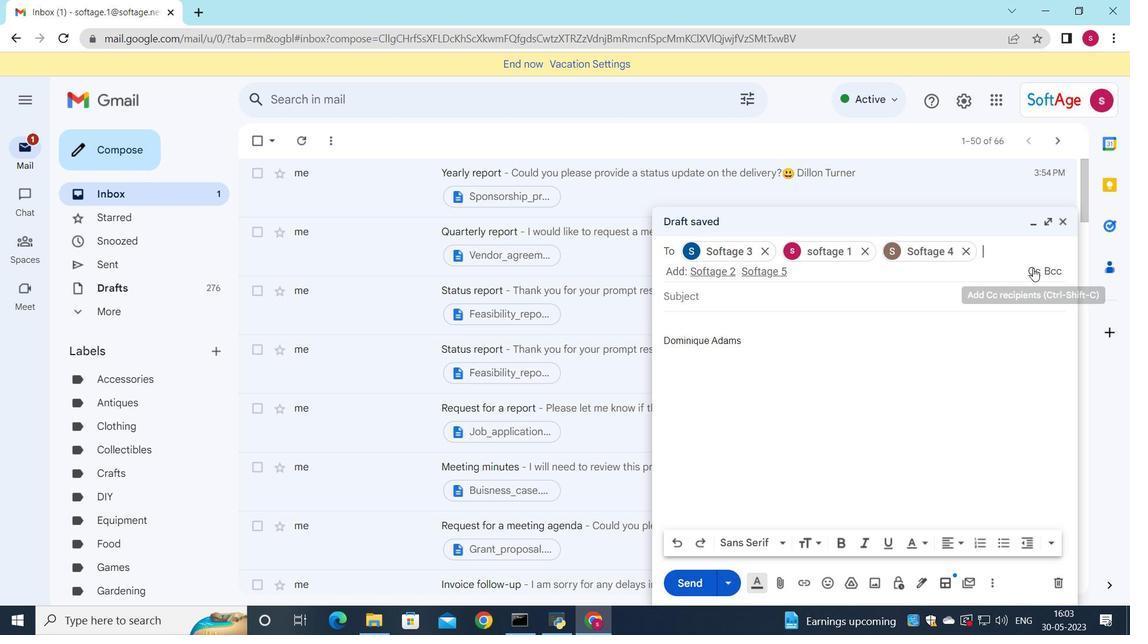 
Action: Mouse moved to (766, 304)
Screenshot: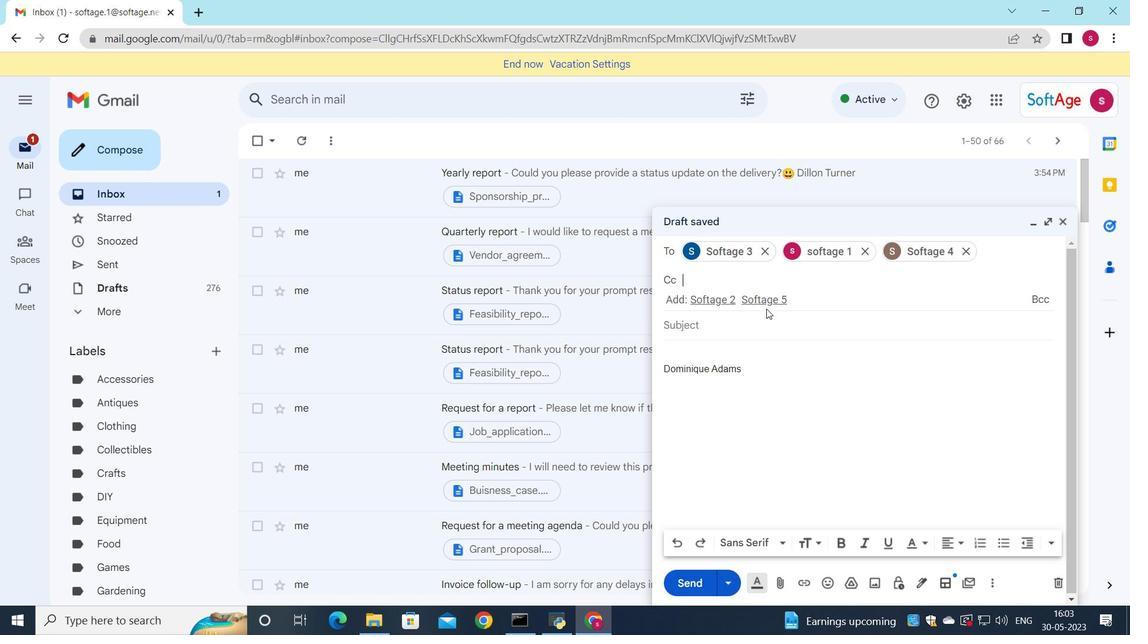 
Action: Mouse pressed left at (766, 304)
Screenshot: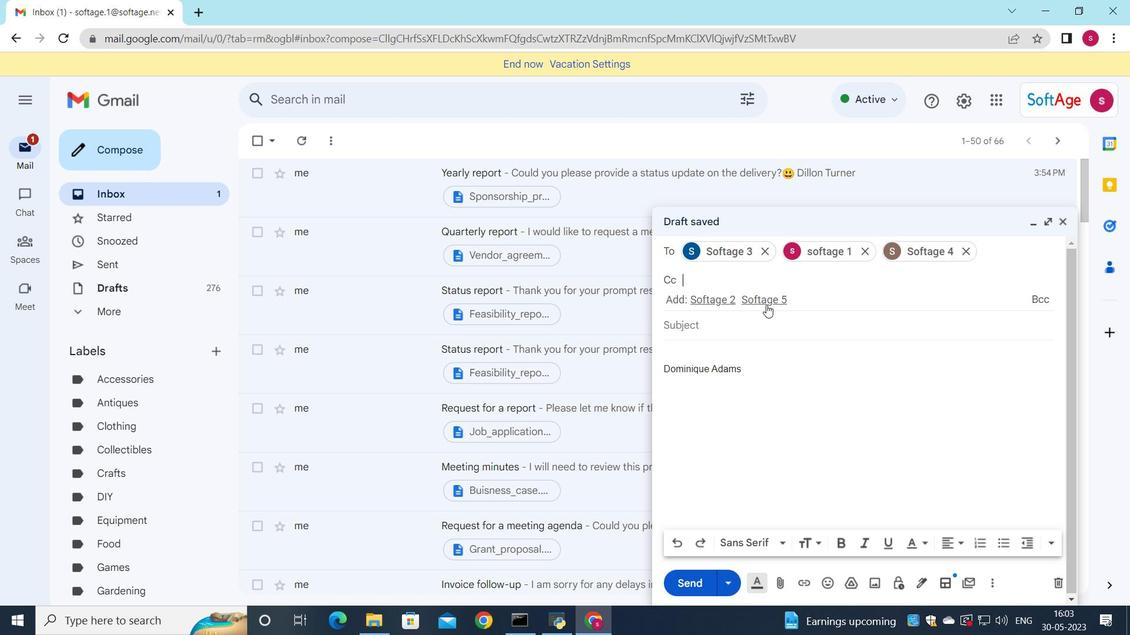
Action: Mouse moved to (717, 330)
Screenshot: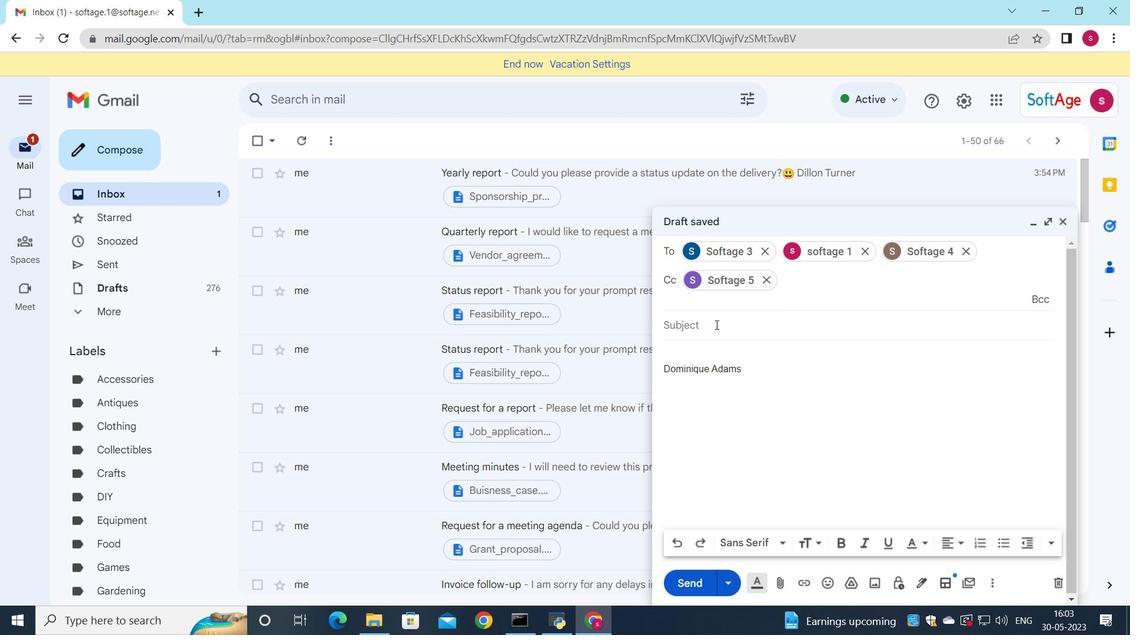 
Action: Mouse pressed left at (717, 330)
Screenshot: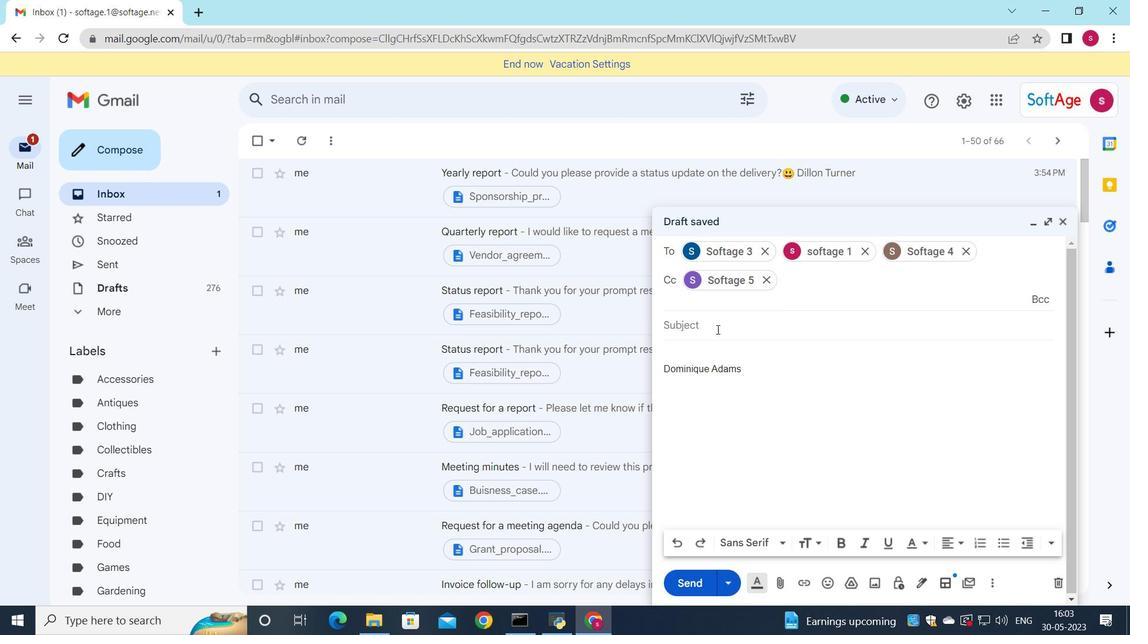 
Action: Mouse moved to (725, 329)
Screenshot: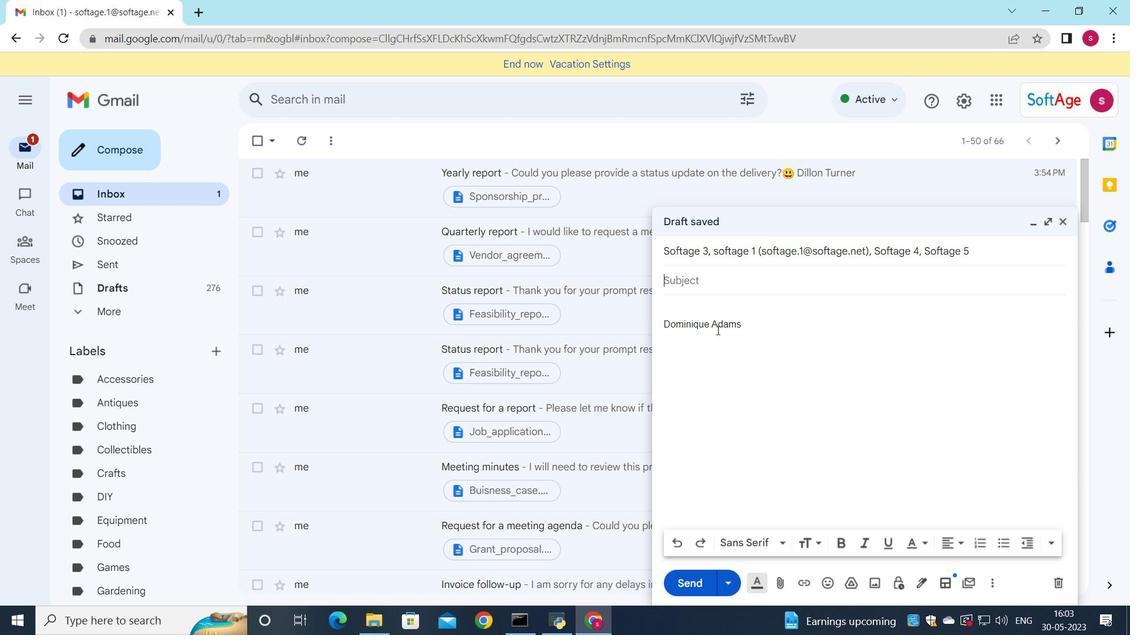 
Action: Key pressed <Key.shift>Budget<Key.space>report
Screenshot: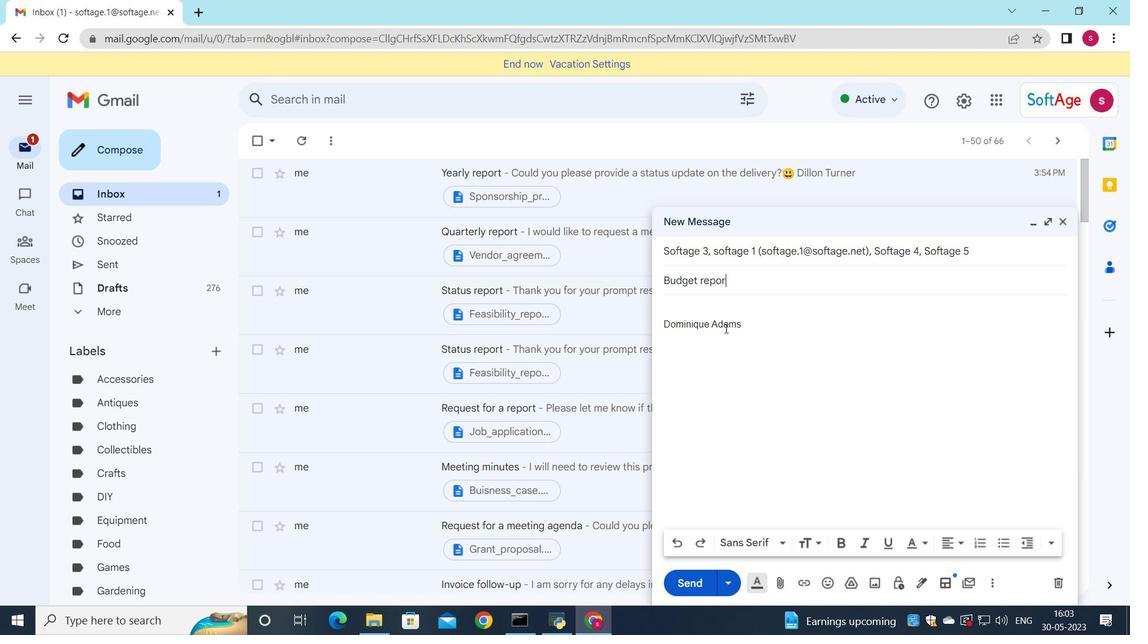 
Action: Mouse moved to (711, 313)
Screenshot: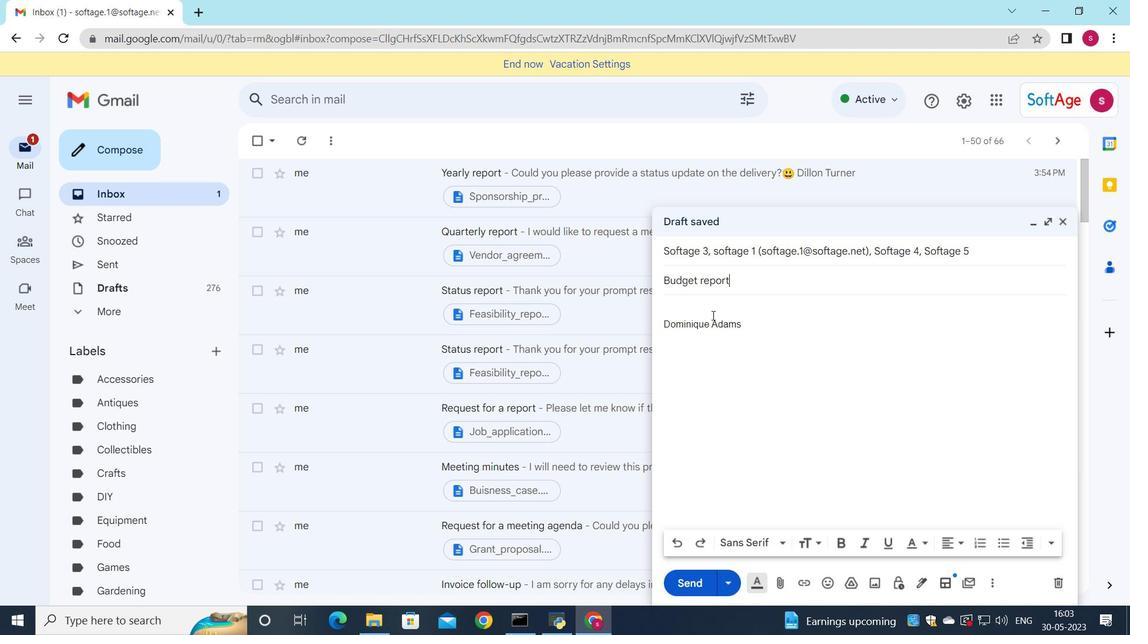 
Action: Mouse pressed left at (711, 313)
Screenshot: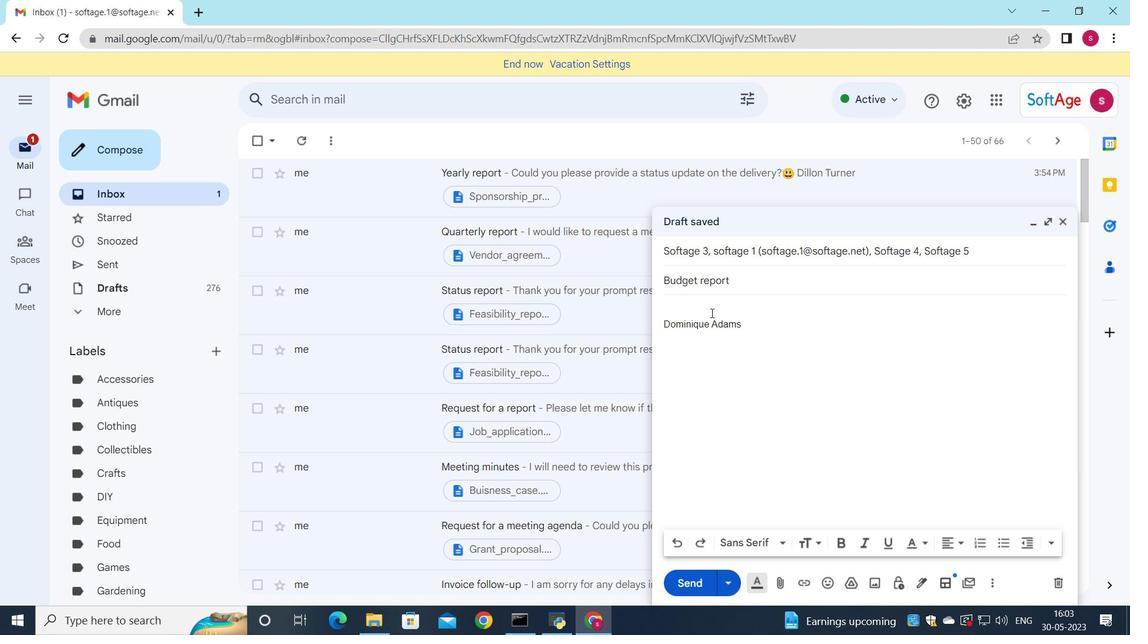 
Action: Key pressed <Key.shift>I<Key.space>am<Key.space>writing<Key.space>to<Key.space>inform<Key.space>you<Key.space>that<Key.space>there<Key.space>will<Key.space>be<Key.space>a<Key.space>delay<Key.space>in<Key.space>the<Key.space>shipment.
Screenshot: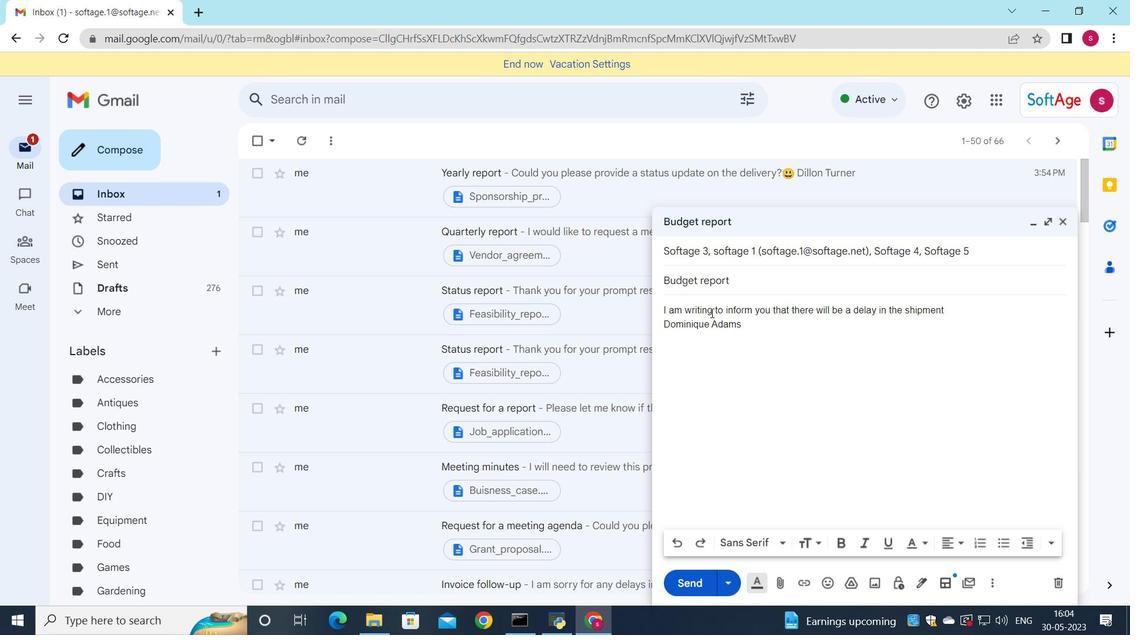 
Action: Mouse moved to (821, 590)
Screenshot: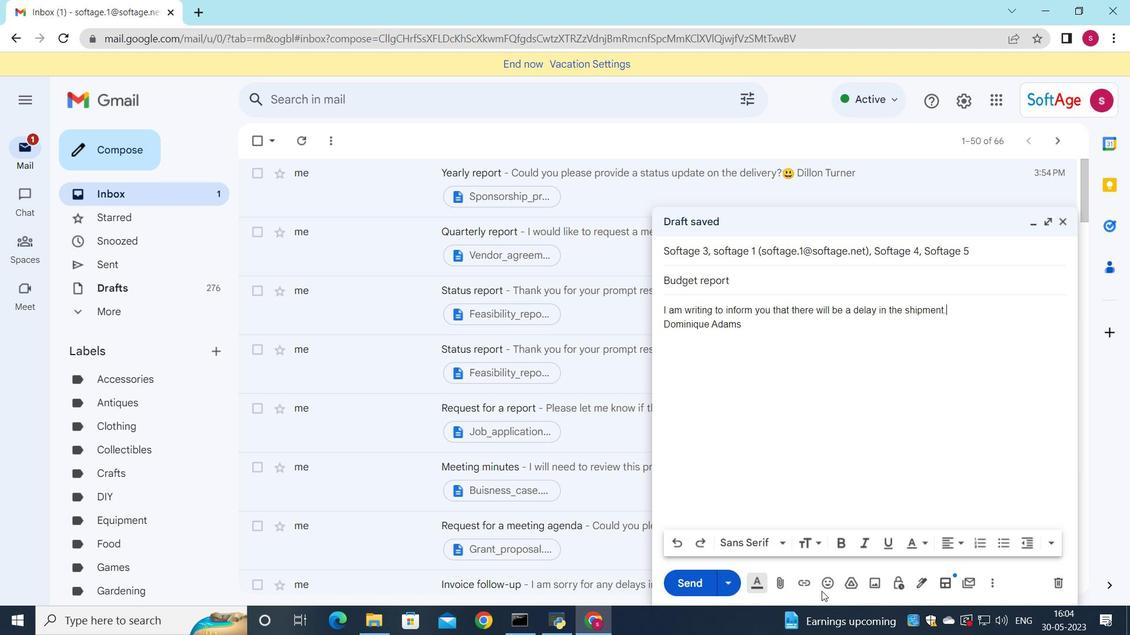 
Action: Mouse pressed left at (821, 590)
Screenshot: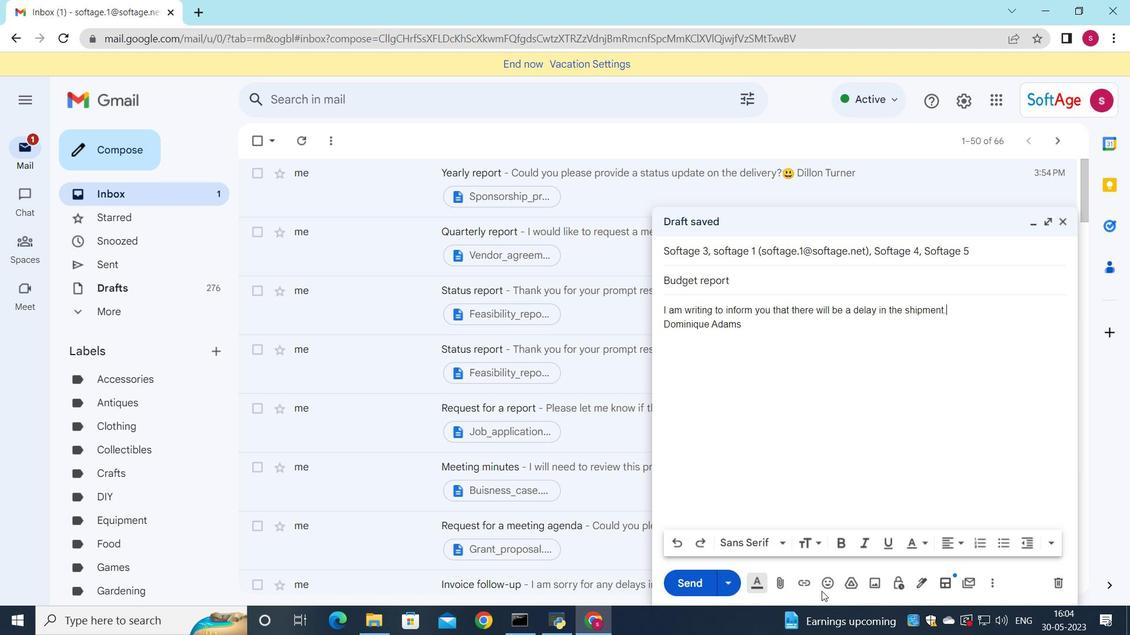 
Action: Mouse moved to (823, 585)
Screenshot: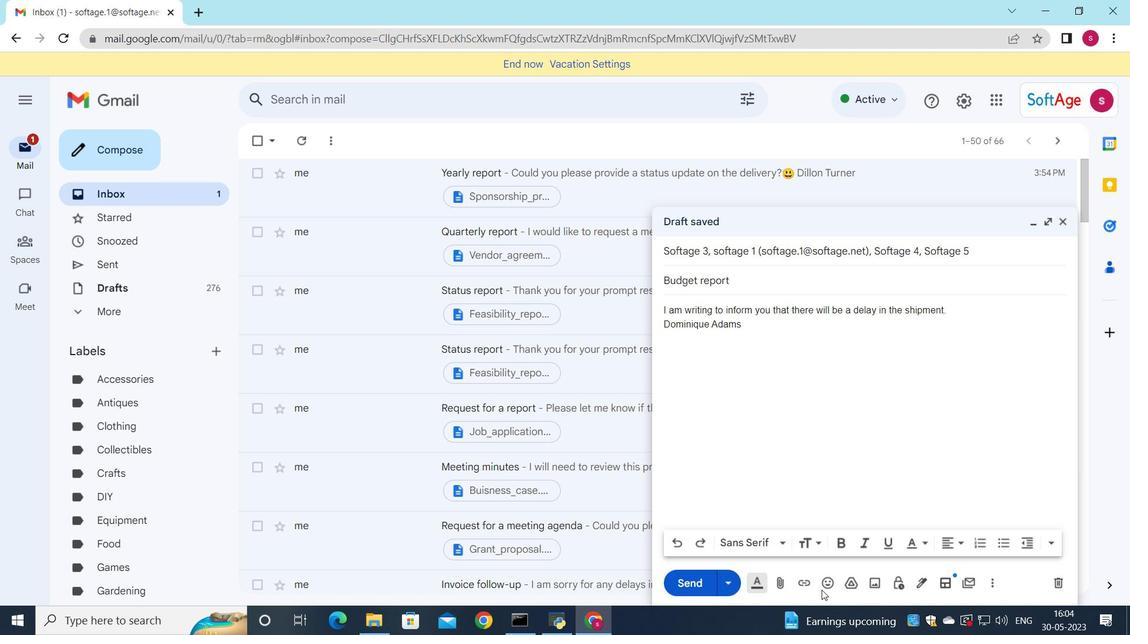 
Action: Mouse pressed left at (823, 585)
Screenshot: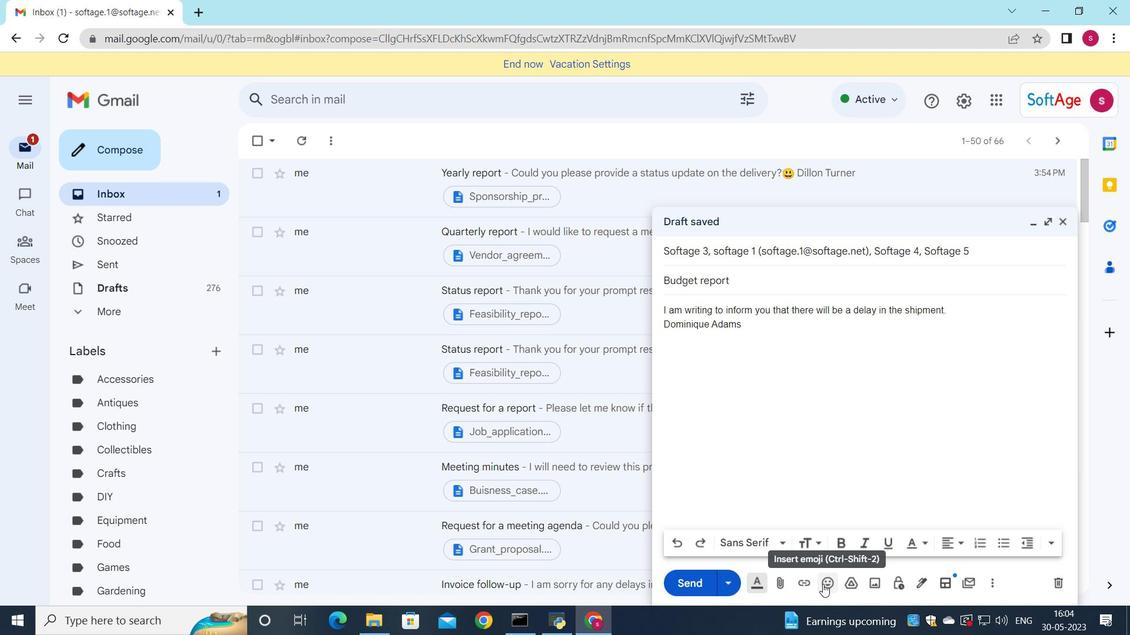 
Action: Mouse moved to (813, 514)
Screenshot: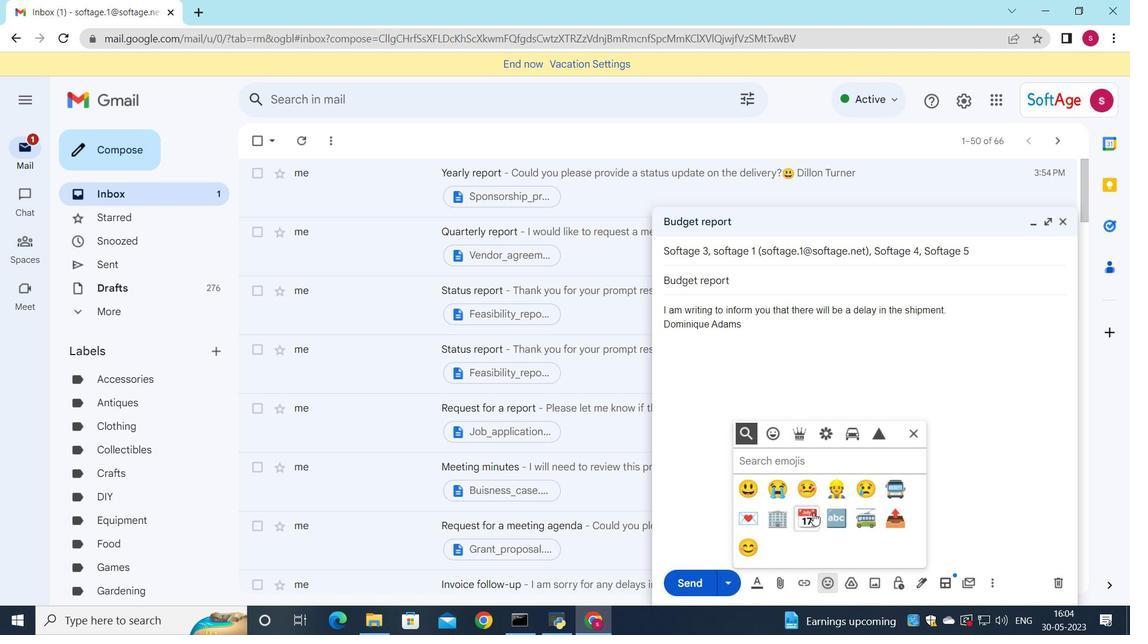 
Action: Mouse pressed left at (813, 514)
Screenshot: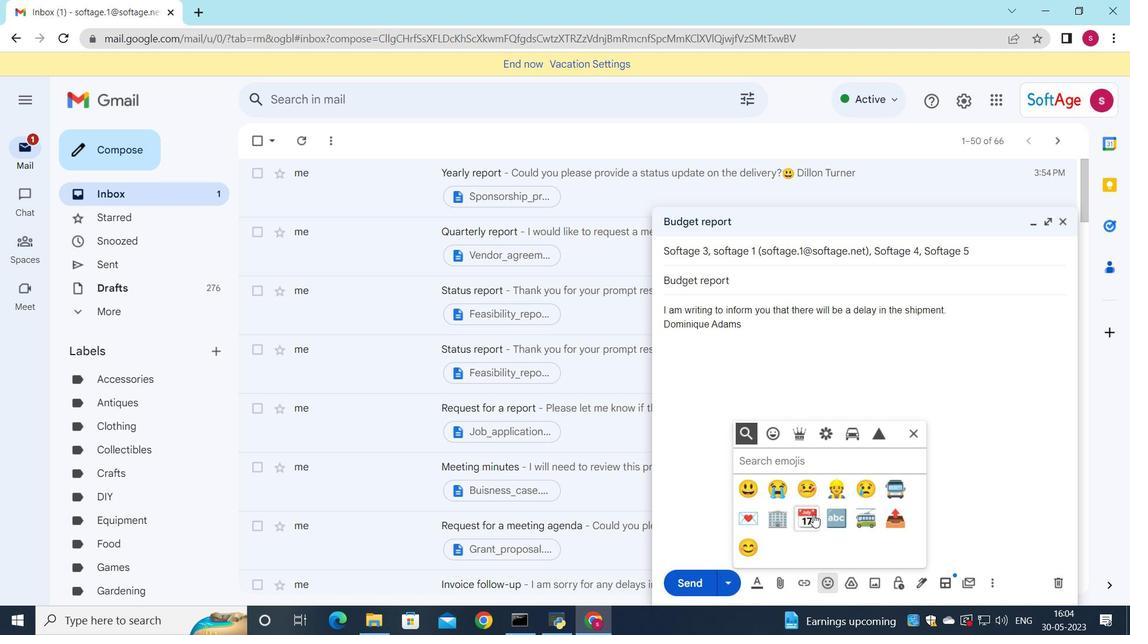 
Action: Mouse moved to (914, 437)
Screenshot: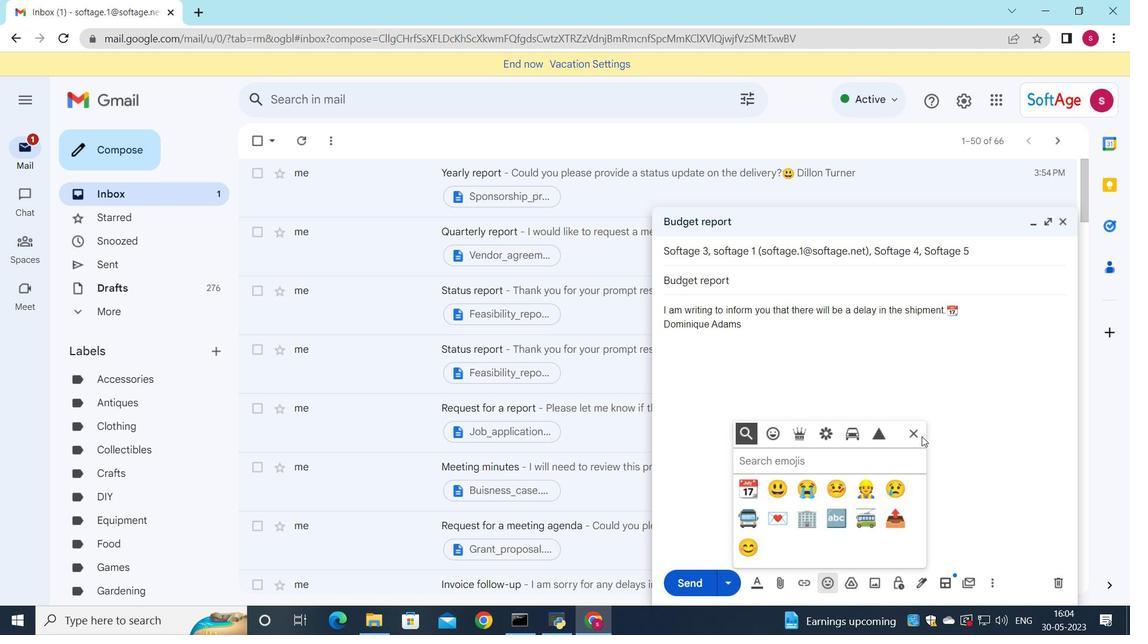 
Action: Mouse pressed left at (914, 437)
Screenshot: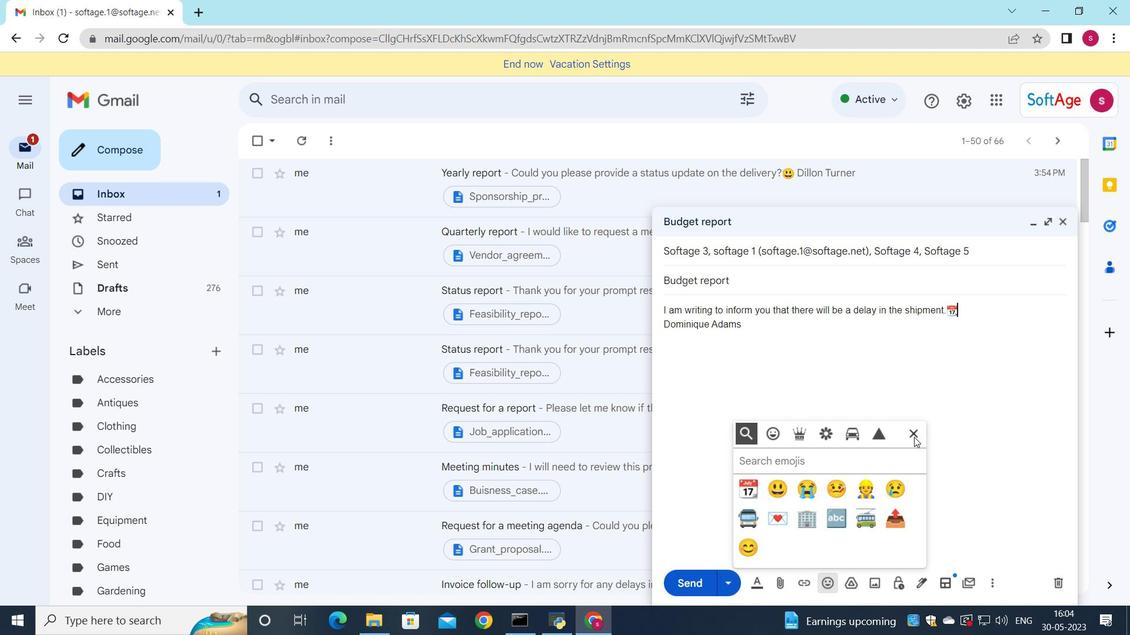 
Action: Mouse moved to (784, 583)
Screenshot: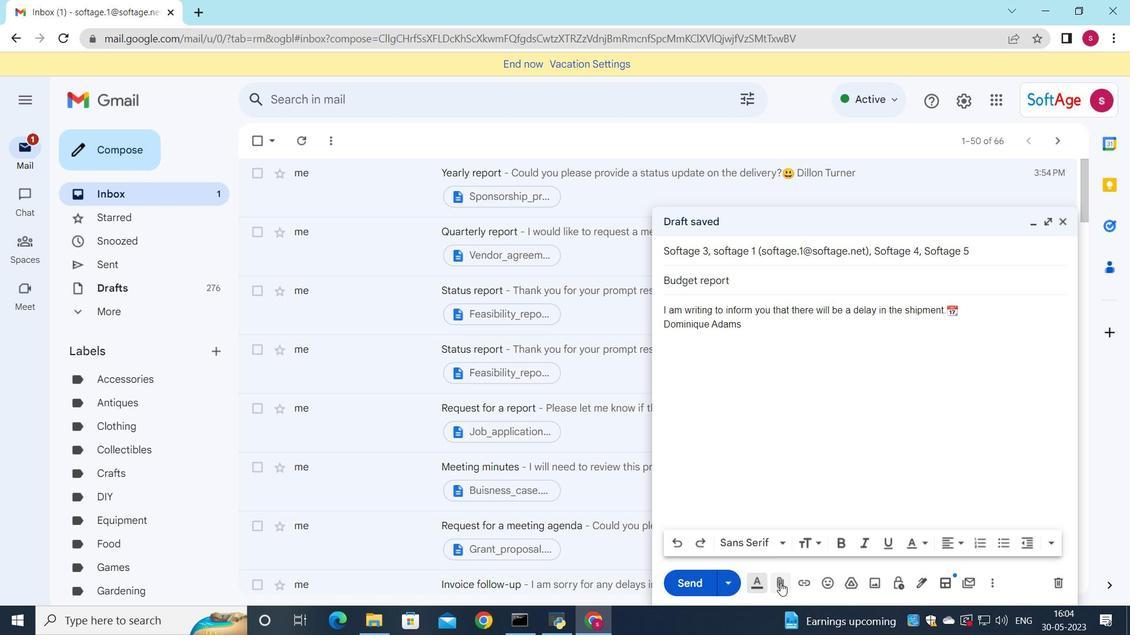 
Action: Mouse pressed left at (784, 583)
Screenshot: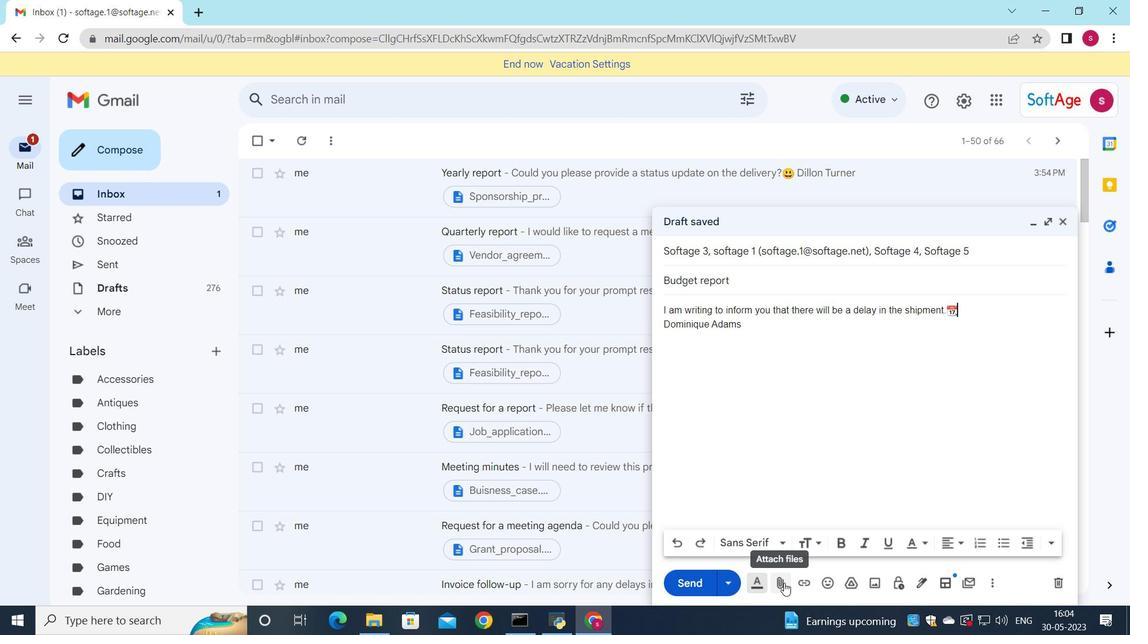 
Action: Mouse moved to (194, 113)
Screenshot: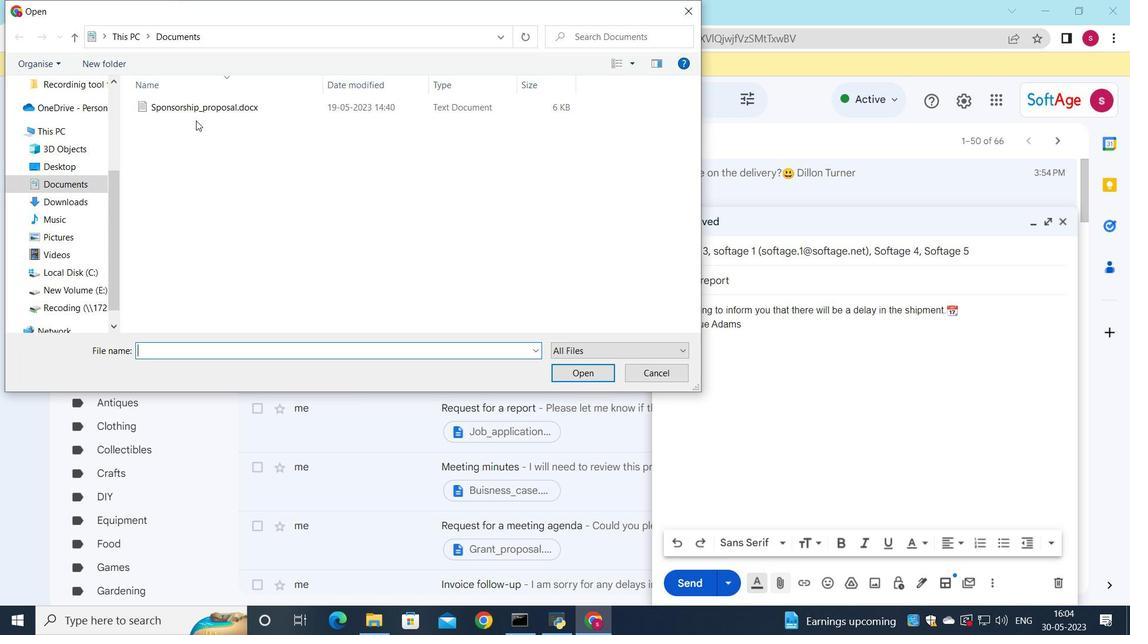 
Action: Mouse pressed left at (194, 113)
Screenshot: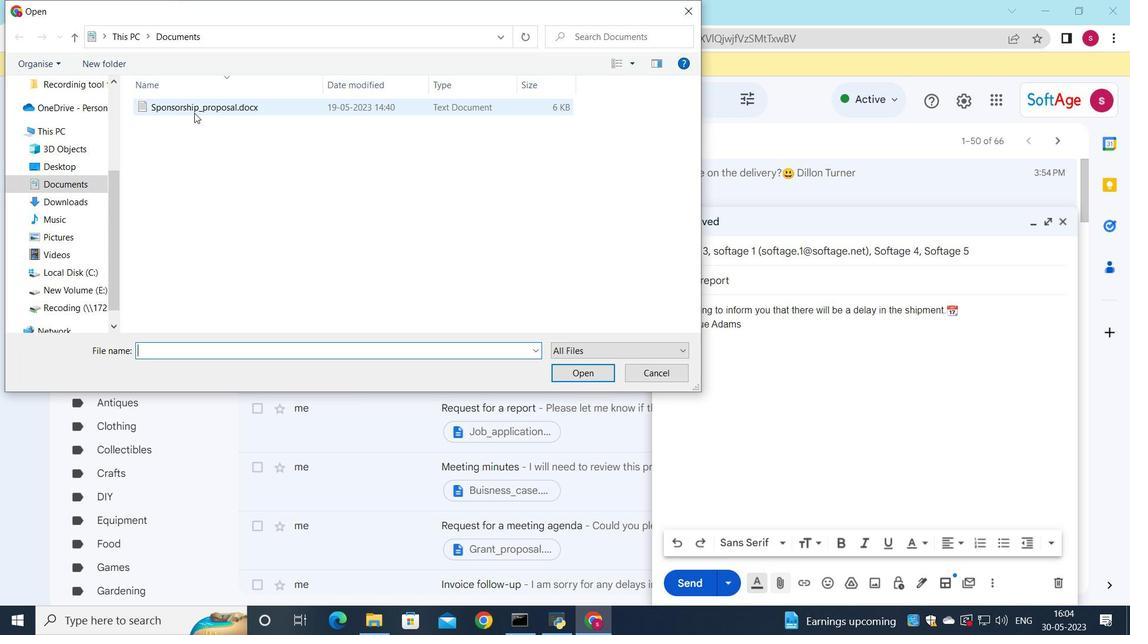 
Action: Mouse moved to (260, 107)
Screenshot: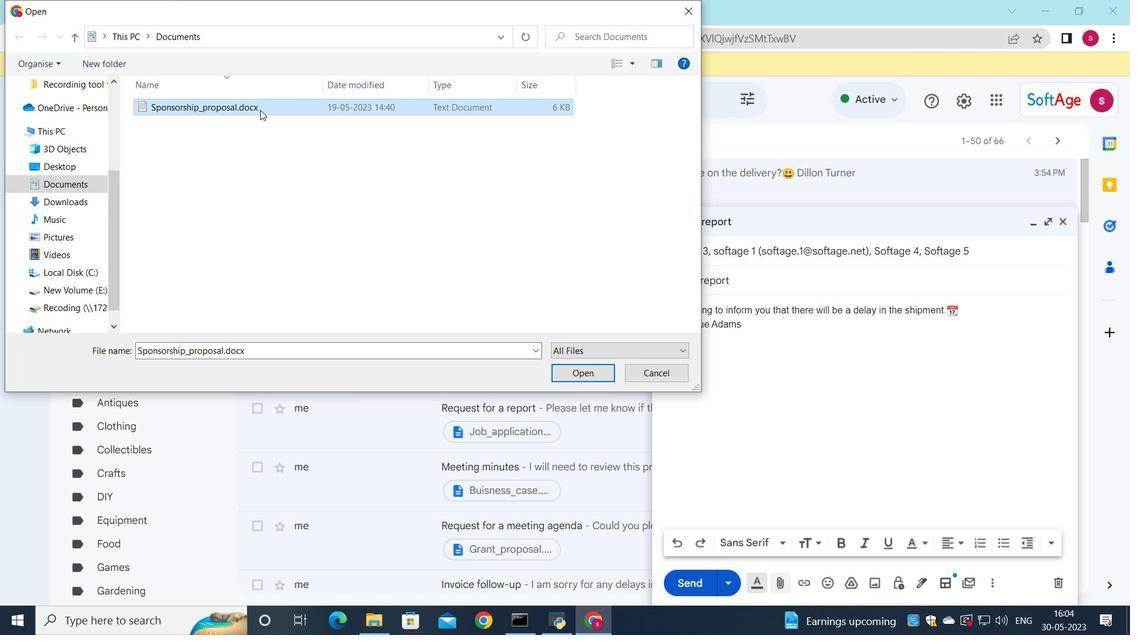 
Action: Mouse pressed left at (260, 107)
Screenshot: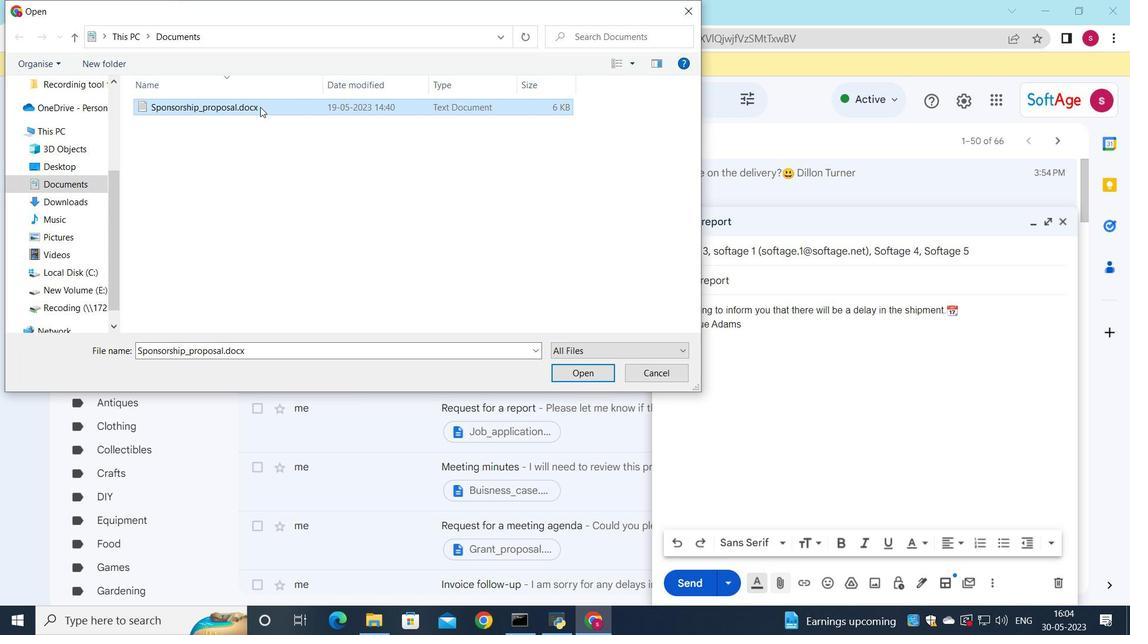 
Action: Key pressed <Key.shift>Product<Key.shift>_catlog.pdf
Screenshot: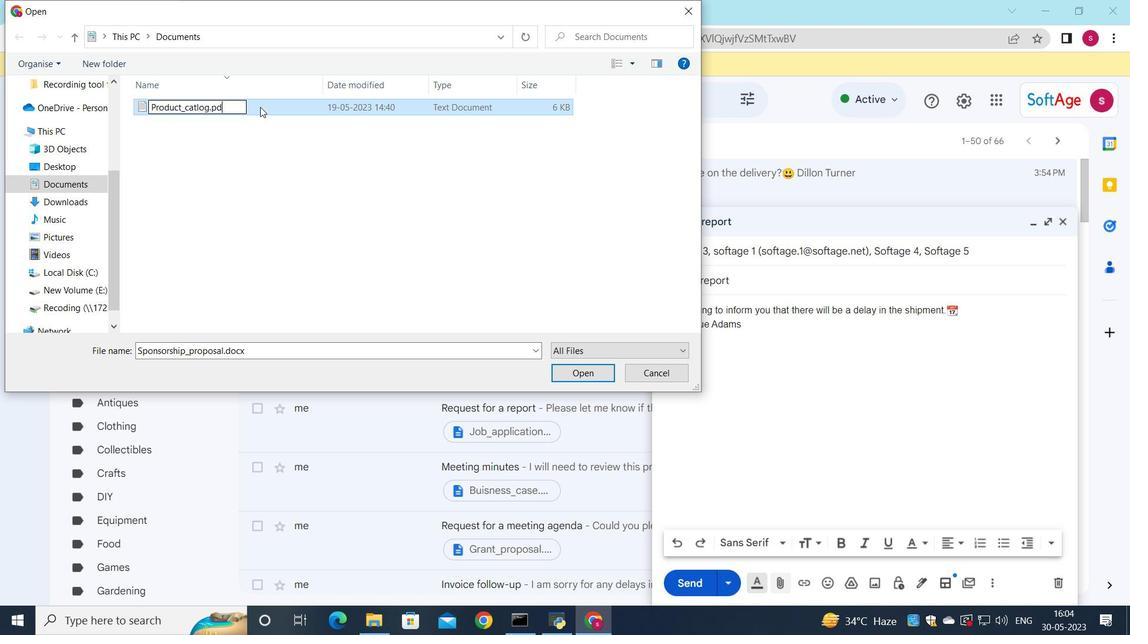 
Action: Mouse moved to (366, 106)
Screenshot: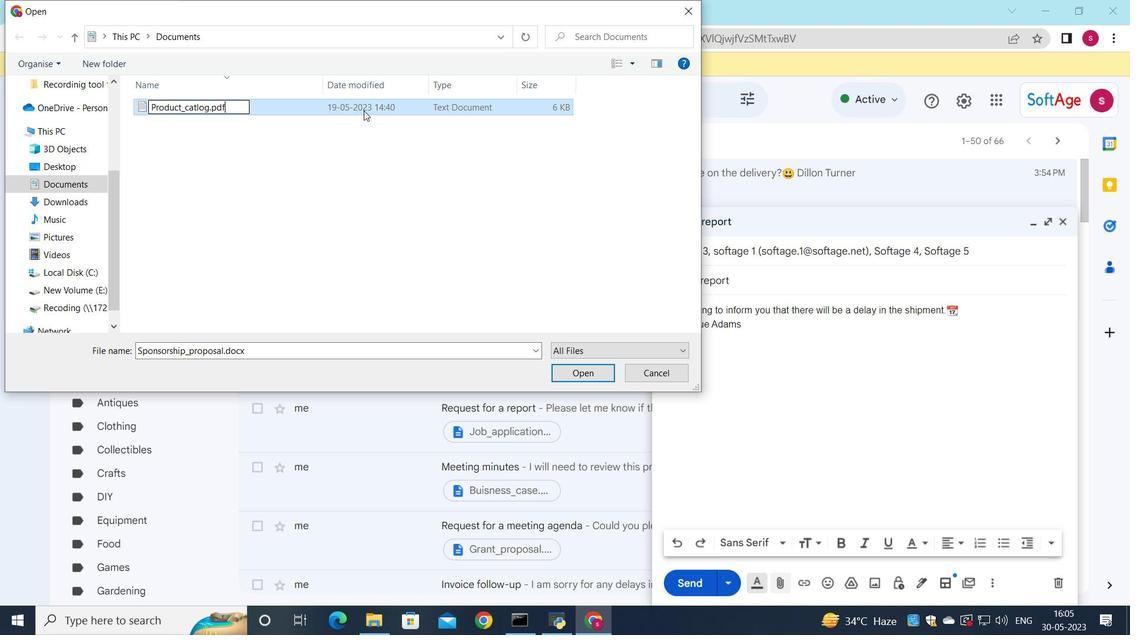 
Action: Mouse pressed left at (366, 106)
Screenshot: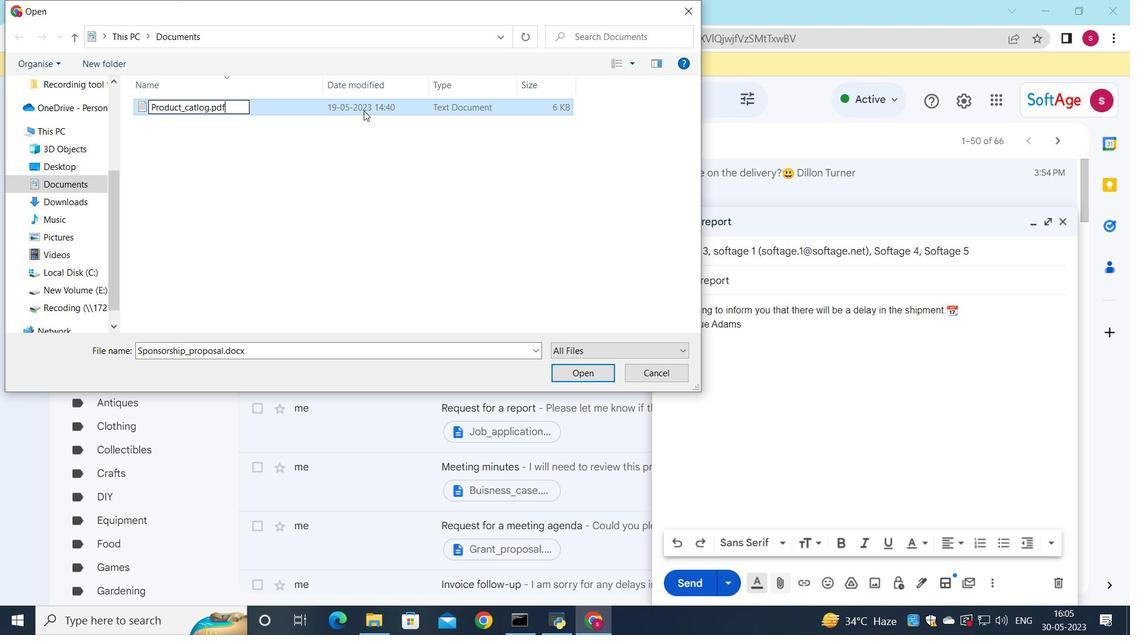 
Action: Mouse moved to (583, 367)
Screenshot: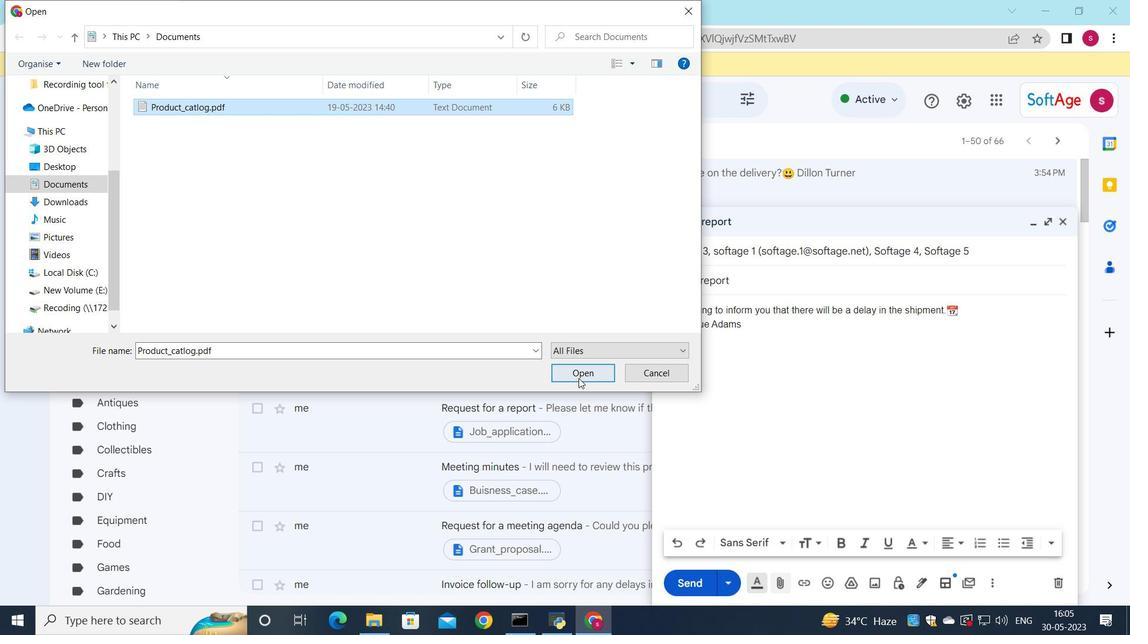 
Action: Mouse pressed left at (583, 367)
Screenshot: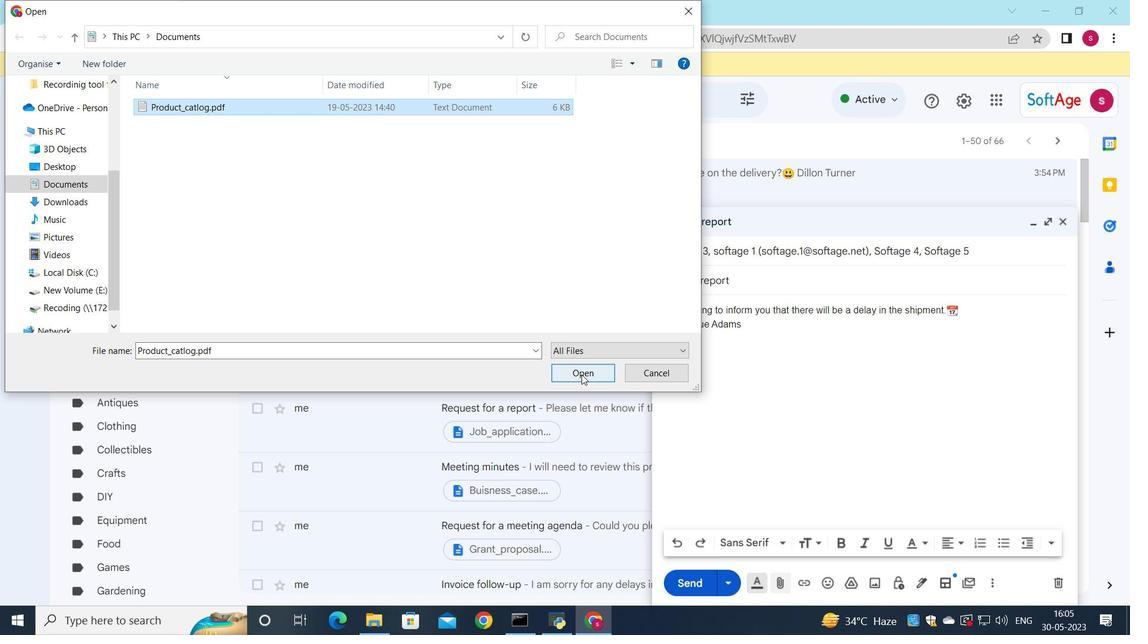 
Action: Mouse moved to (690, 580)
Screenshot: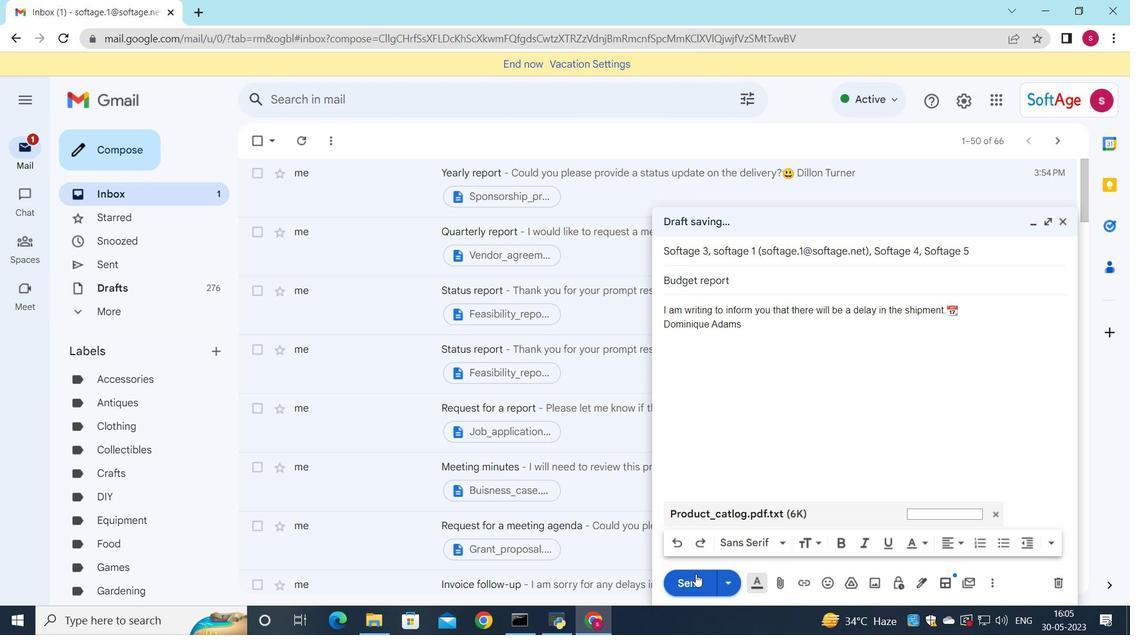 
Action: Mouse pressed left at (690, 580)
Screenshot: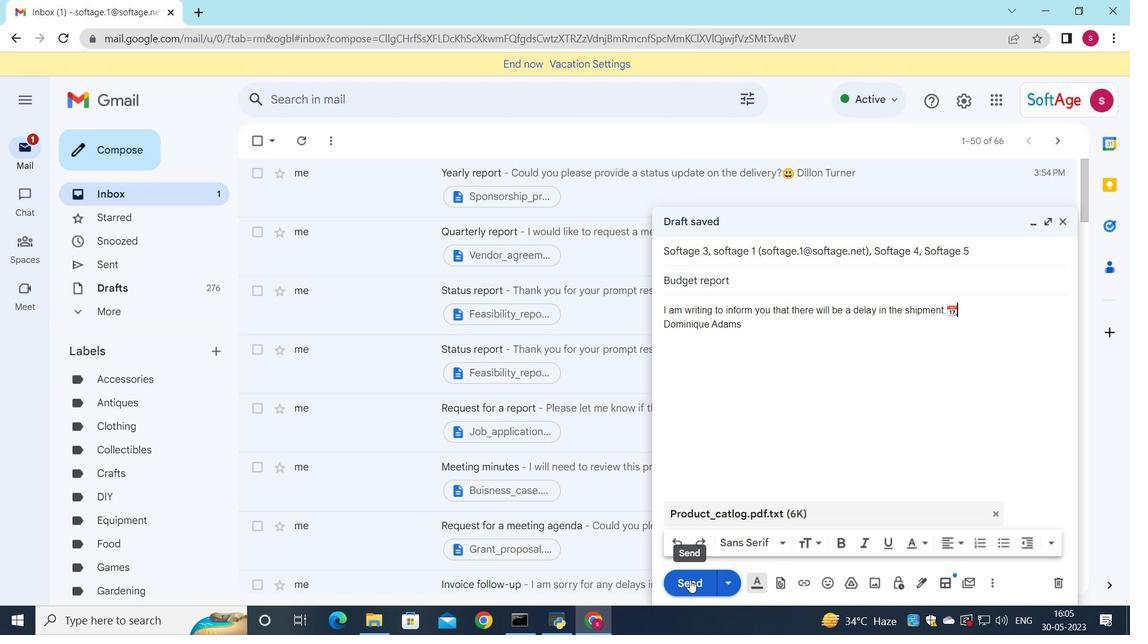 
Action: Mouse moved to (643, 184)
Screenshot: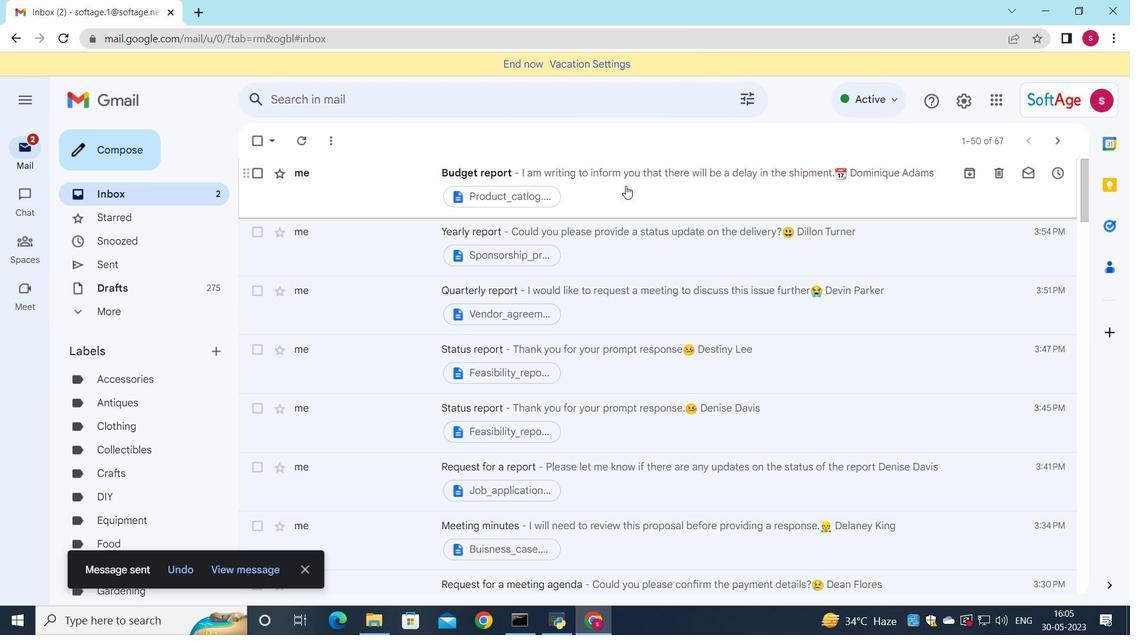
Action: Mouse pressed left at (643, 184)
Screenshot: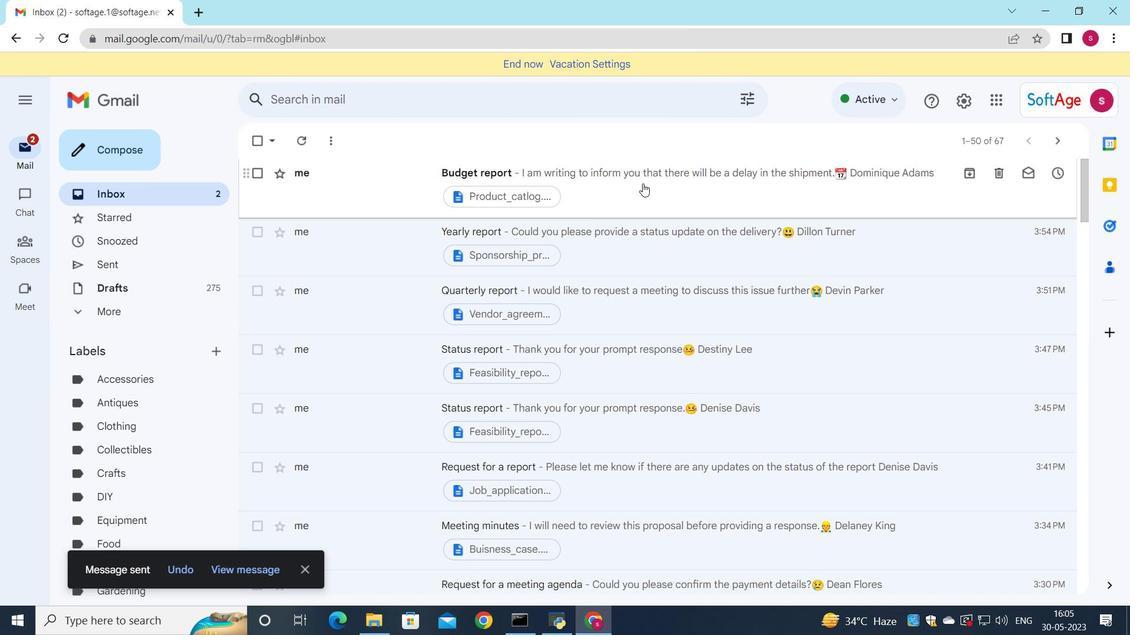 
Action: Mouse moved to (606, 248)
Screenshot: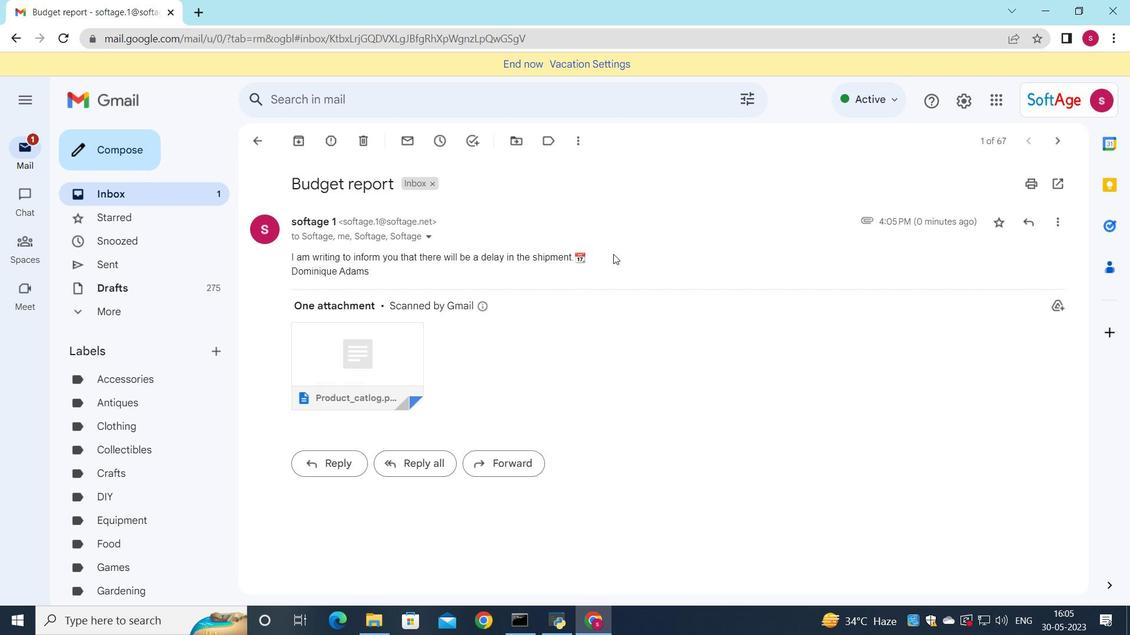 
